 Task: Find connections with filter location Sitges with filter topic #Lifewith filter profile language Potuguese with filter current company HeadHonchos.com with filter school HKBK College of Engineering with filter industry Sugar and Confectionery Product Manufacturing with filter service category Translation with filter keywords title Film Critic
Action: Mouse moved to (619, 67)
Screenshot: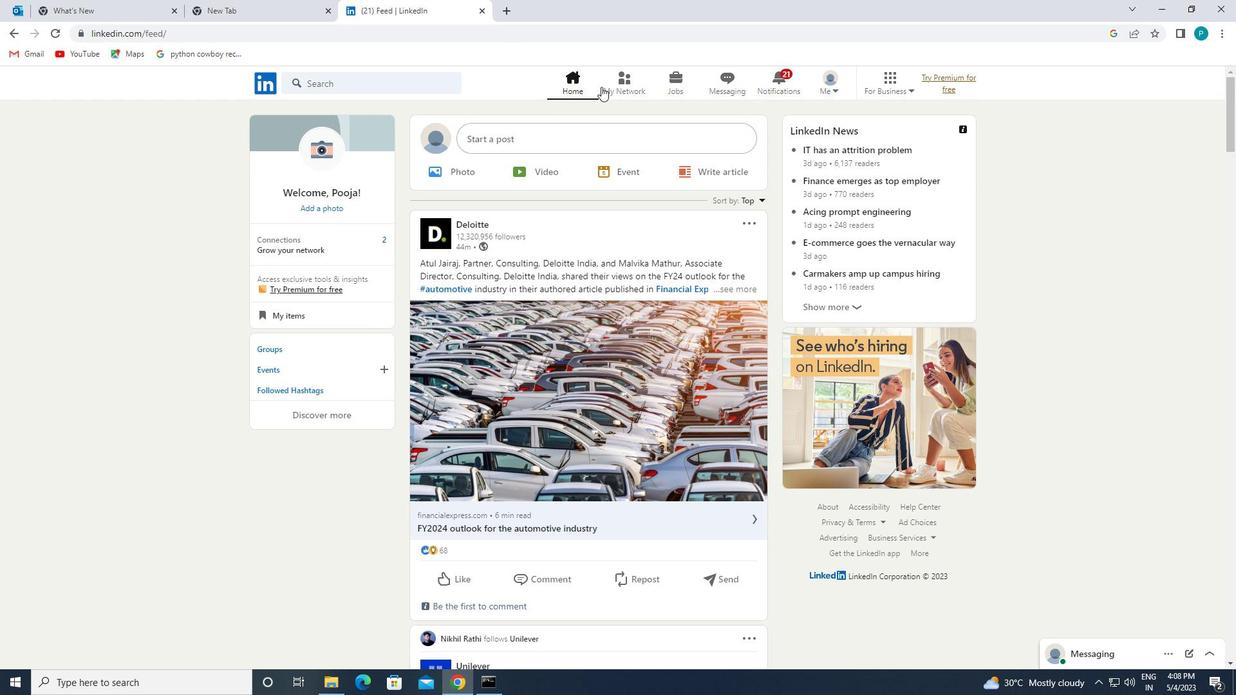 
Action: Mouse pressed left at (619, 67)
Screenshot: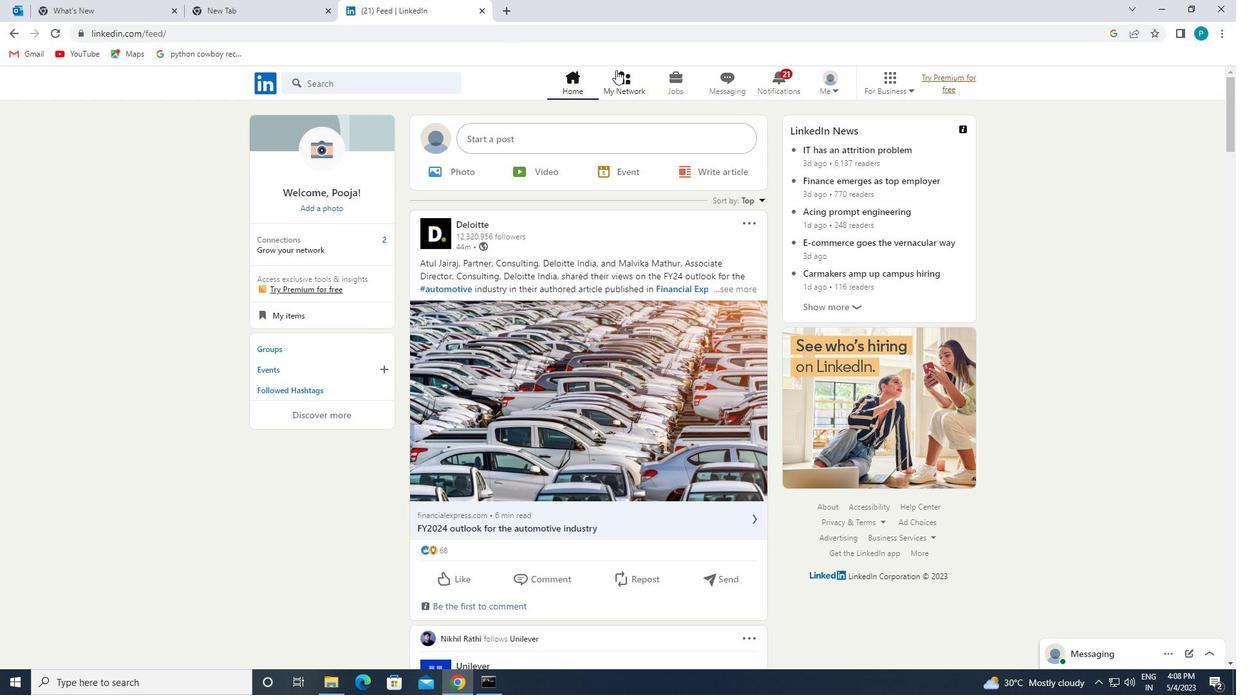 
Action: Mouse moved to (377, 157)
Screenshot: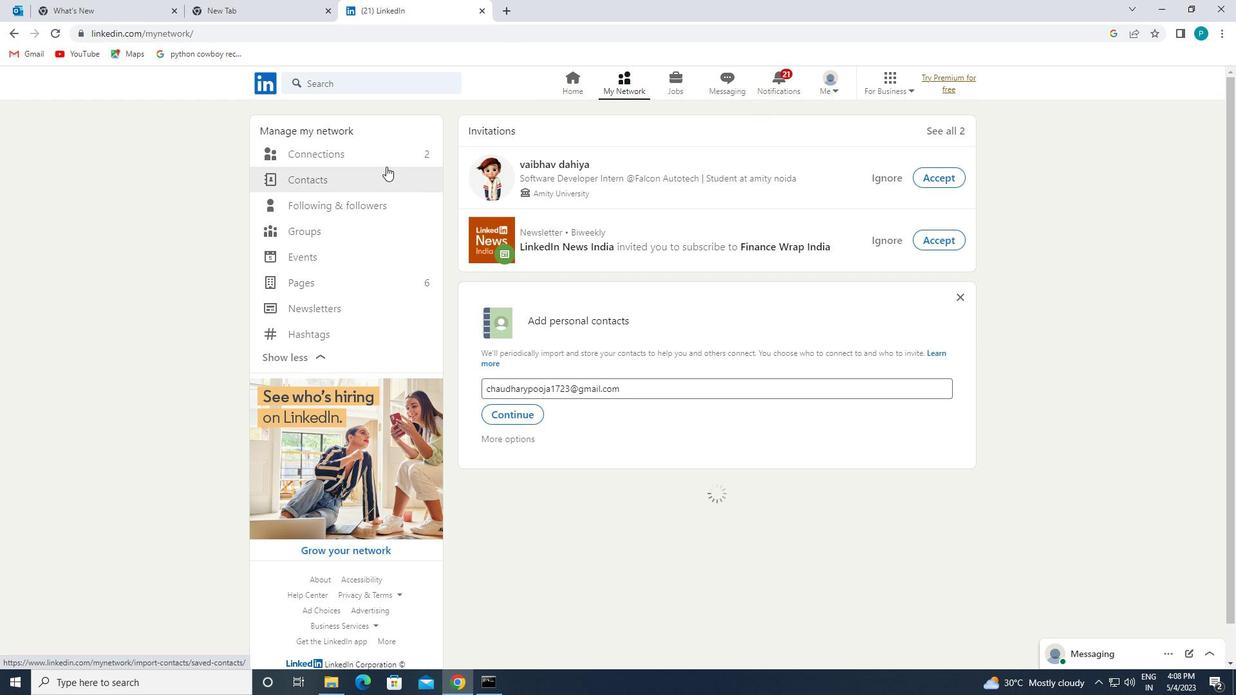 
Action: Mouse pressed left at (377, 157)
Screenshot: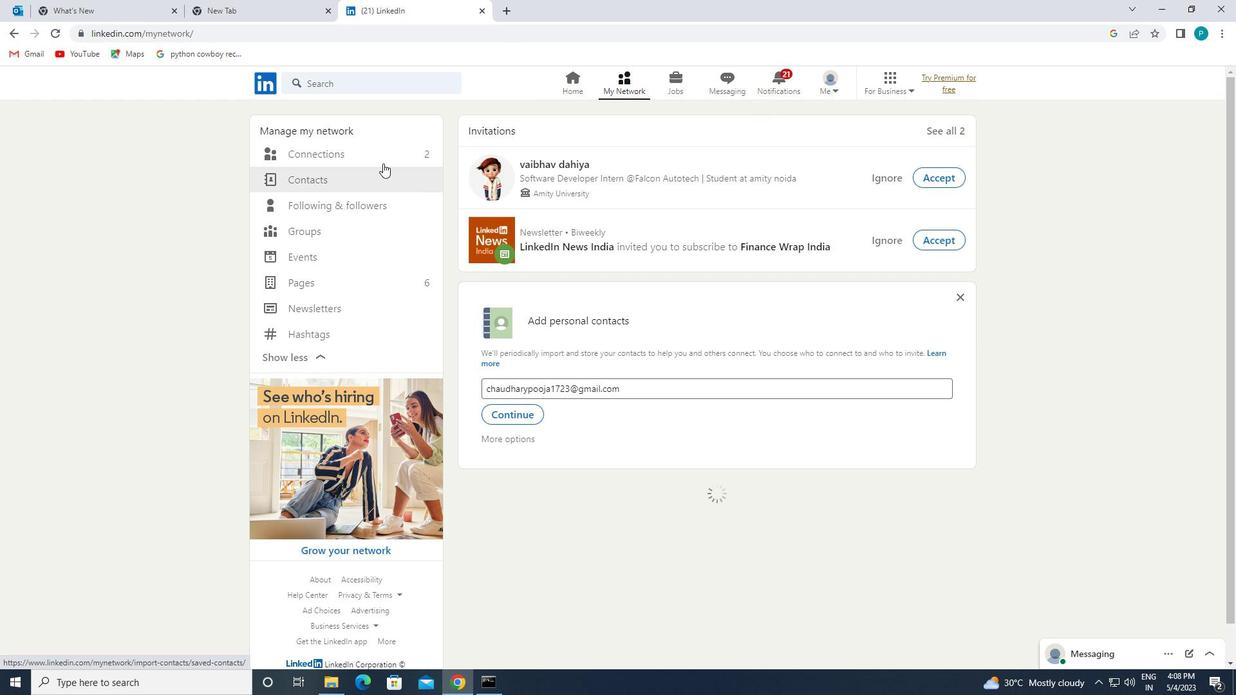 
Action: Mouse moved to (708, 157)
Screenshot: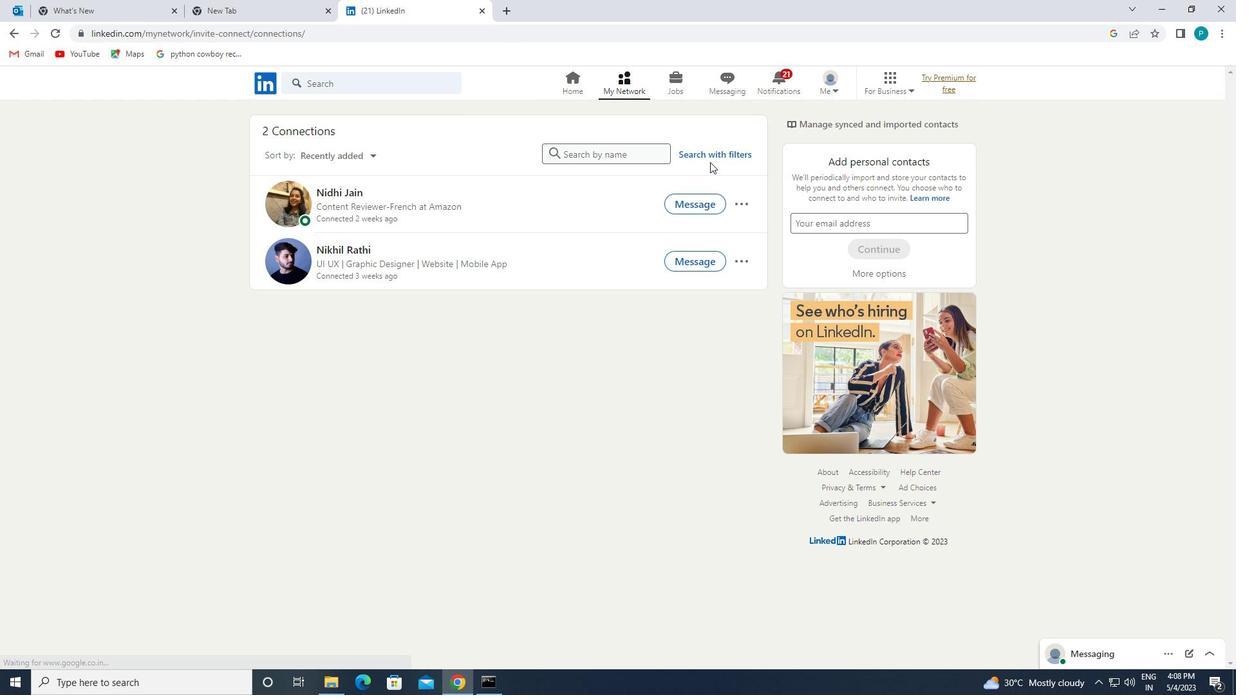 
Action: Mouse pressed left at (708, 157)
Screenshot: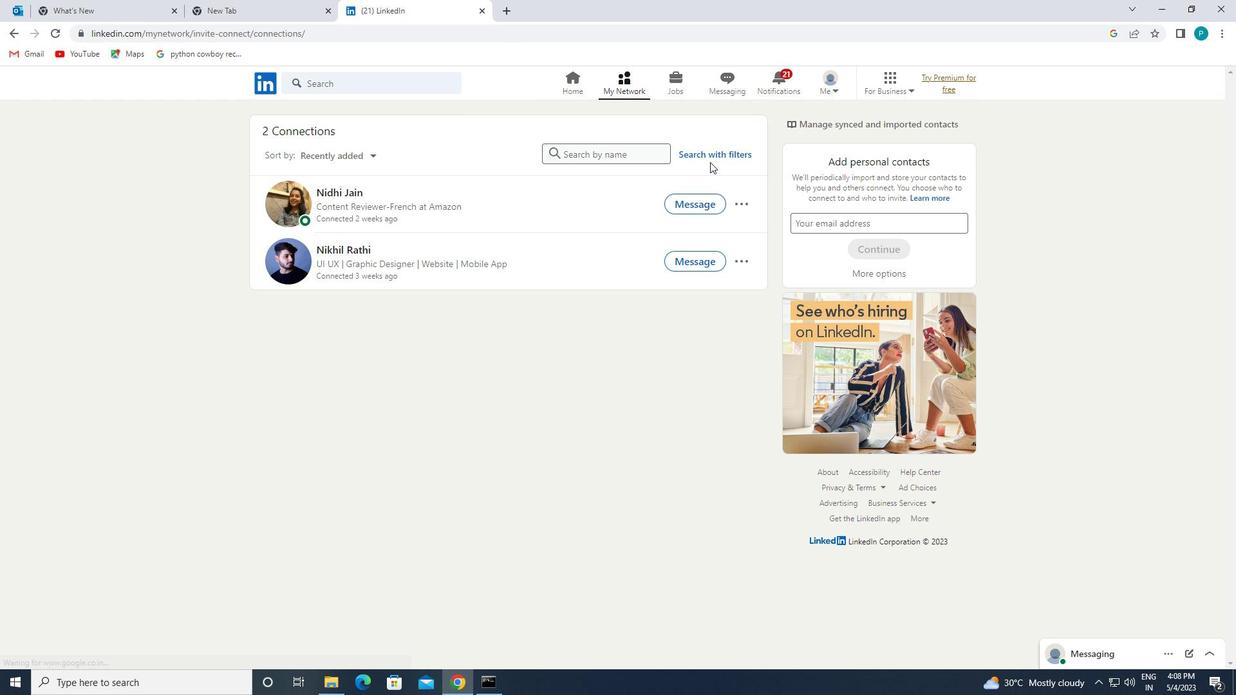 
Action: Mouse moved to (650, 121)
Screenshot: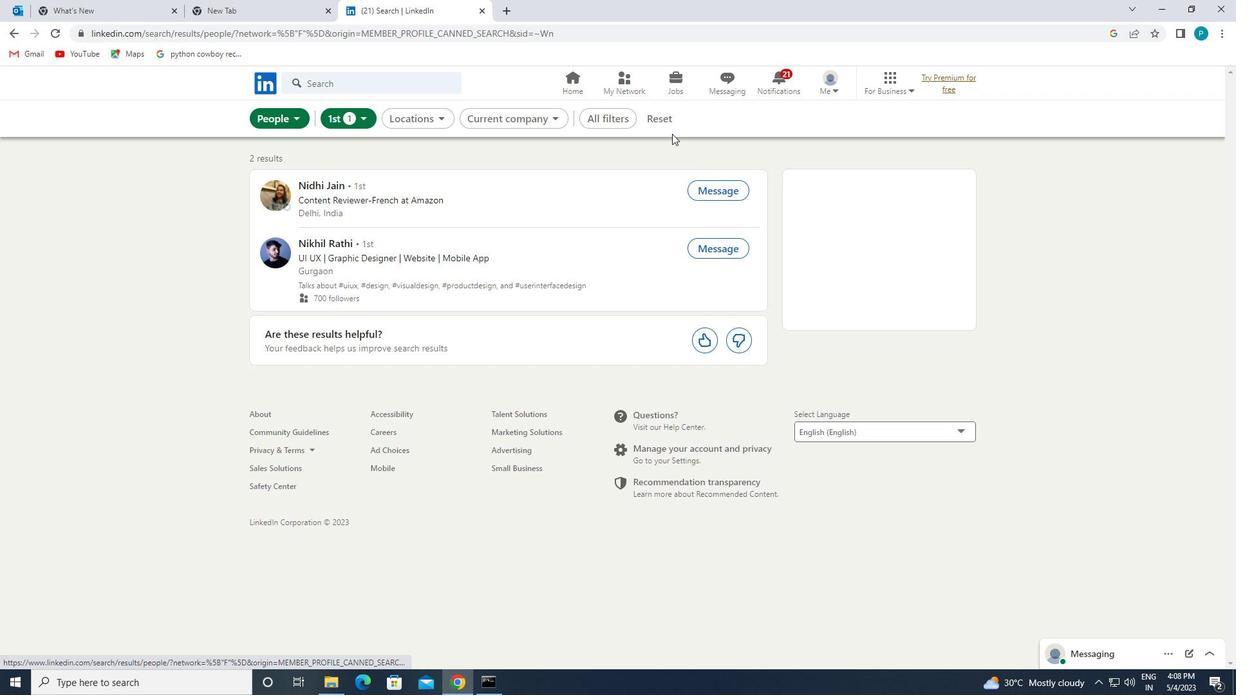
Action: Mouse pressed left at (650, 121)
Screenshot: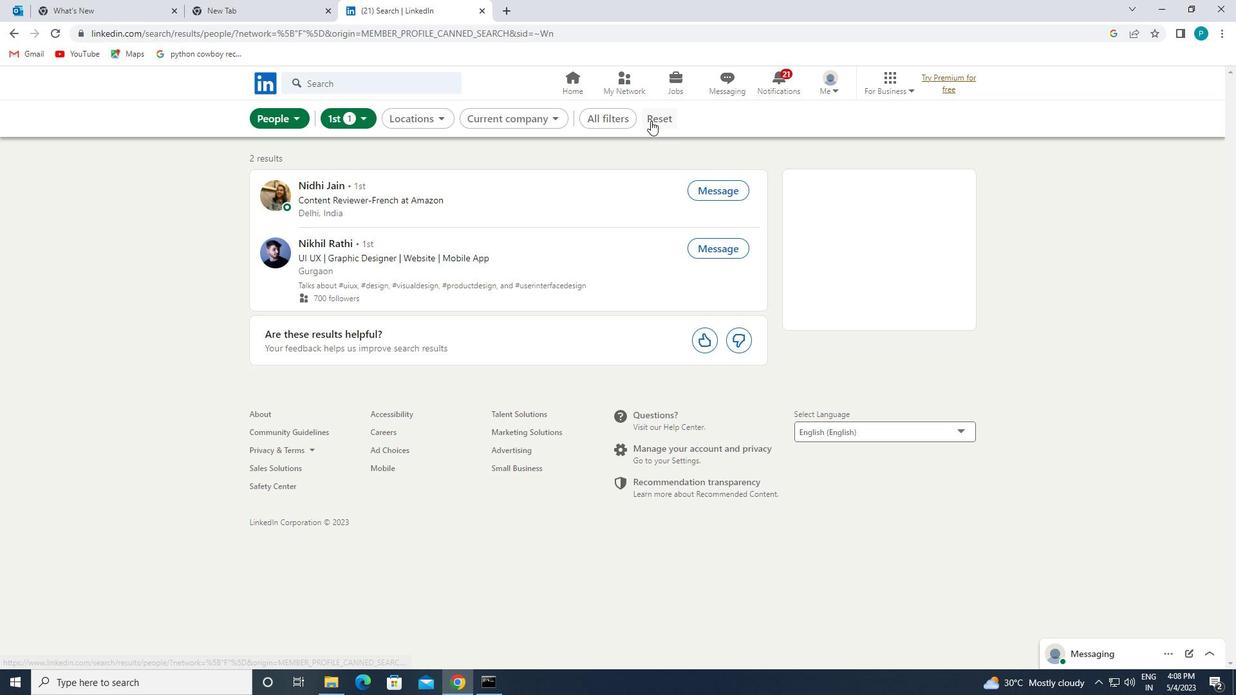 
Action: Mouse moved to (646, 117)
Screenshot: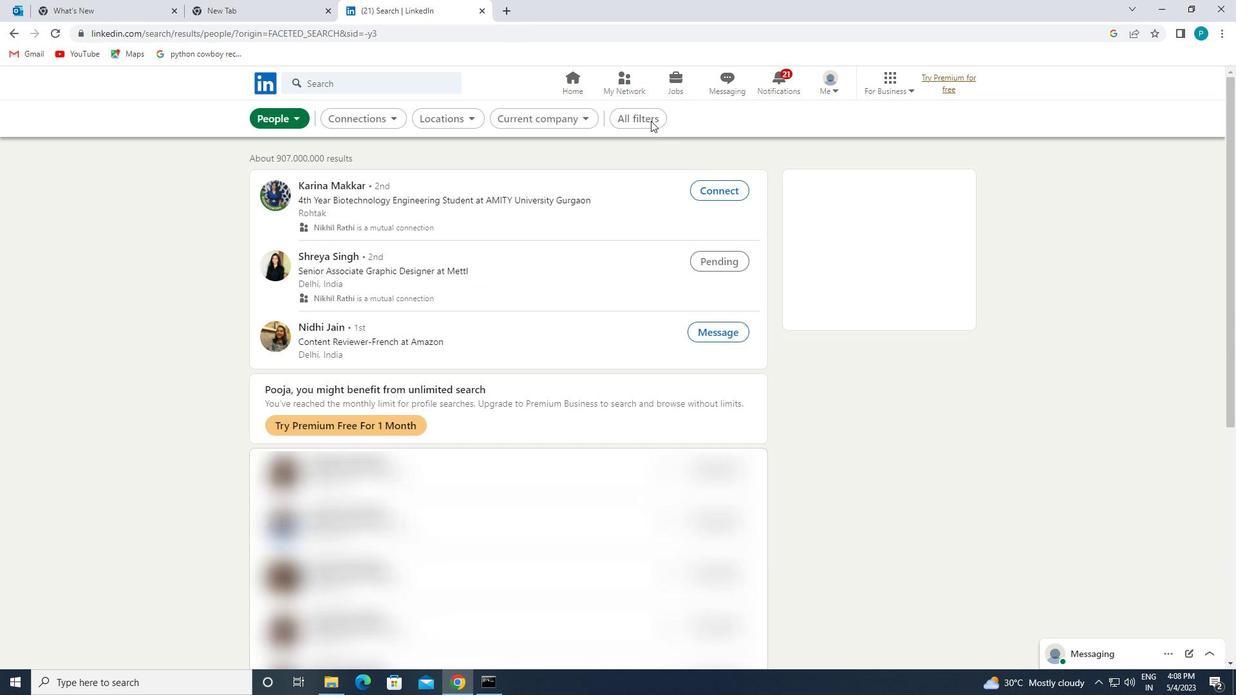 
Action: Mouse pressed left at (646, 117)
Screenshot: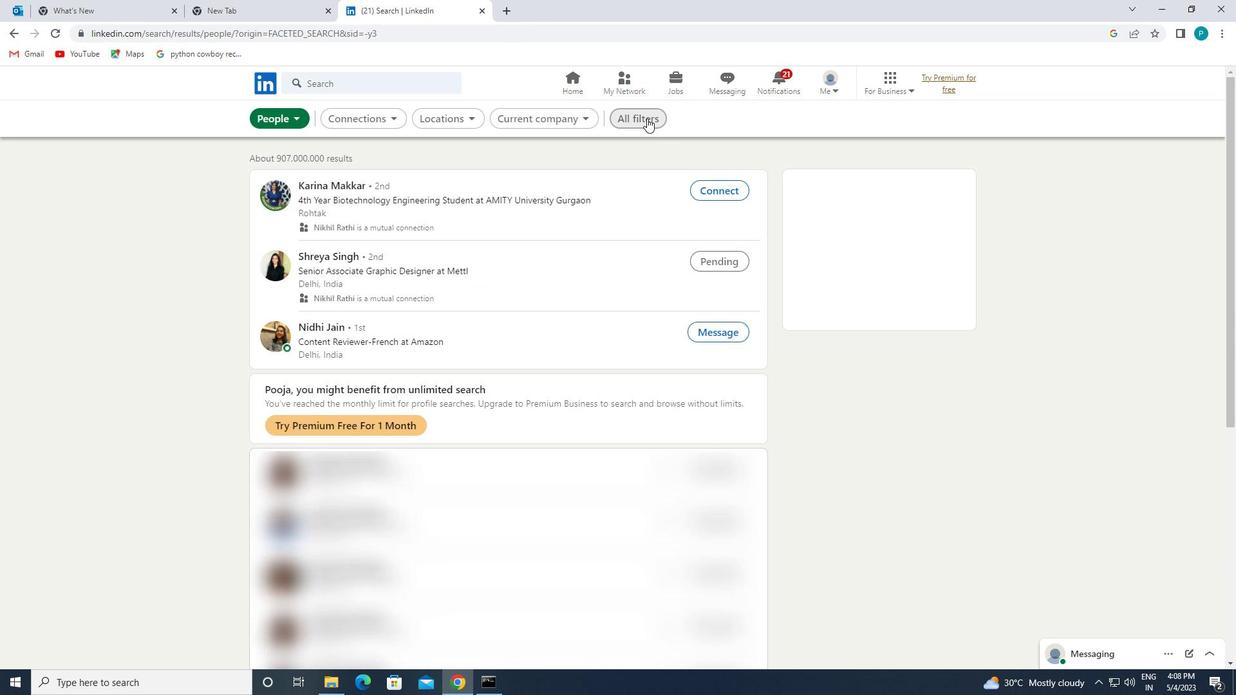 
Action: Mouse moved to (1017, 393)
Screenshot: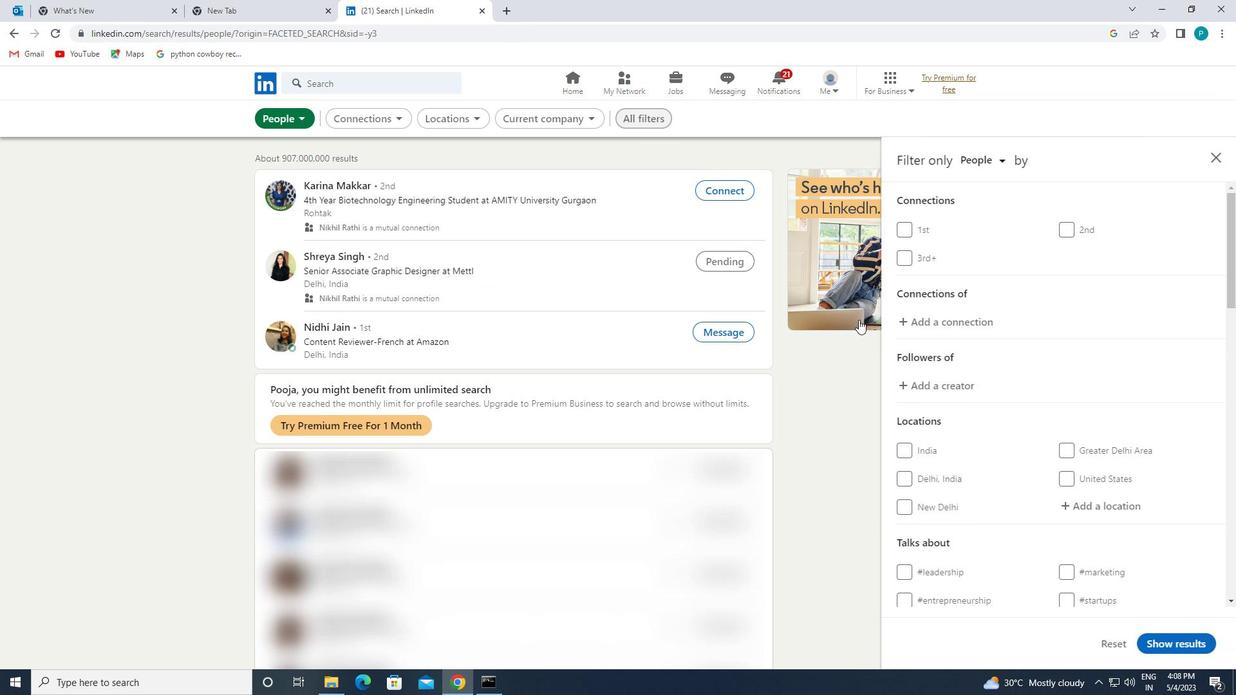 
Action: Mouse scrolled (1017, 392) with delta (0, 0)
Screenshot: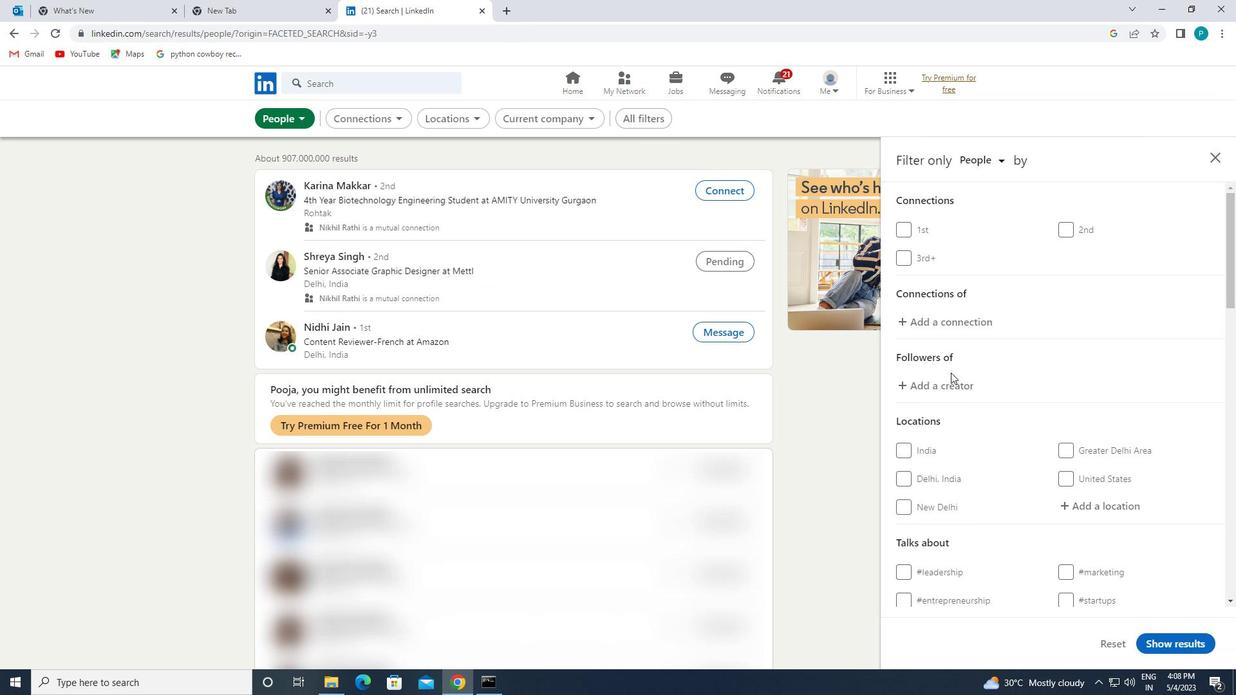 
Action: Mouse scrolled (1017, 392) with delta (0, 0)
Screenshot: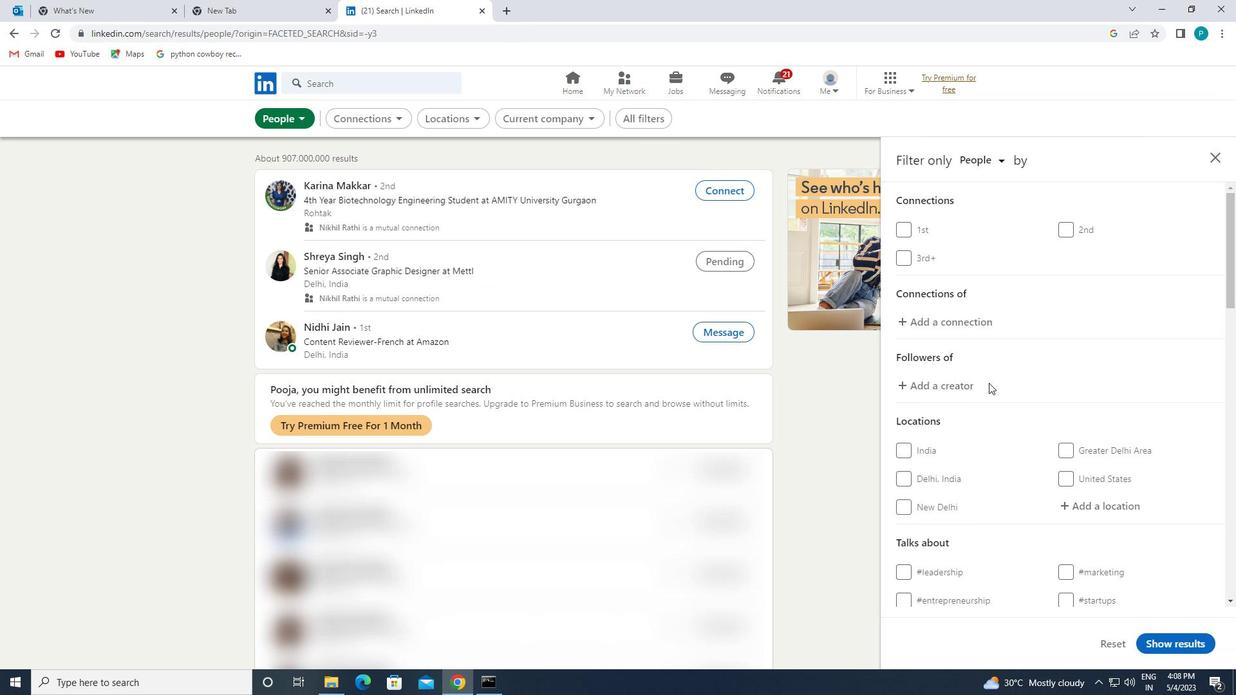 
Action: Mouse moved to (1088, 372)
Screenshot: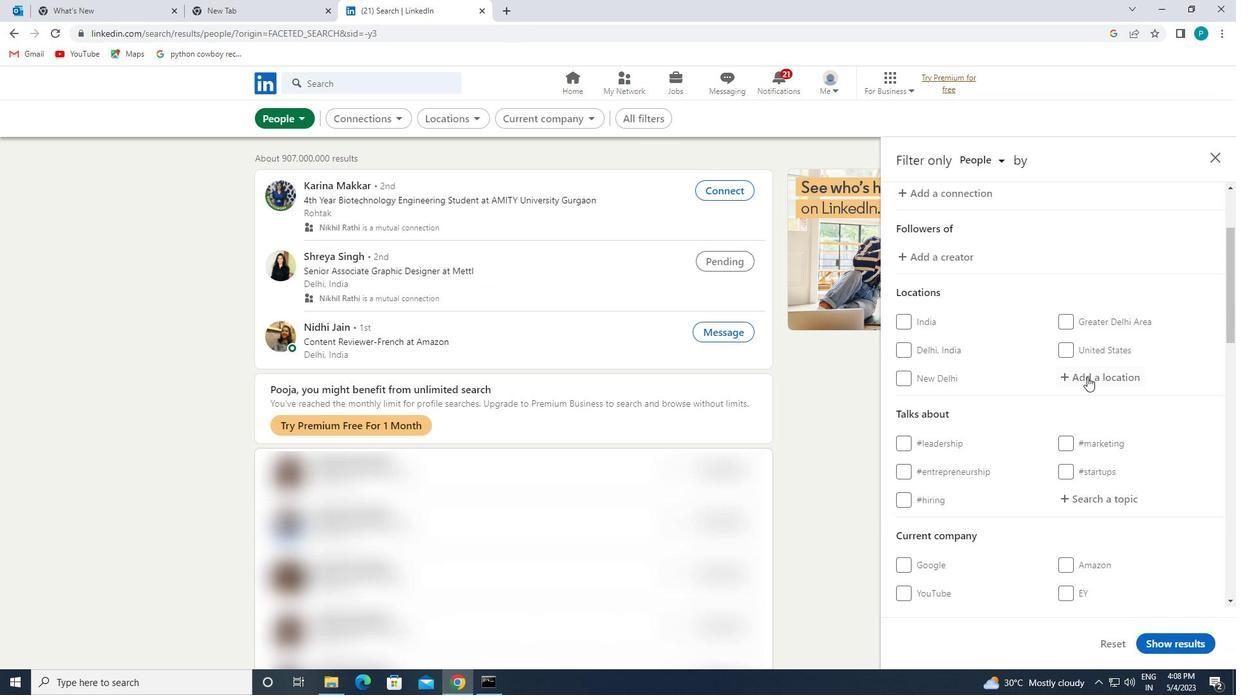 
Action: Mouse pressed left at (1088, 372)
Screenshot: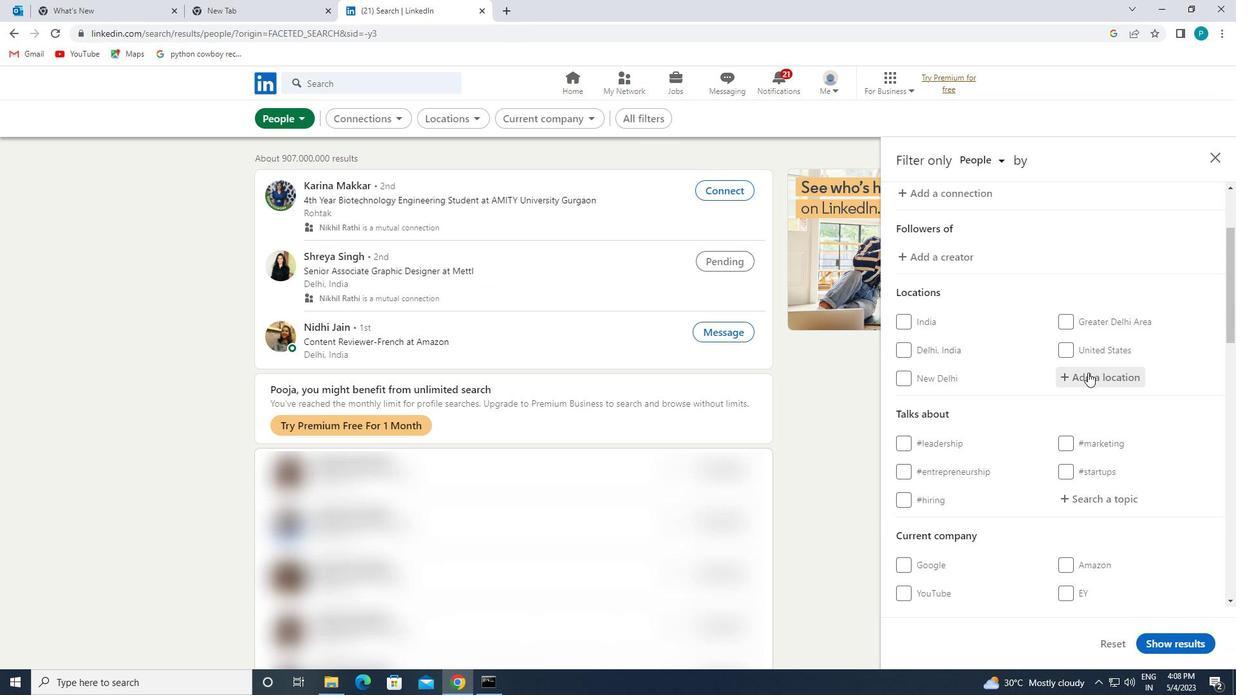 
Action: Key pressed <Key.caps_lock>s<Key.caps_lock>itges
Screenshot: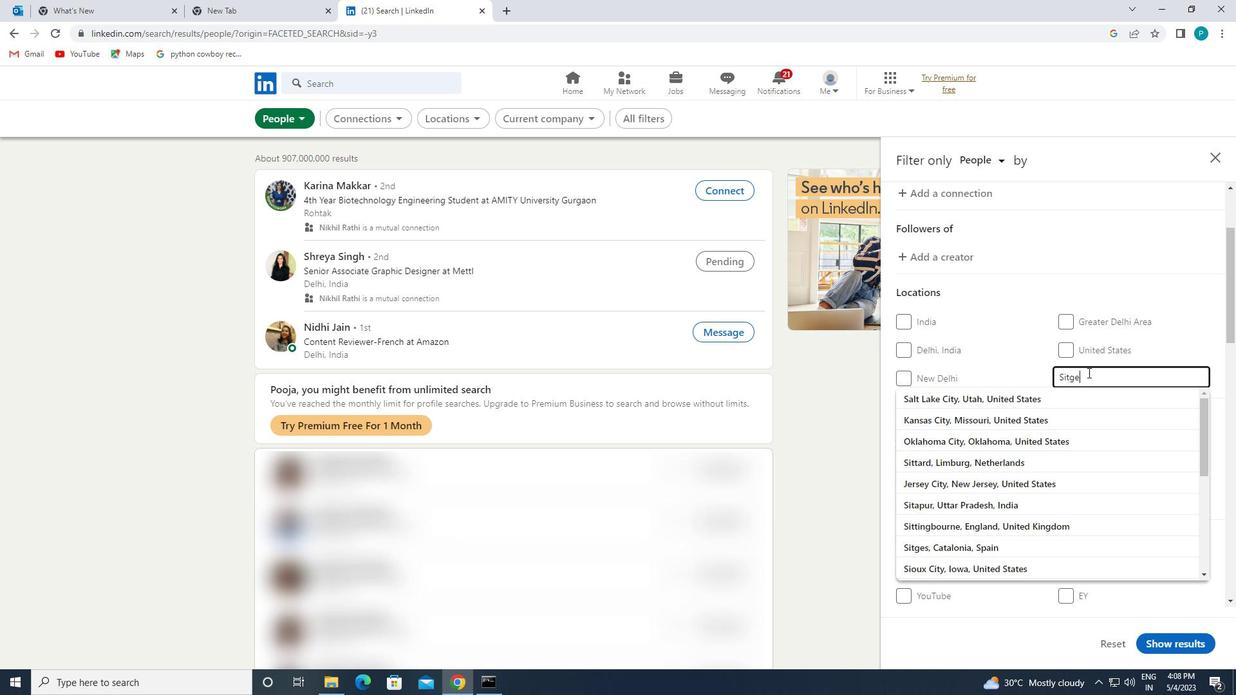 
Action: Mouse moved to (1084, 386)
Screenshot: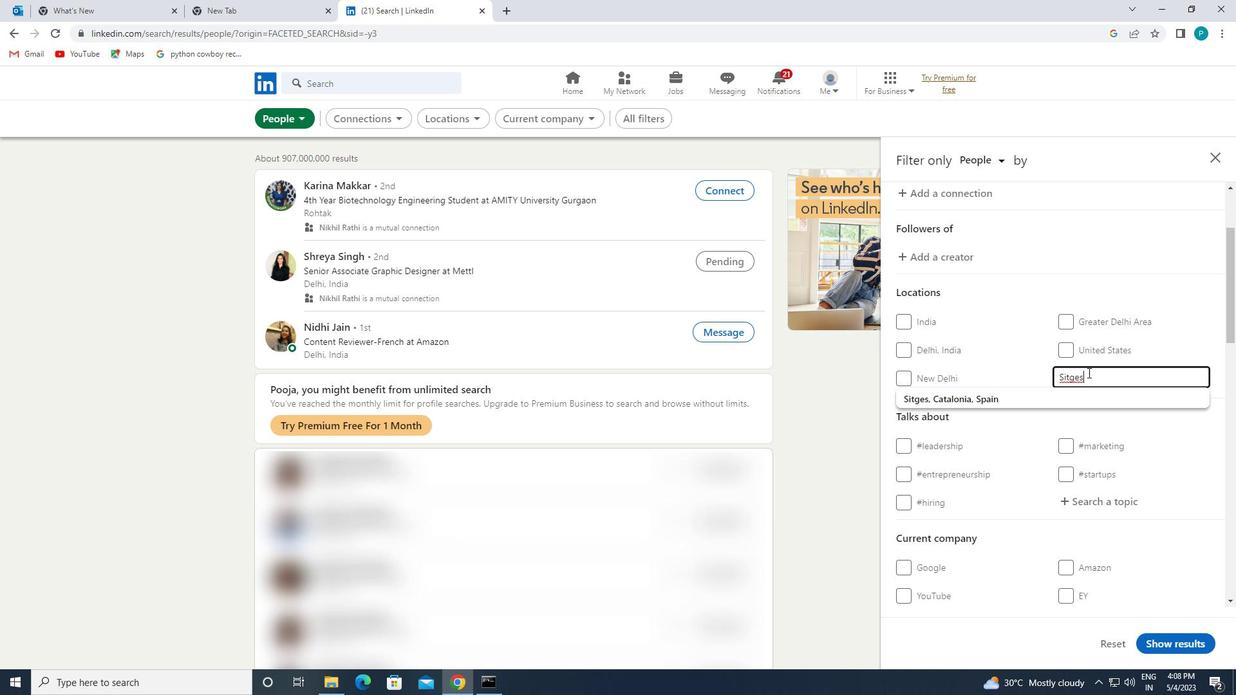 
Action: Mouse pressed left at (1084, 386)
Screenshot: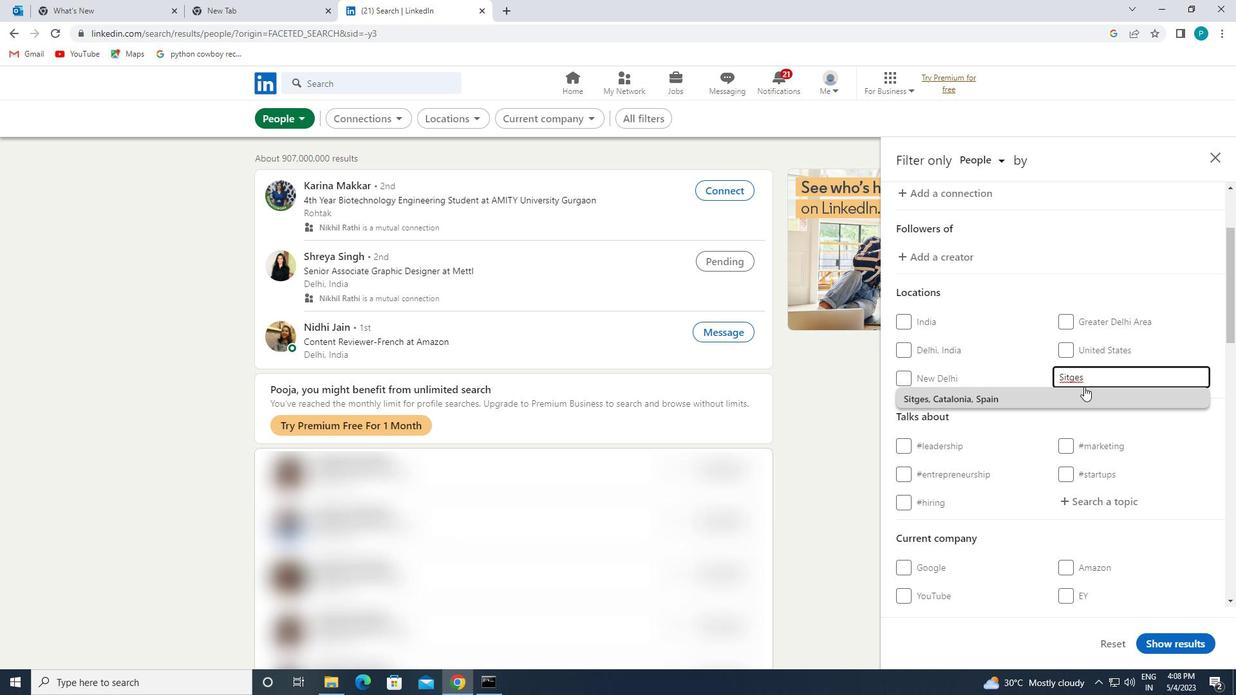 
Action: Mouse moved to (1090, 397)
Screenshot: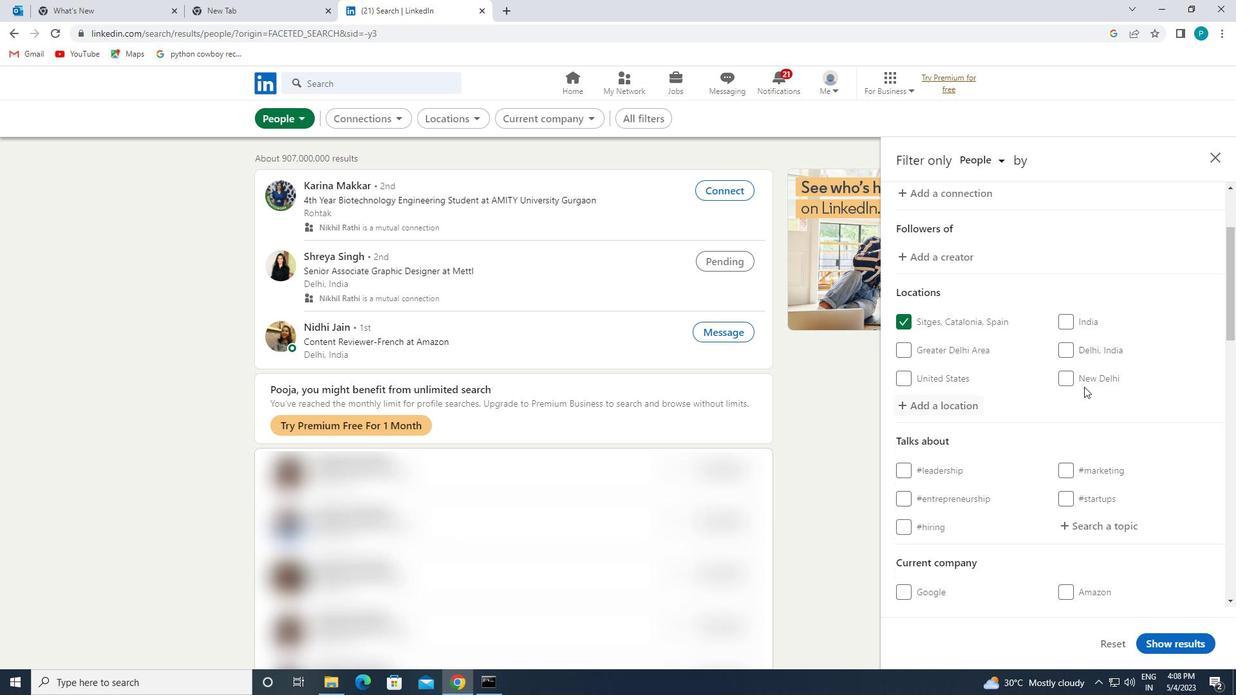 
Action: Mouse scrolled (1090, 397) with delta (0, 0)
Screenshot: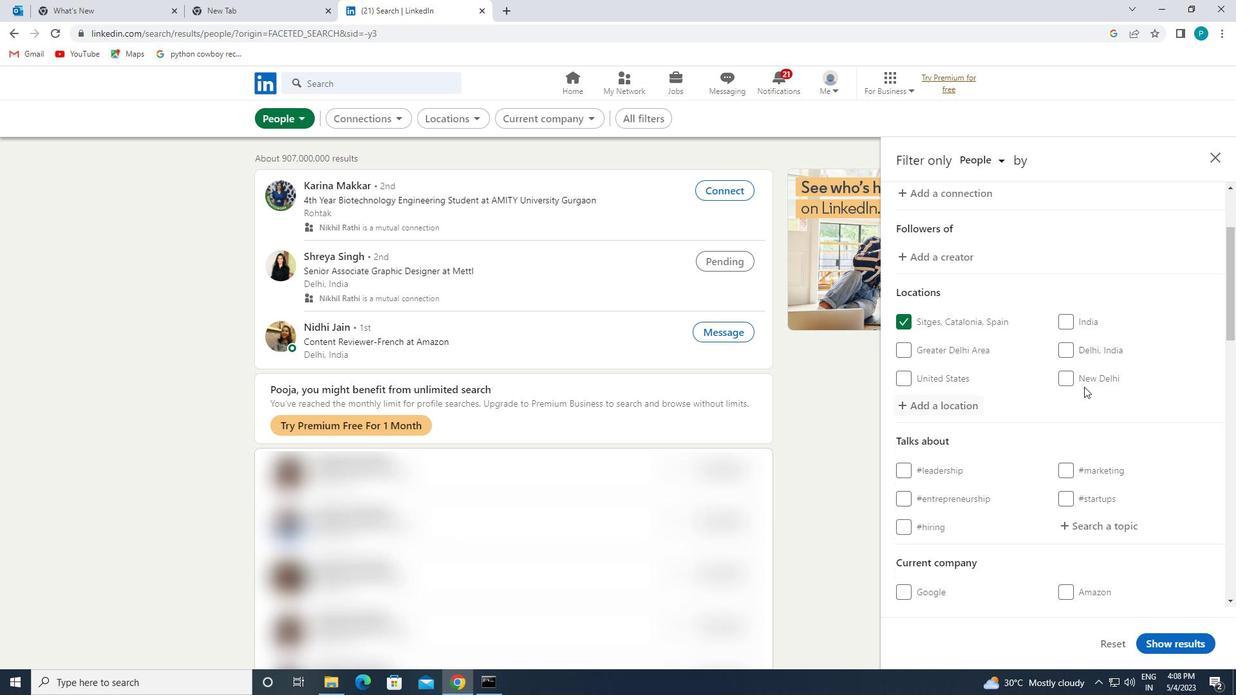 
Action: Mouse moved to (1091, 399)
Screenshot: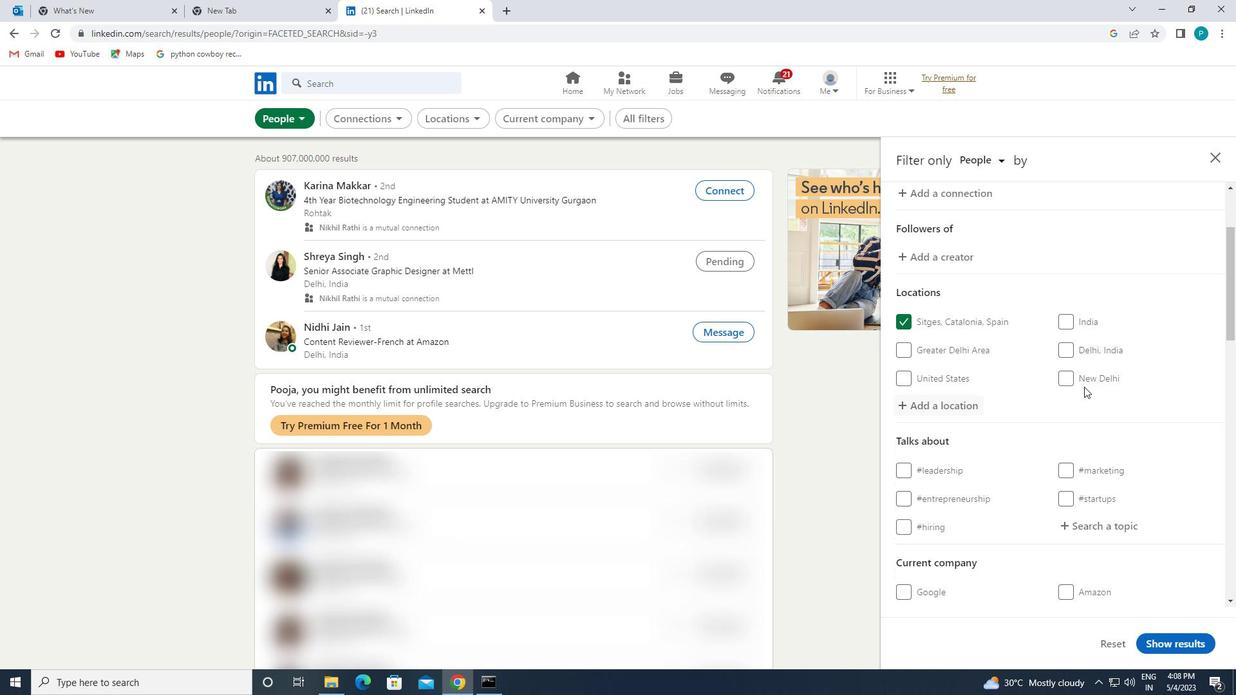 
Action: Mouse scrolled (1091, 399) with delta (0, 0)
Screenshot: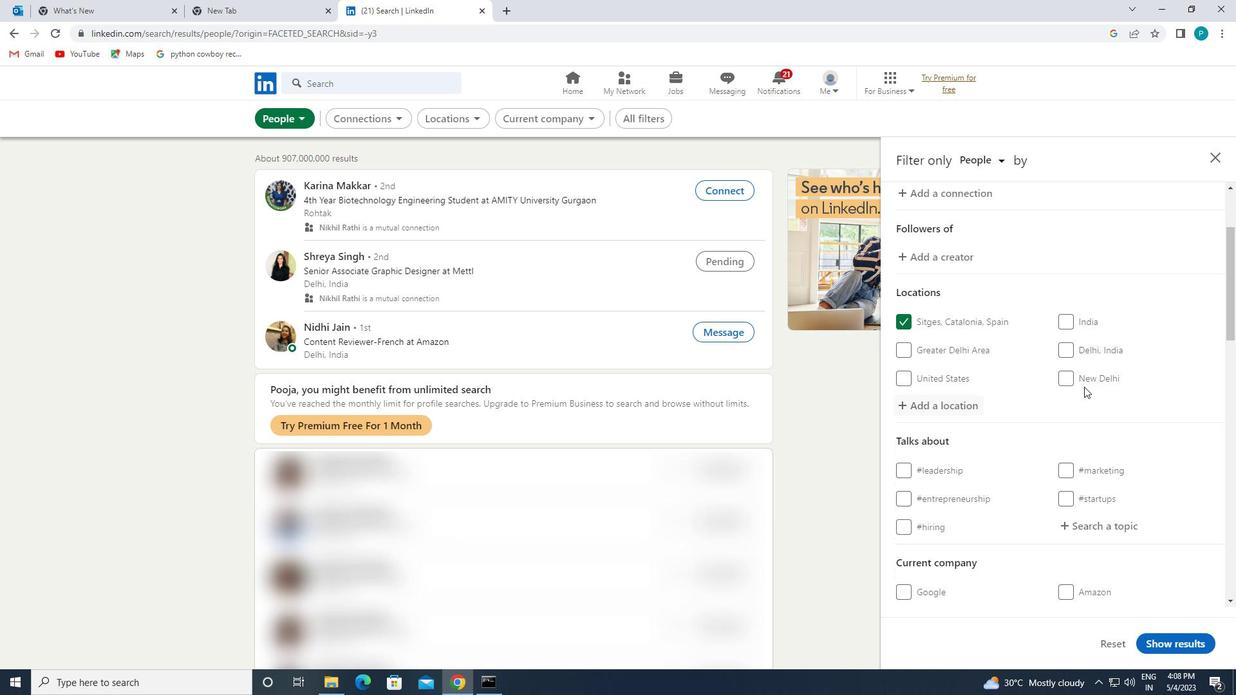 
Action: Mouse scrolled (1091, 399) with delta (0, 0)
Screenshot: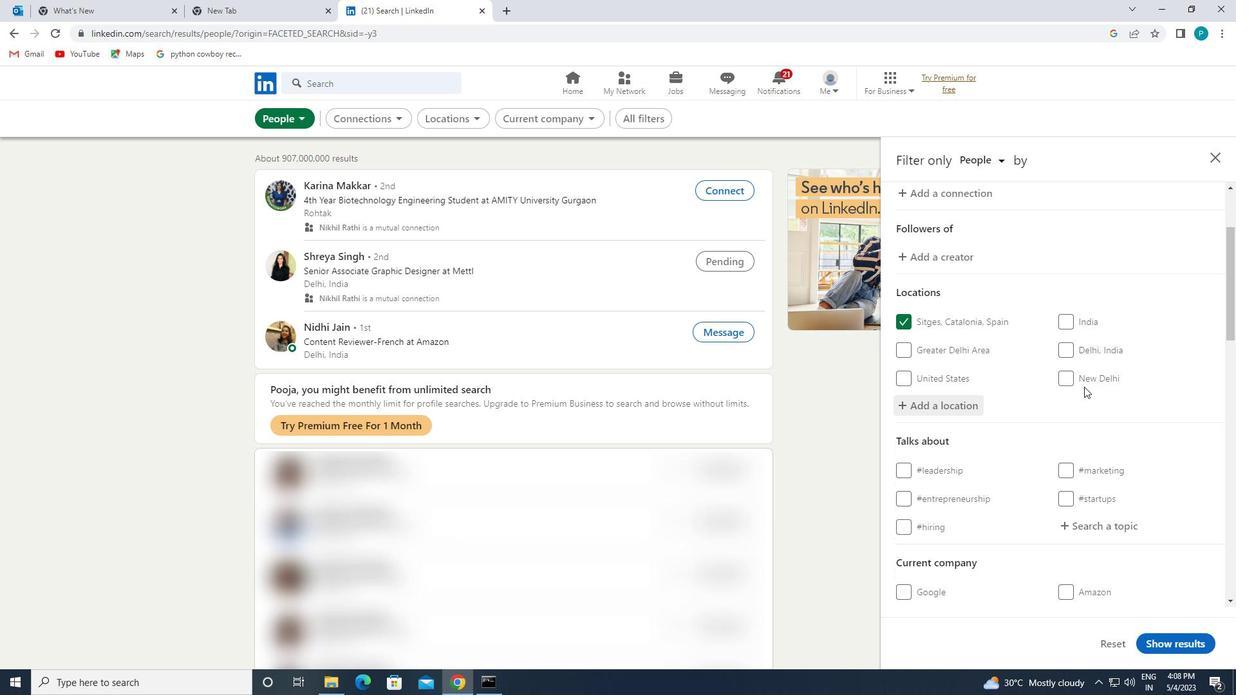 
Action: Mouse moved to (1074, 343)
Screenshot: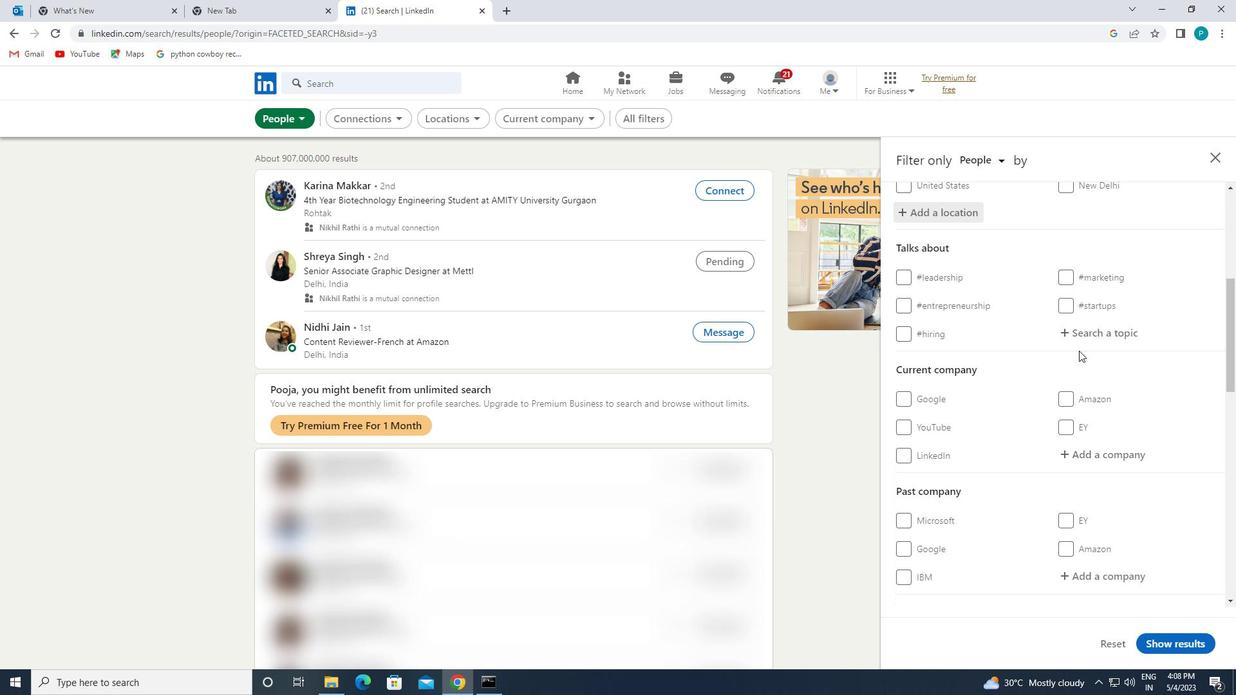 
Action: Mouse pressed left at (1074, 343)
Screenshot: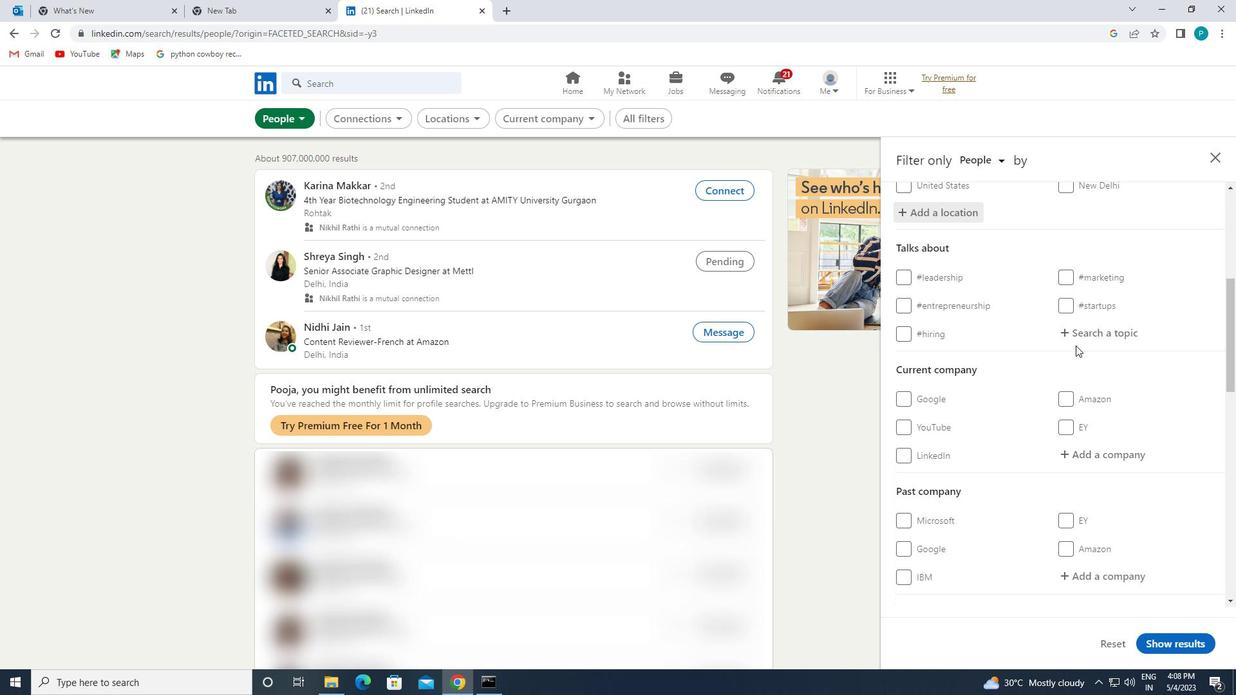 
Action: Mouse moved to (1071, 337)
Screenshot: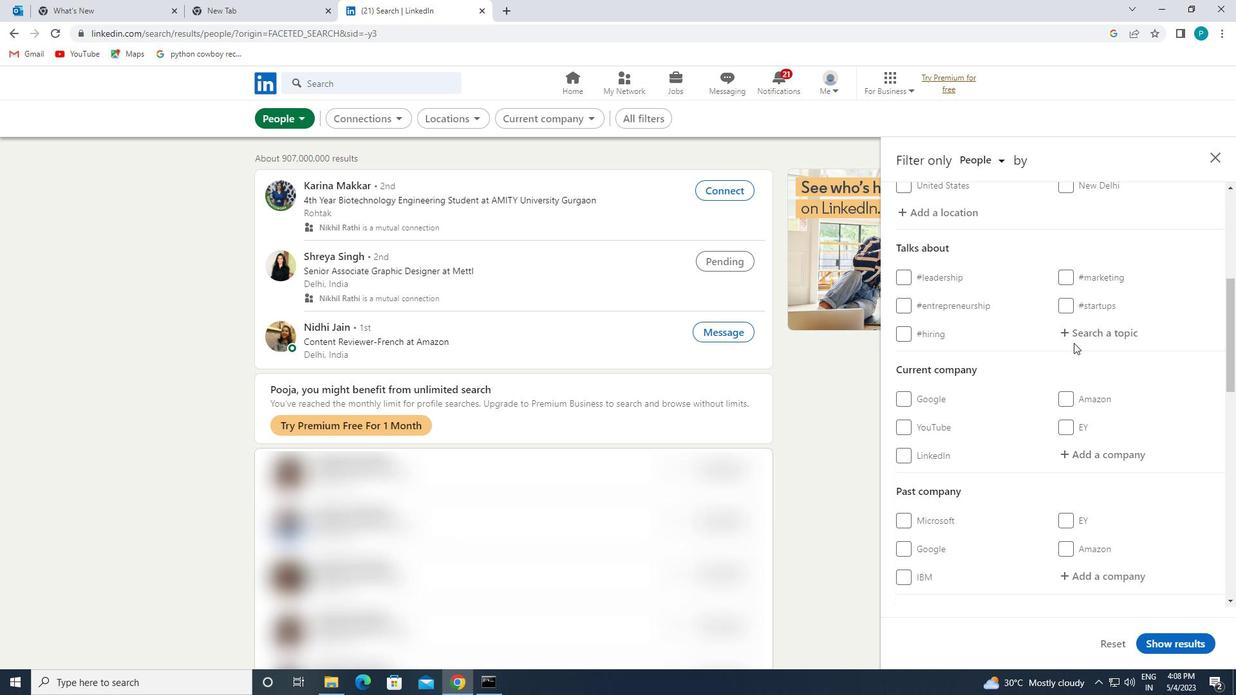 
Action: Mouse pressed left at (1071, 337)
Screenshot: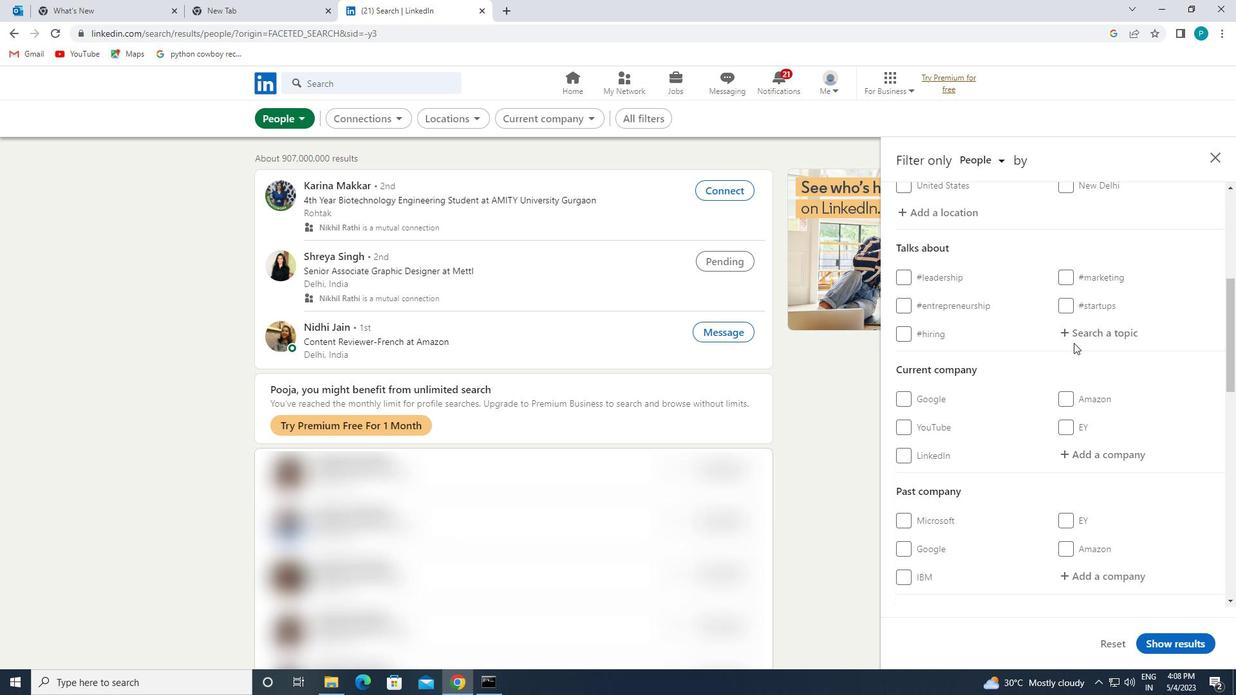 
Action: Mouse moved to (1071, 336)
Screenshot: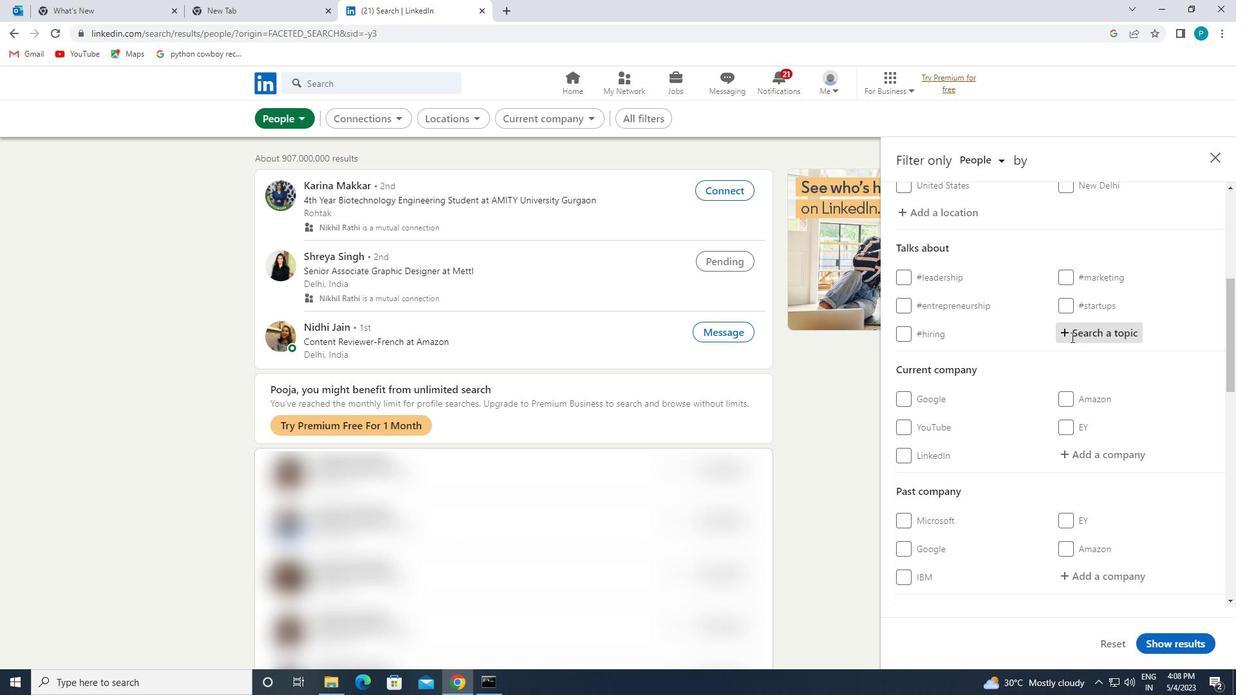 
Action: Key pressed <Key.shift>#<Key.caps_lock>L<Key.caps_lock>IFE
Screenshot: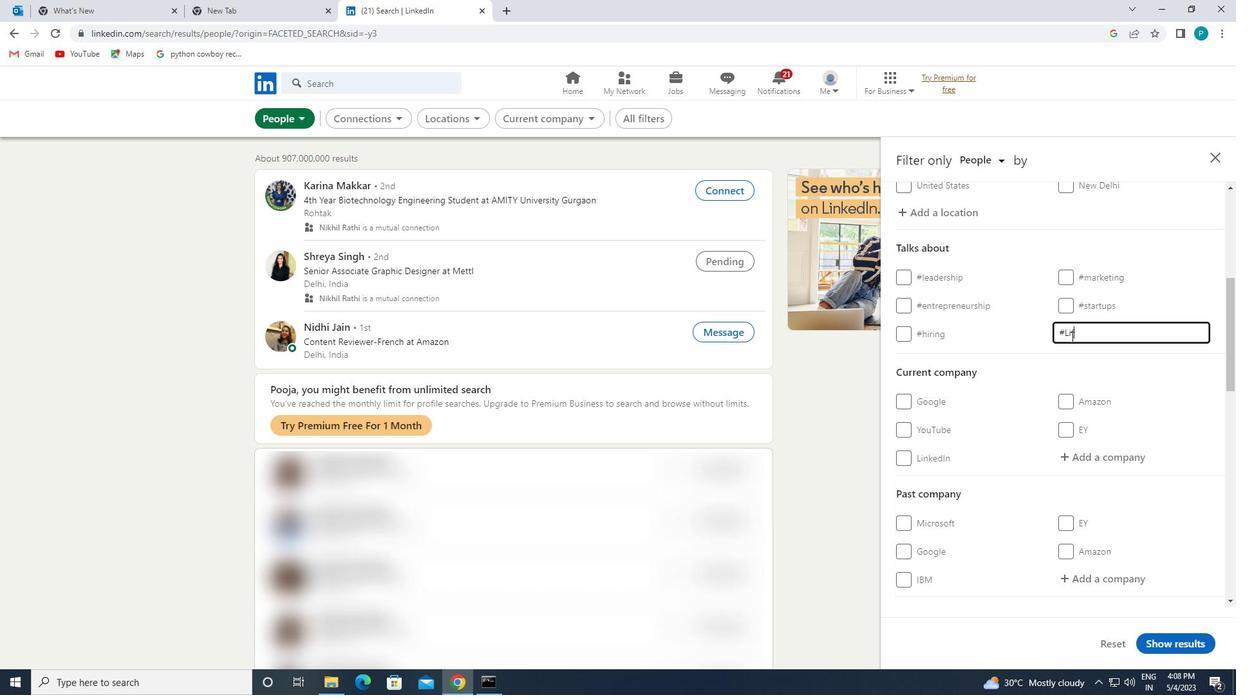 
Action: Mouse moved to (1074, 421)
Screenshot: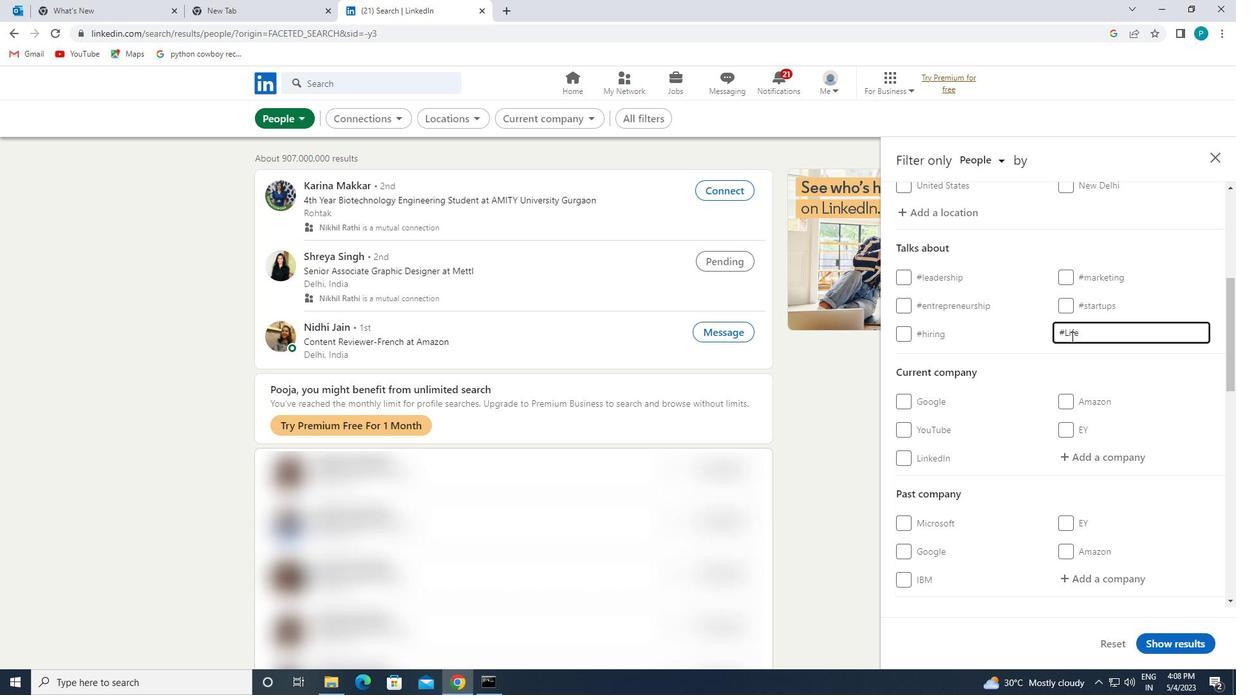 
Action: Mouse scrolled (1074, 421) with delta (0, 0)
Screenshot: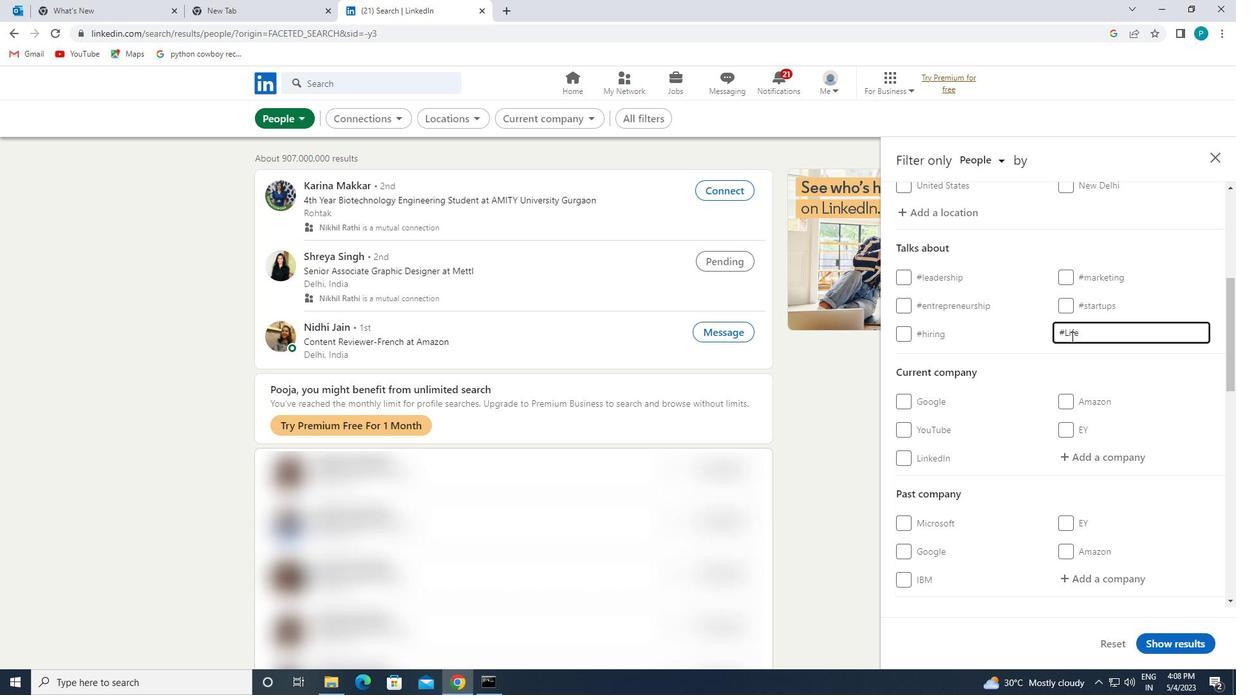 
Action: Mouse moved to (1076, 428)
Screenshot: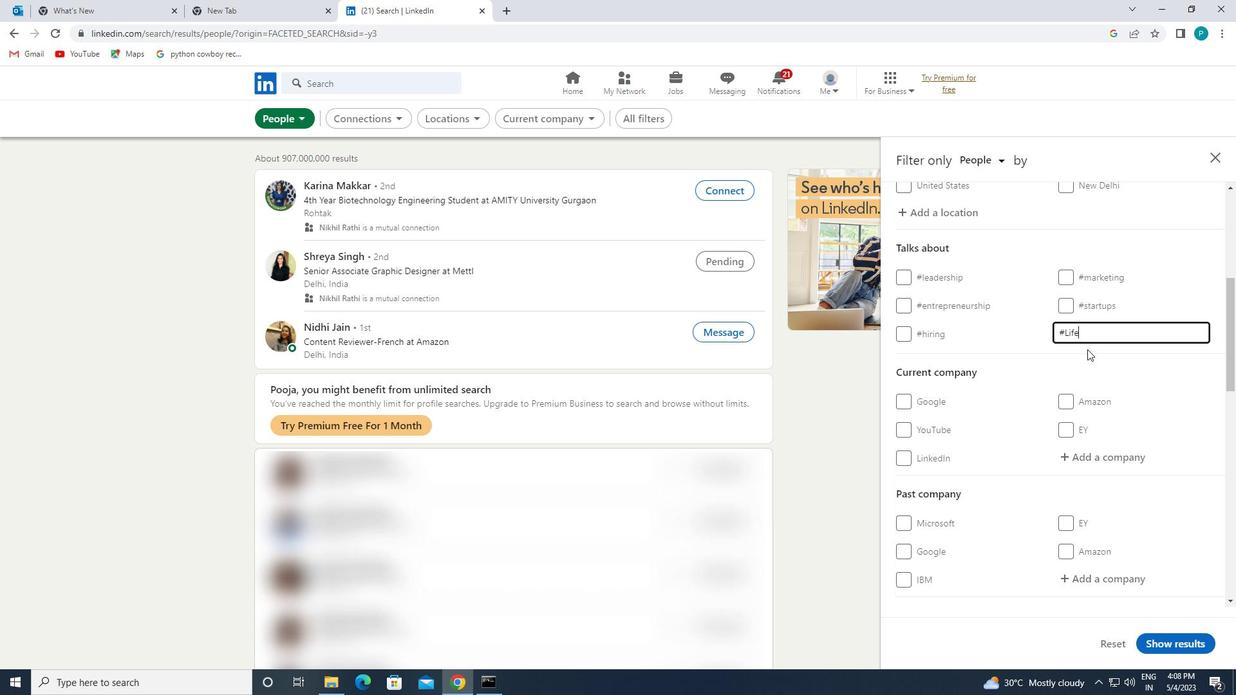 
Action: Mouse scrolled (1076, 427) with delta (0, 0)
Screenshot: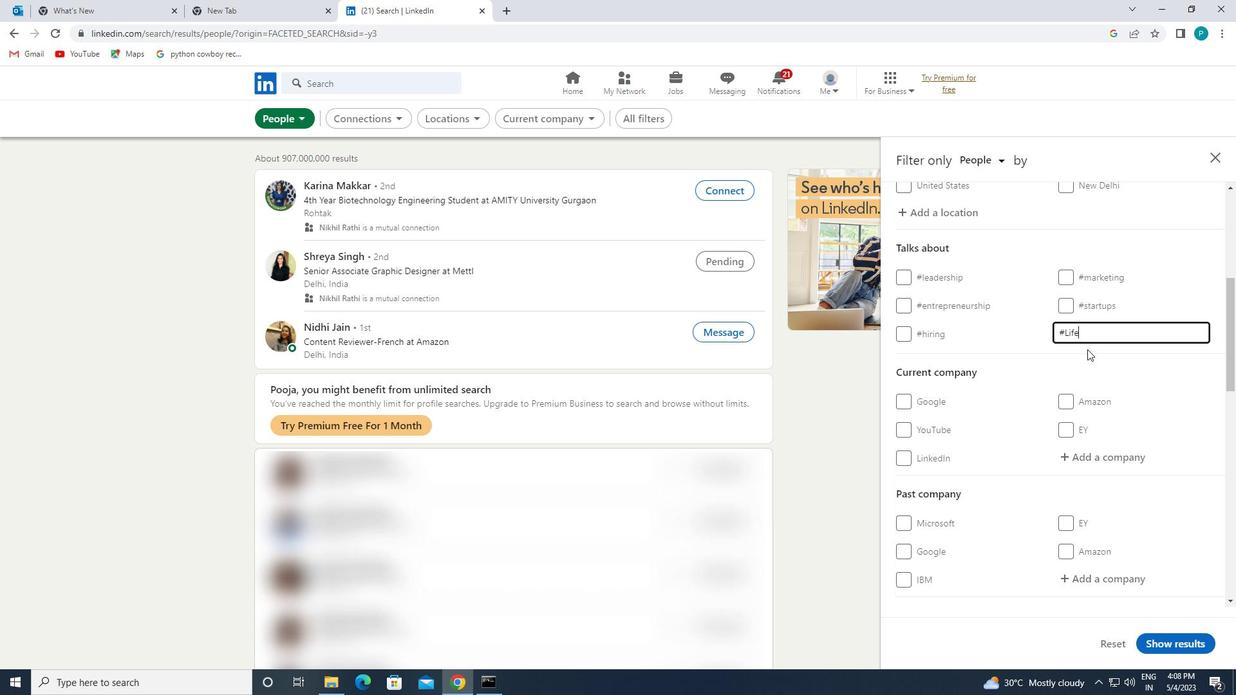 
Action: Mouse moved to (1078, 432)
Screenshot: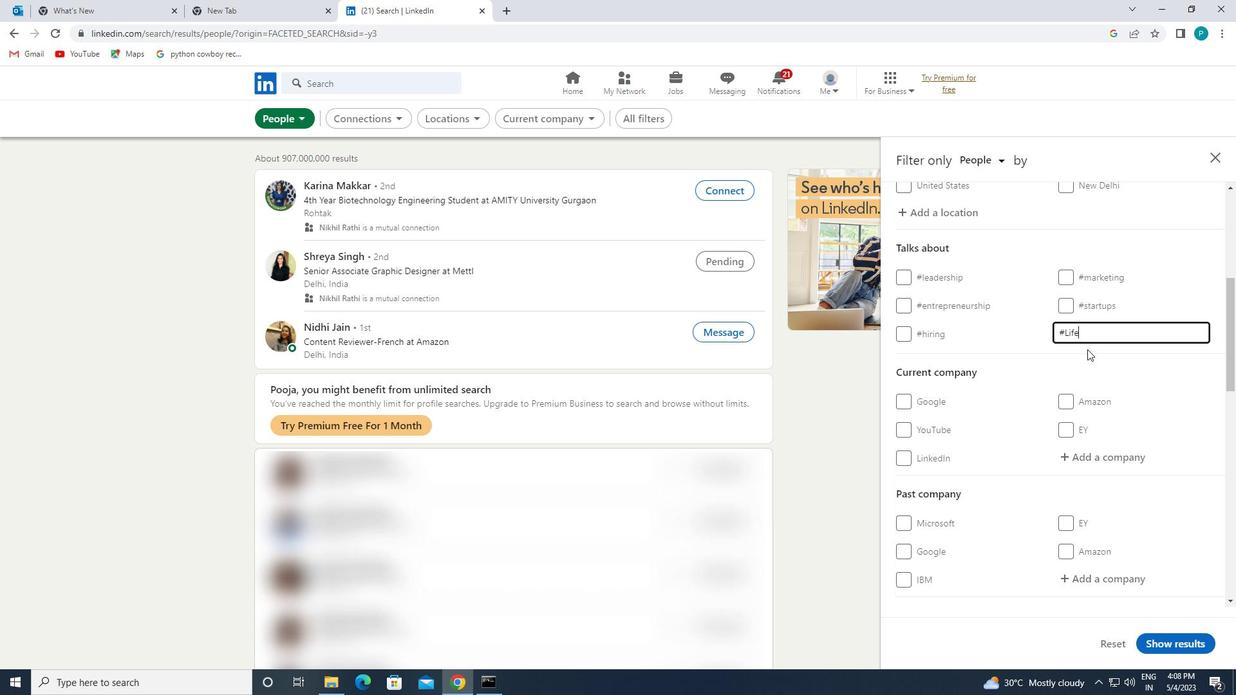 
Action: Mouse scrolled (1078, 431) with delta (0, 0)
Screenshot: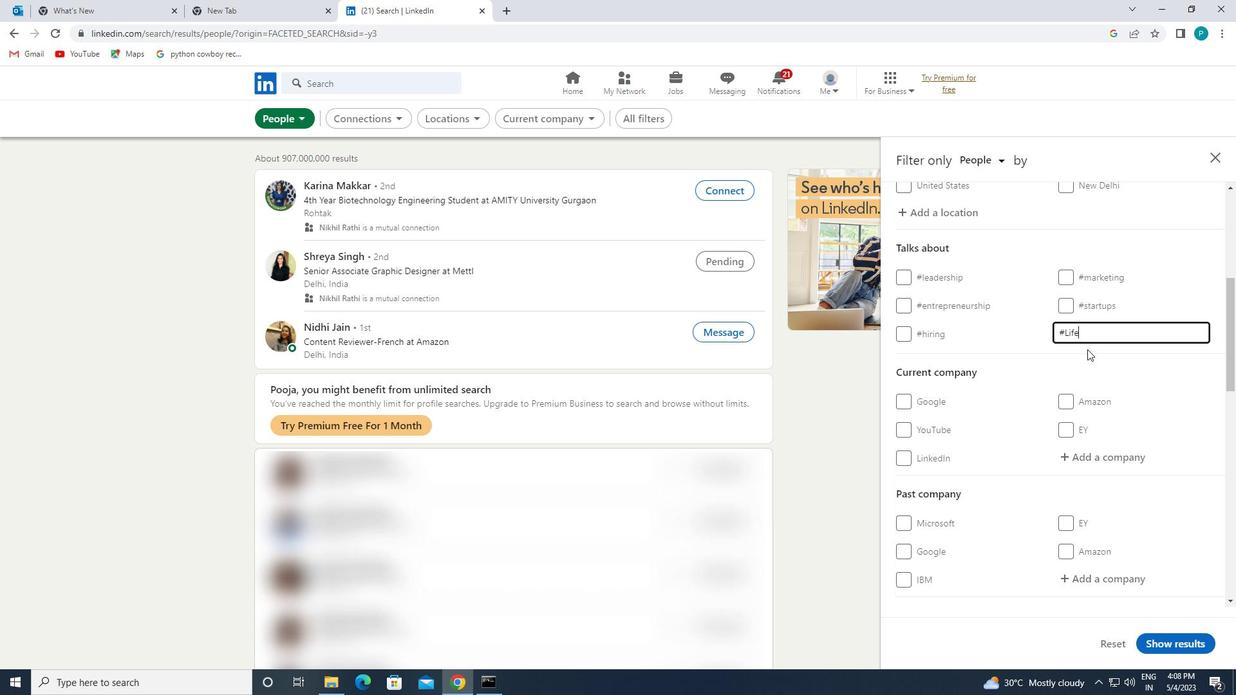 
Action: Mouse moved to (1077, 436)
Screenshot: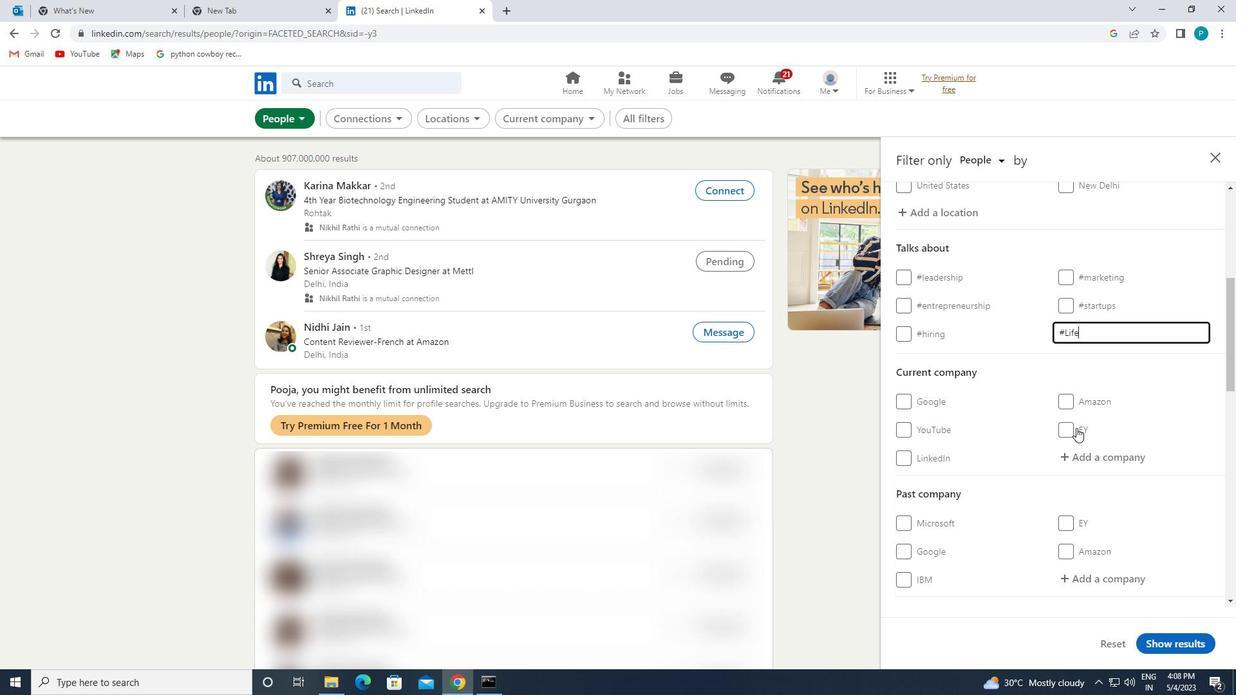 
Action: Mouse scrolled (1077, 435) with delta (0, 0)
Screenshot: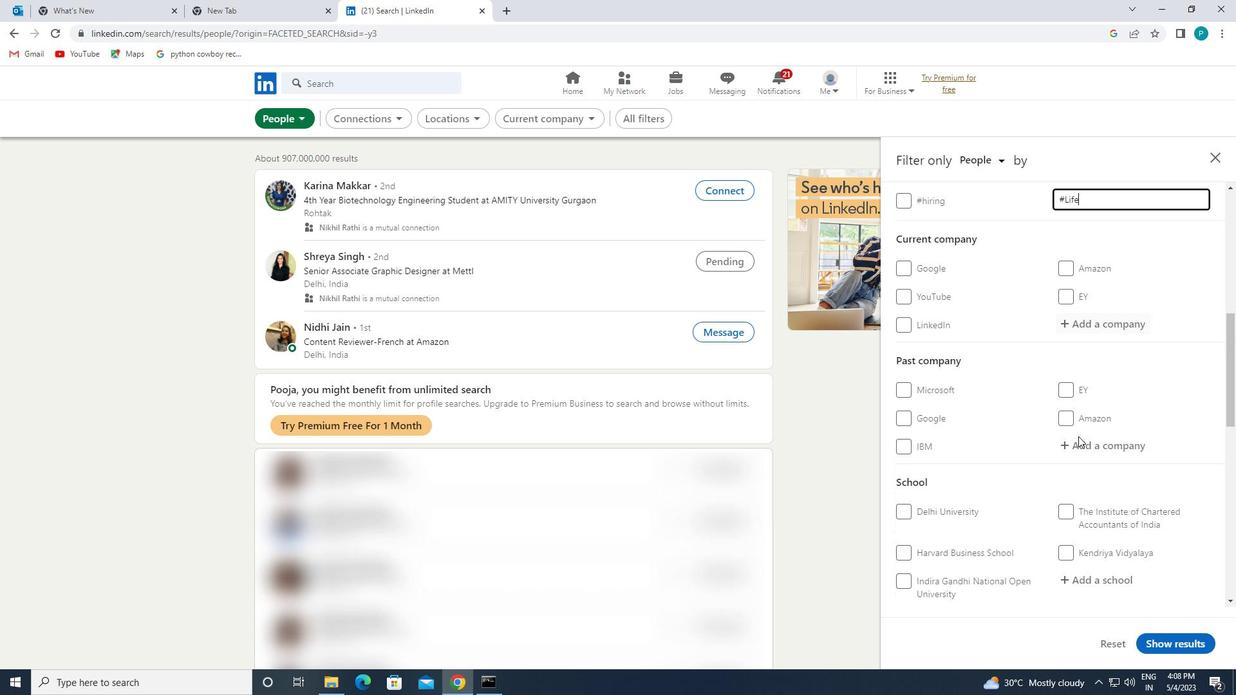 
Action: Mouse scrolled (1077, 435) with delta (0, 0)
Screenshot: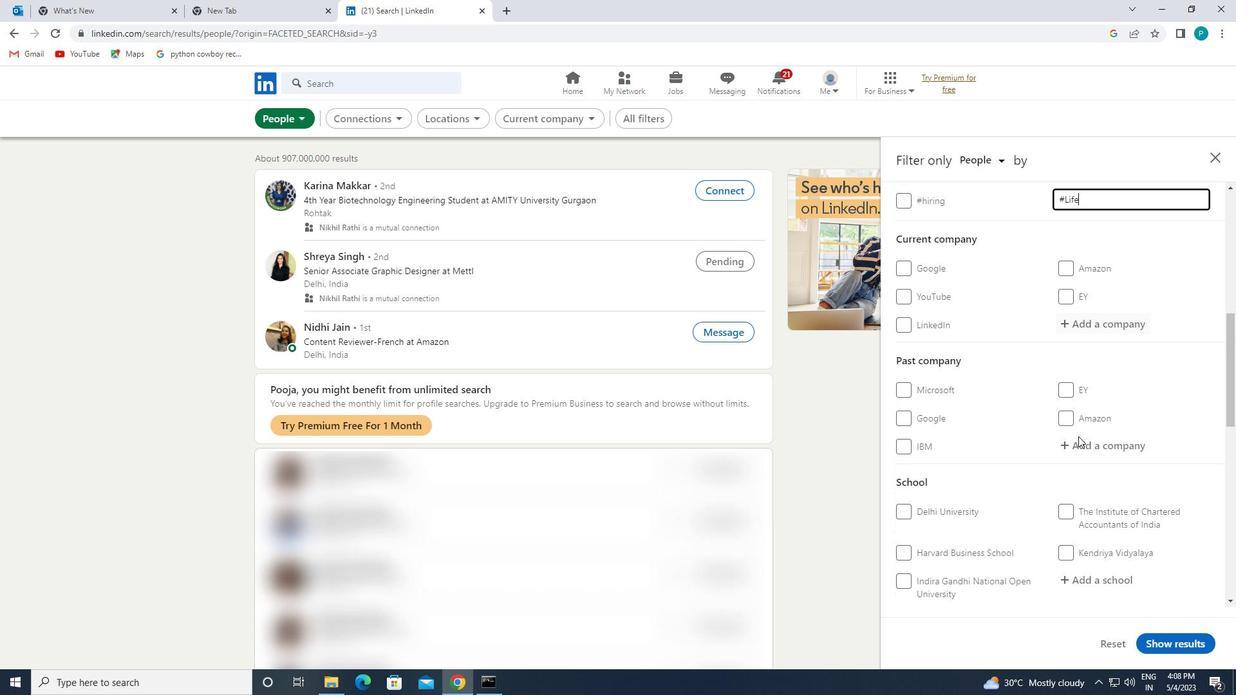 
Action: Mouse moved to (1074, 434)
Screenshot: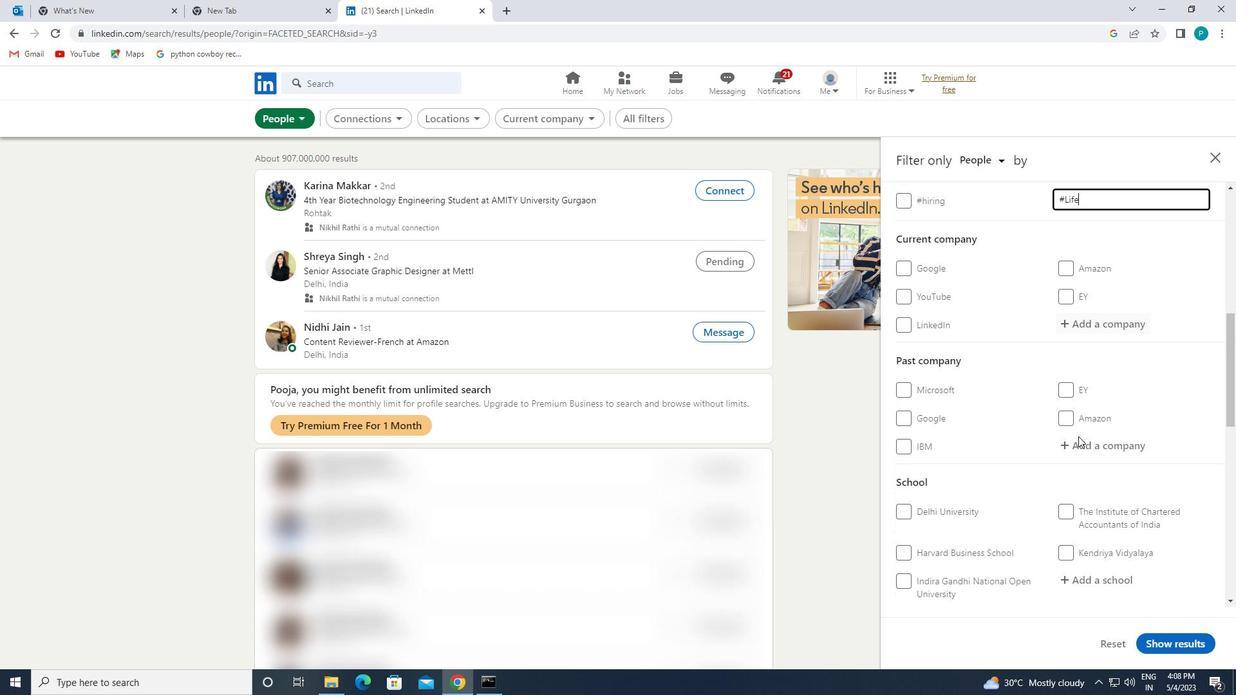 
Action: Mouse scrolled (1074, 433) with delta (0, 0)
Screenshot: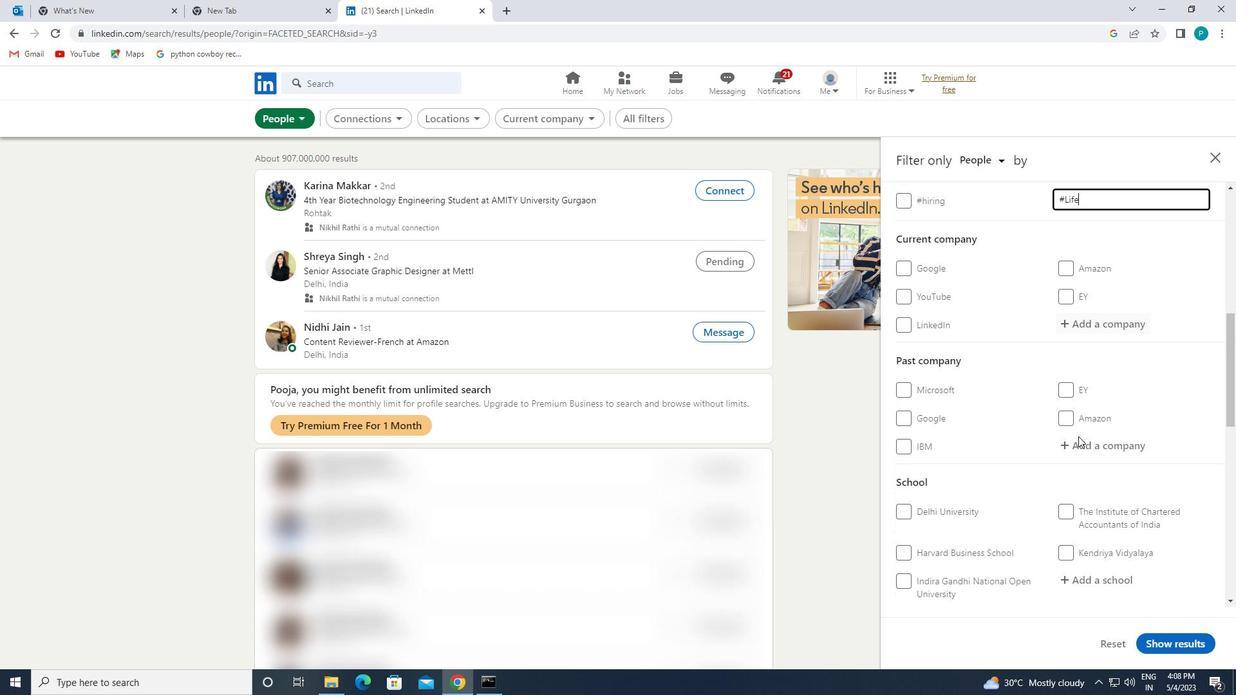 
Action: Mouse moved to (1068, 434)
Screenshot: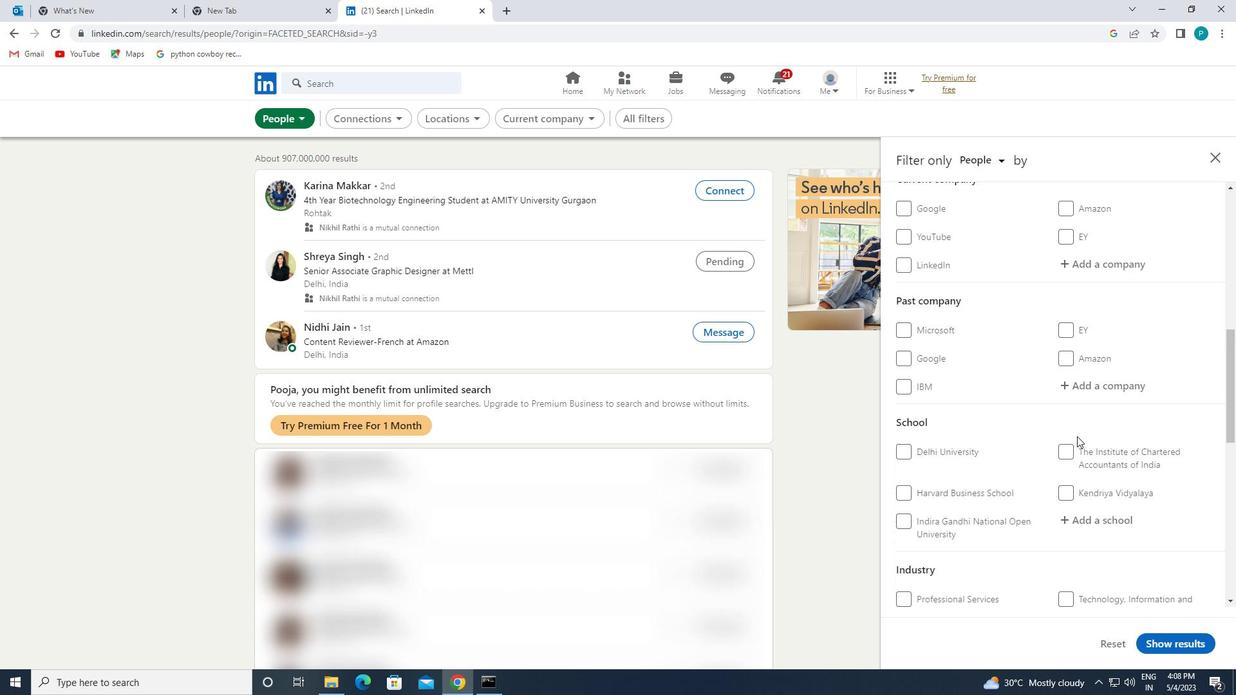 
Action: Mouse scrolled (1068, 433) with delta (0, 0)
Screenshot: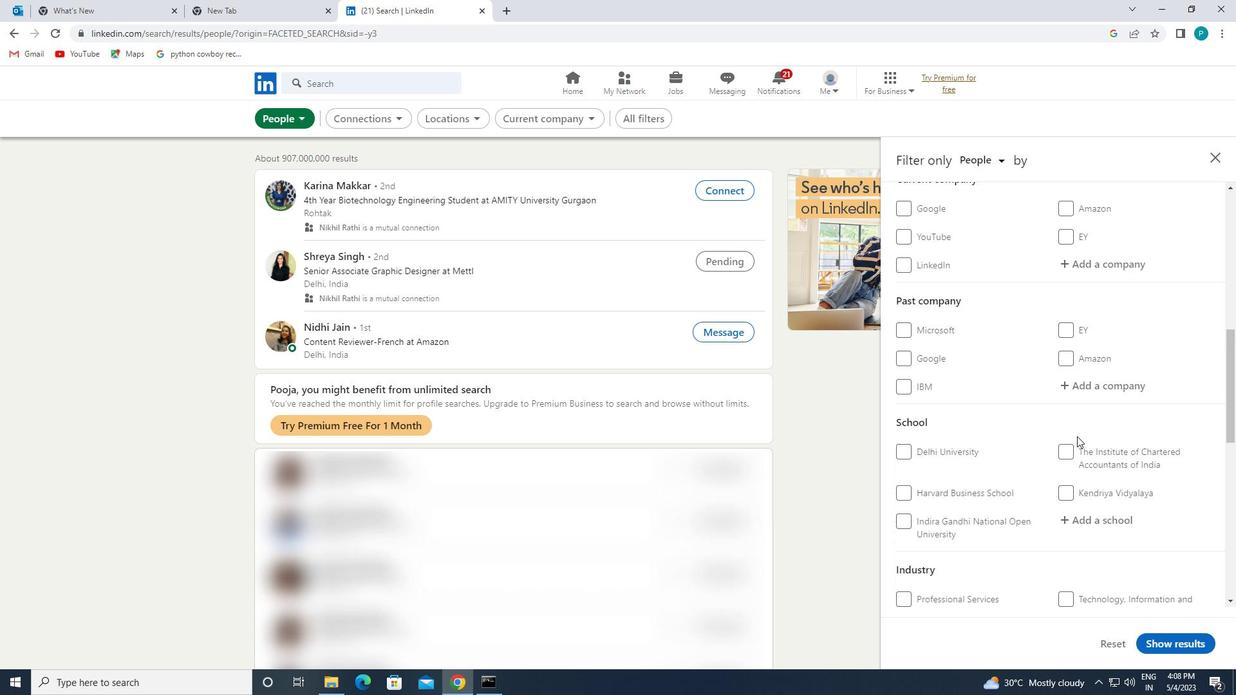 
Action: Mouse moved to (1092, 517)
Screenshot: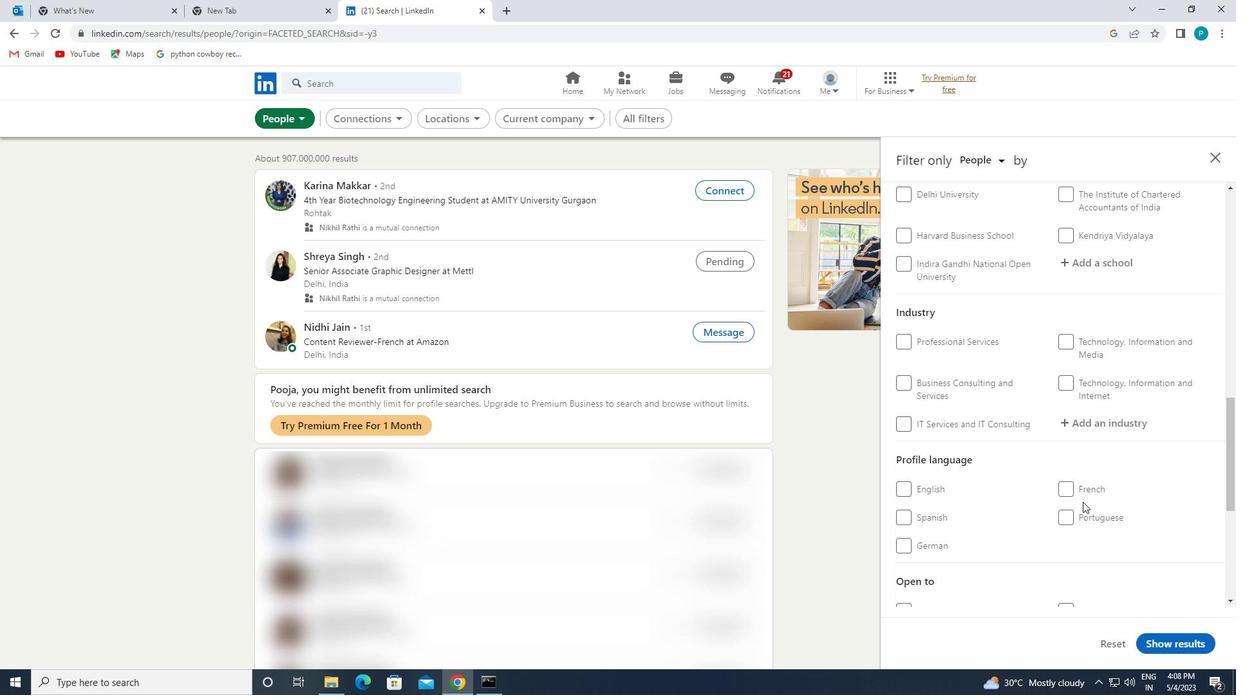 
Action: Mouse pressed left at (1092, 517)
Screenshot: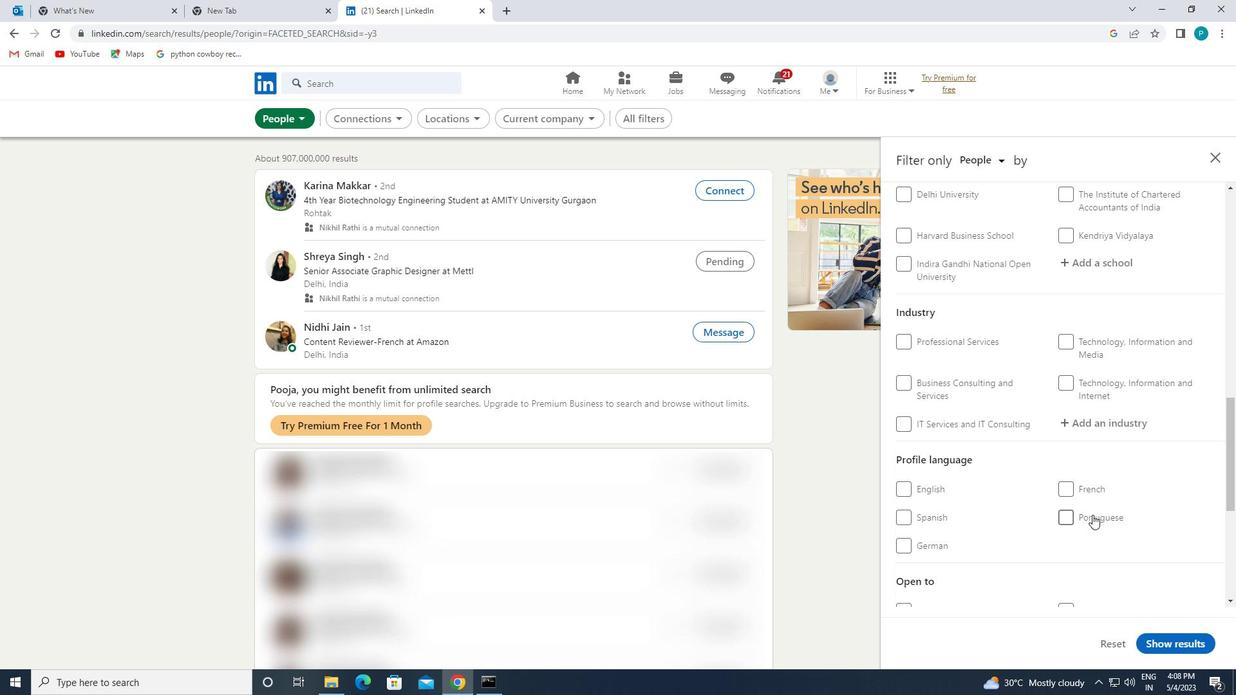 
Action: Mouse moved to (1145, 422)
Screenshot: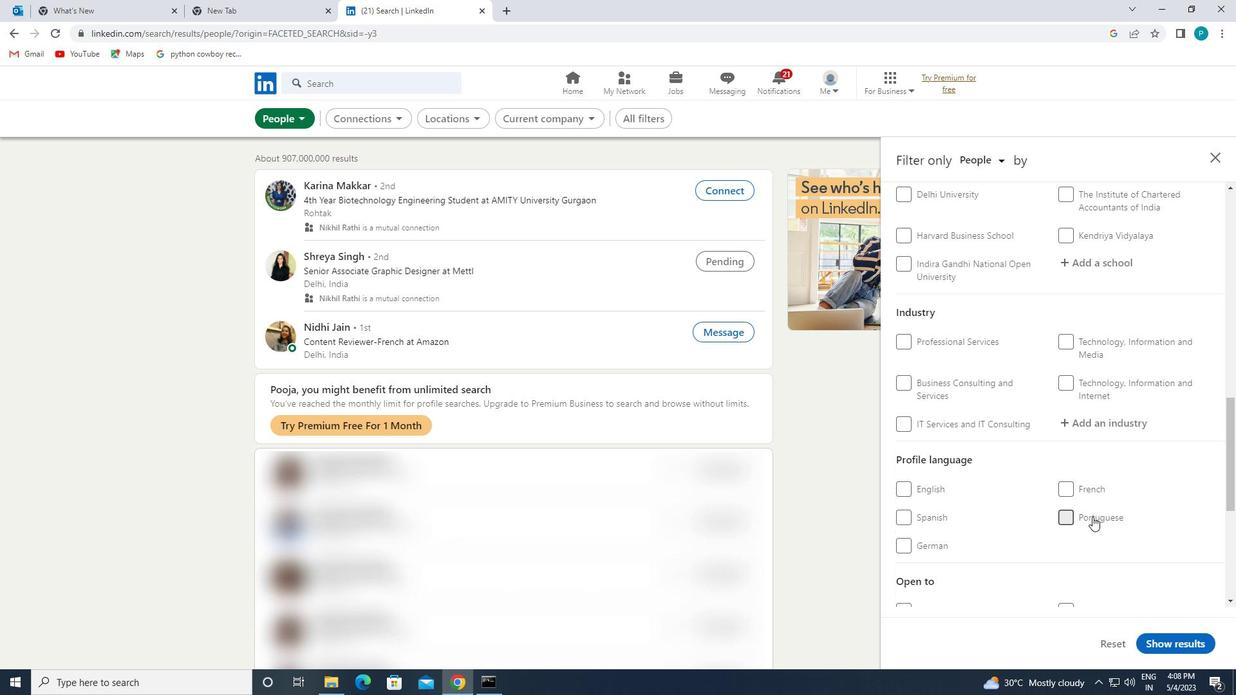 
Action: Mouse scrolled (1145, 423) with delta (0, 0)
Screenshot: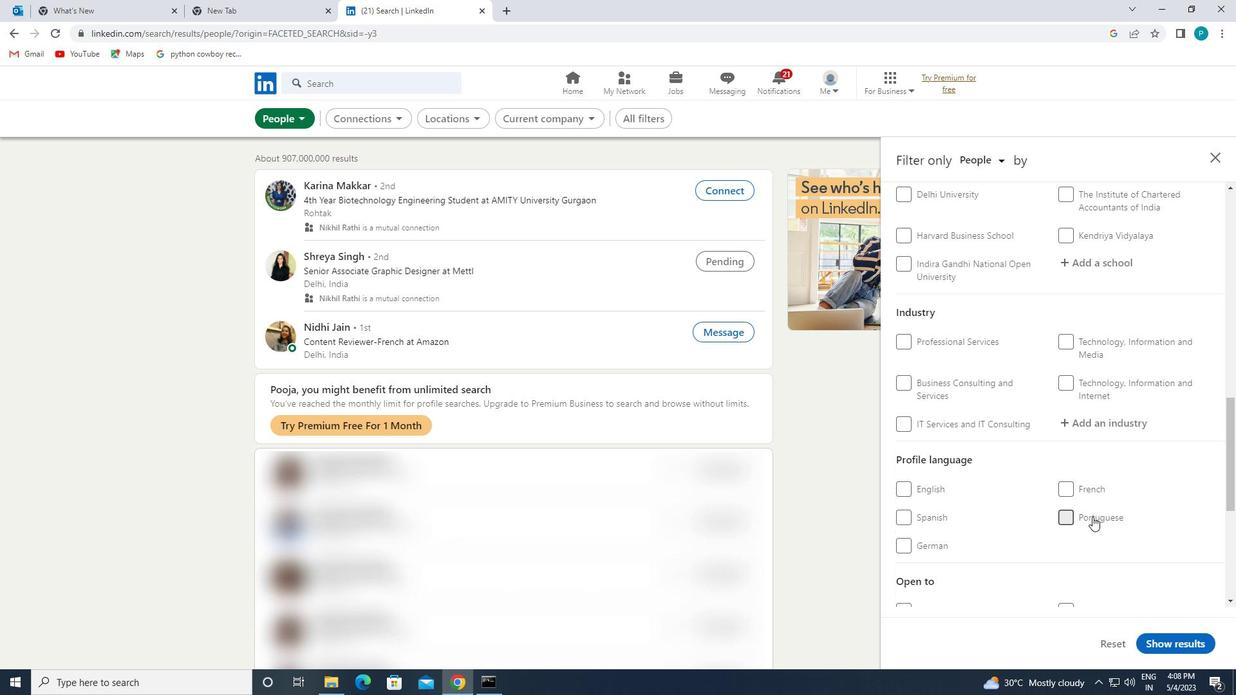 
Action: Mouse moved to (1145, 420)
Screenshot: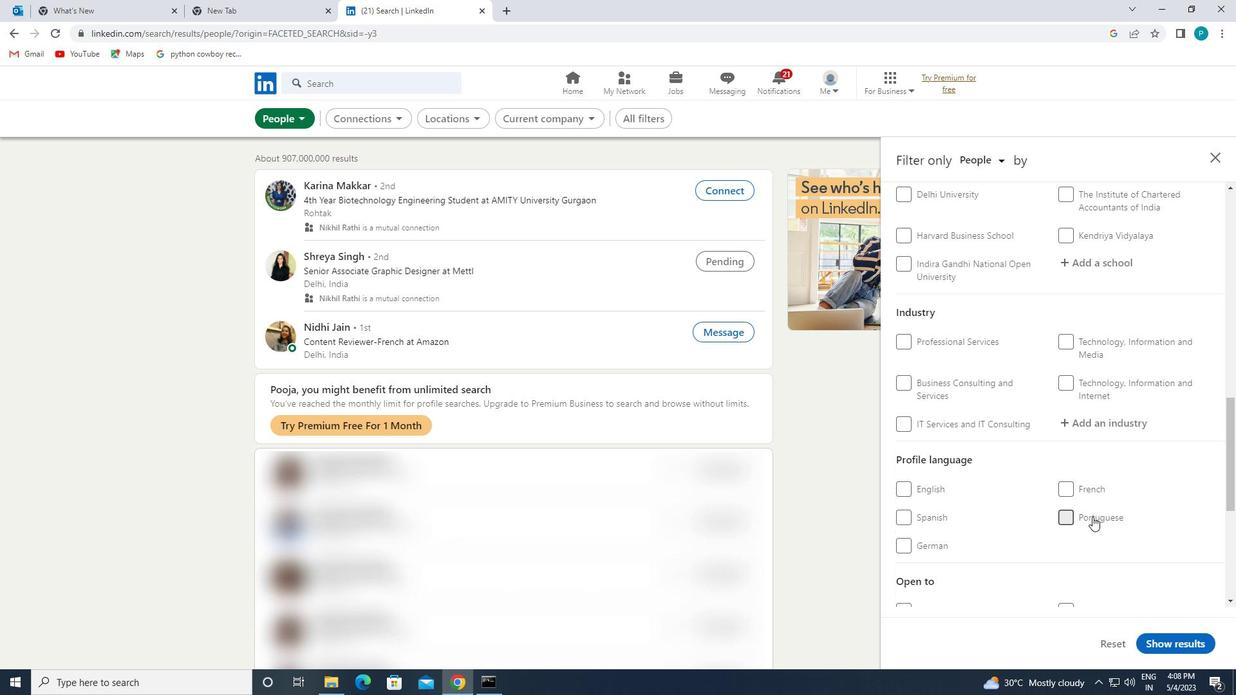 
Action: Mouse scrolled (1145, 421) with delta (0, 0)
Screenshot: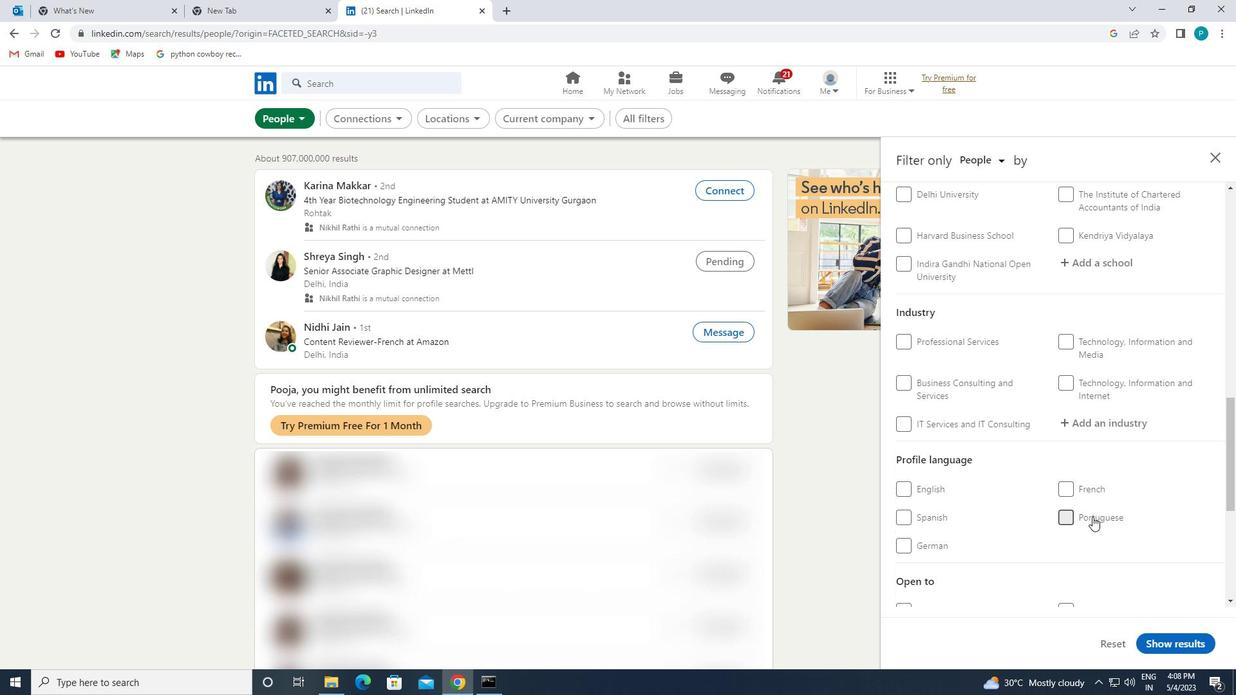 
Action: Mouse scrolled (1145, 421) with delta (0, 0)
Screenshot: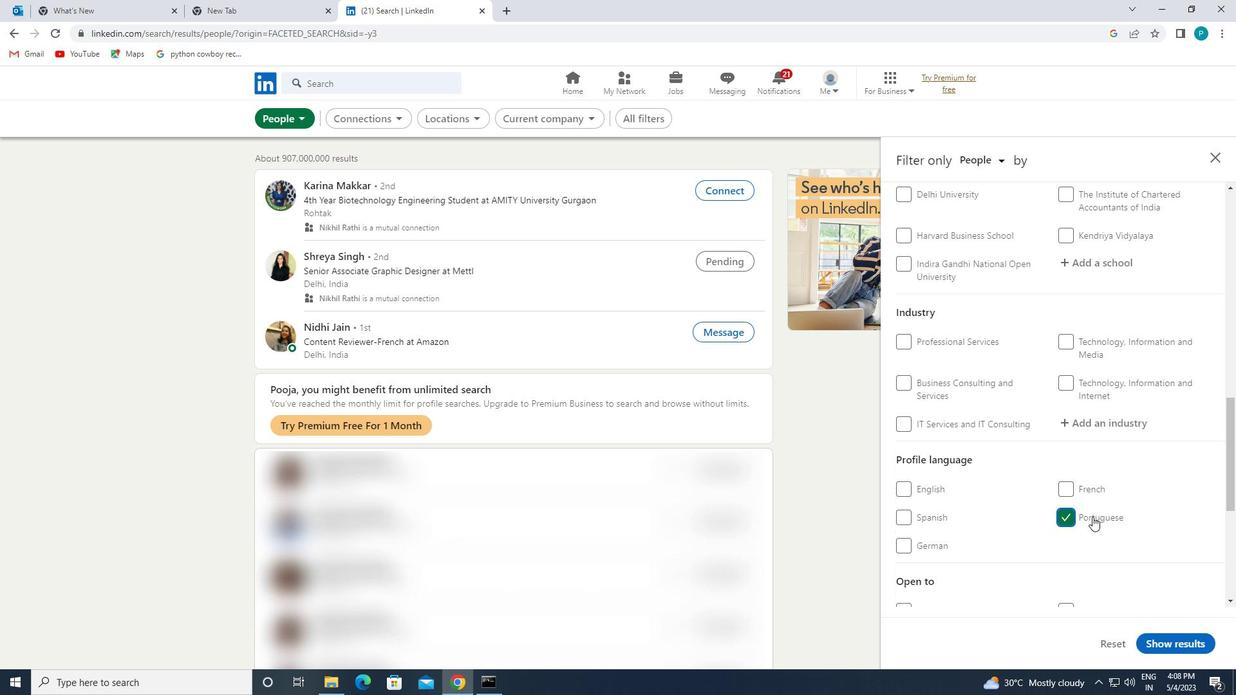 
Action: Mouse scrolled (1145, 421) with delta (0, 0)
Screenshot: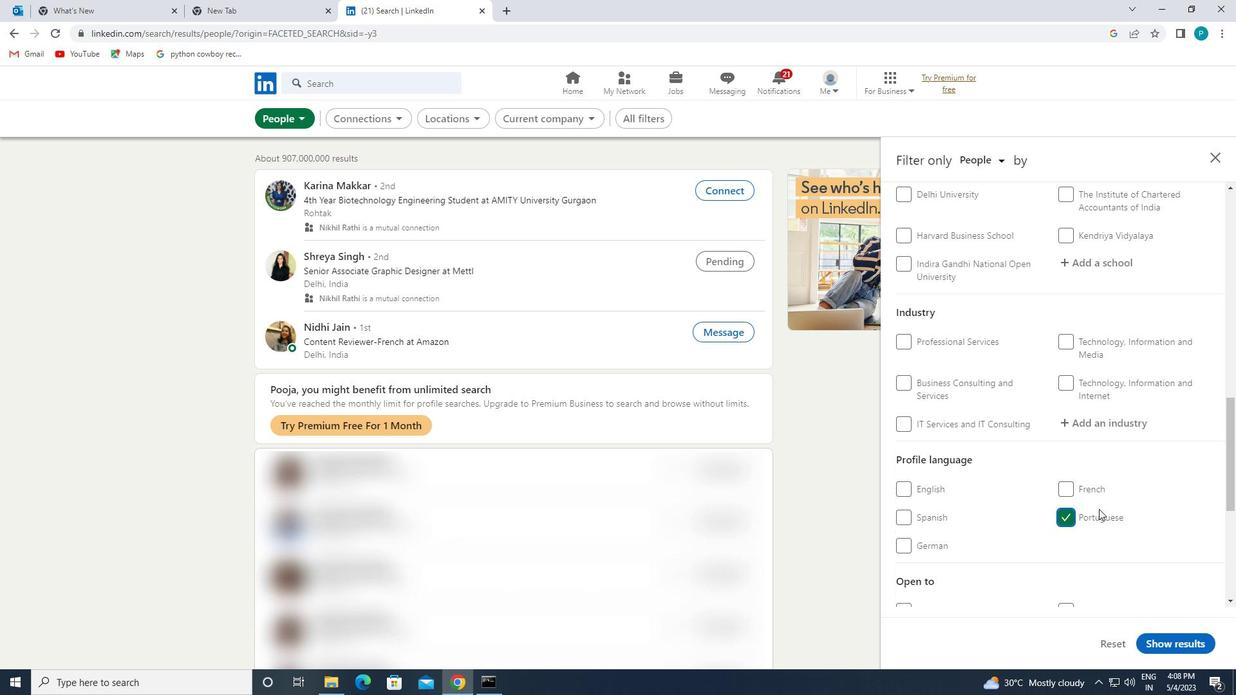 
Action: Mouse moved to (1136, 410)
Screenshot: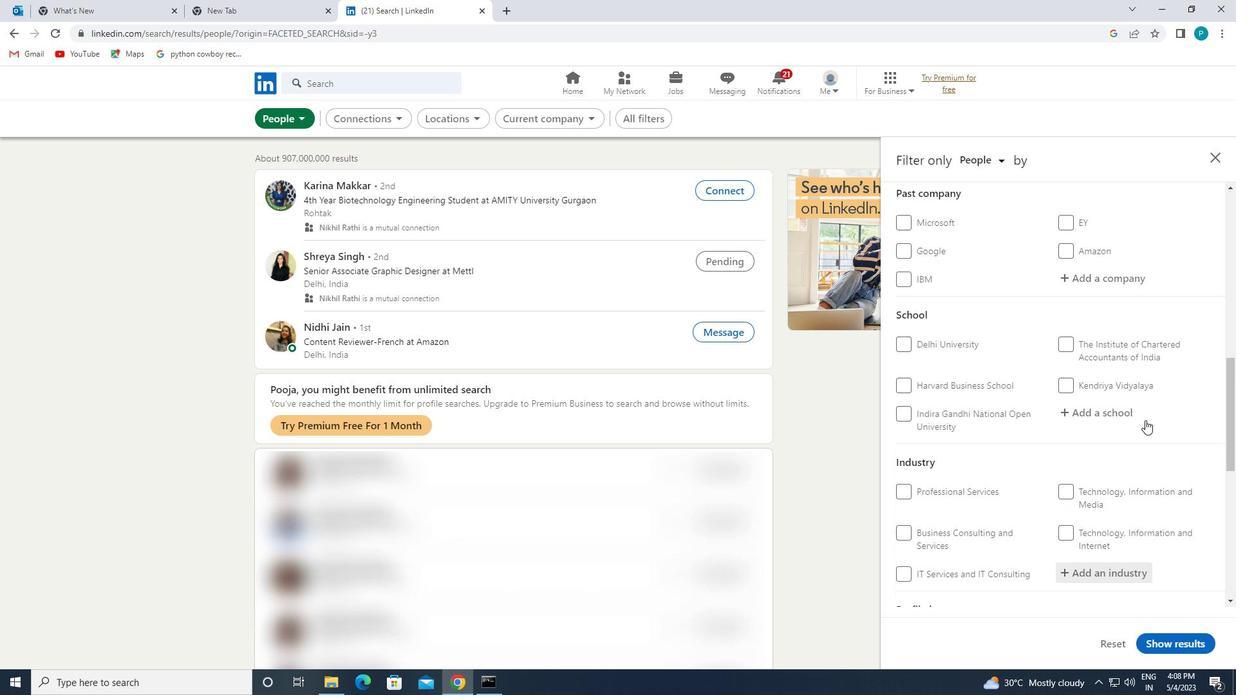 
Action: Mouse scrolled (1136, 411) with delta (0, 0)
Screenshot: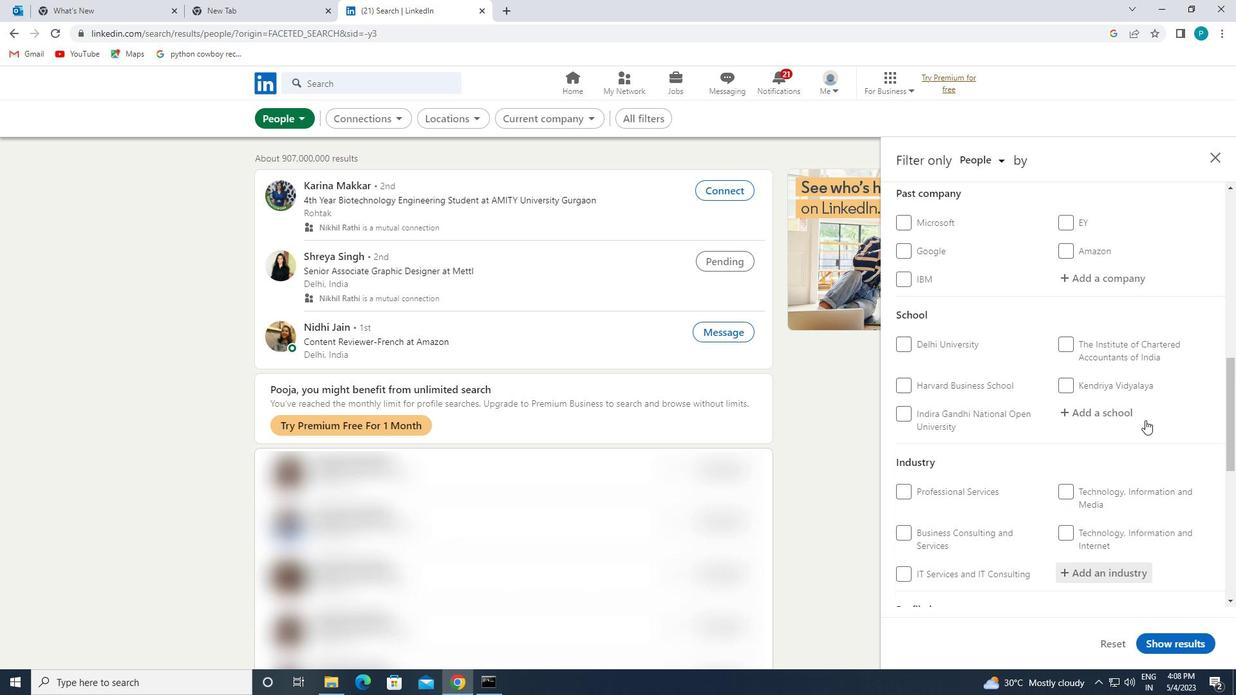 
Action: Mouse moved to (1135, 408)
Screenshot: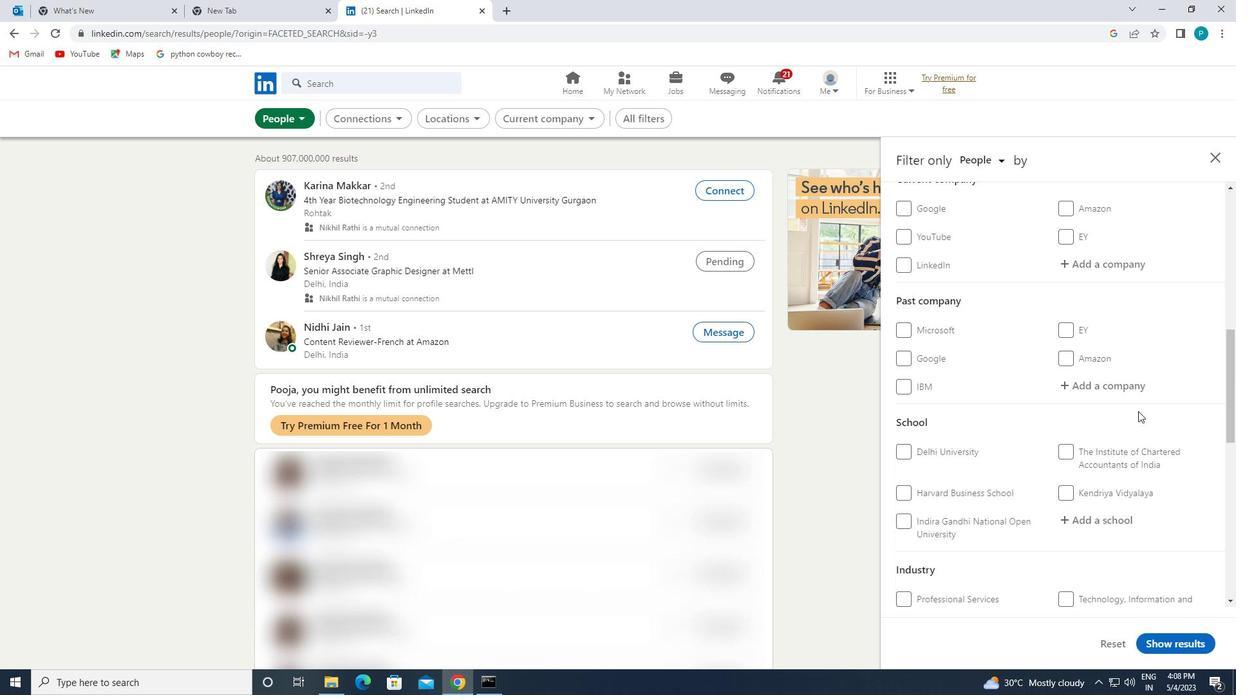 
Action: Mouse scrolled (1135, 409) with delta (0, 0)
Screenshot: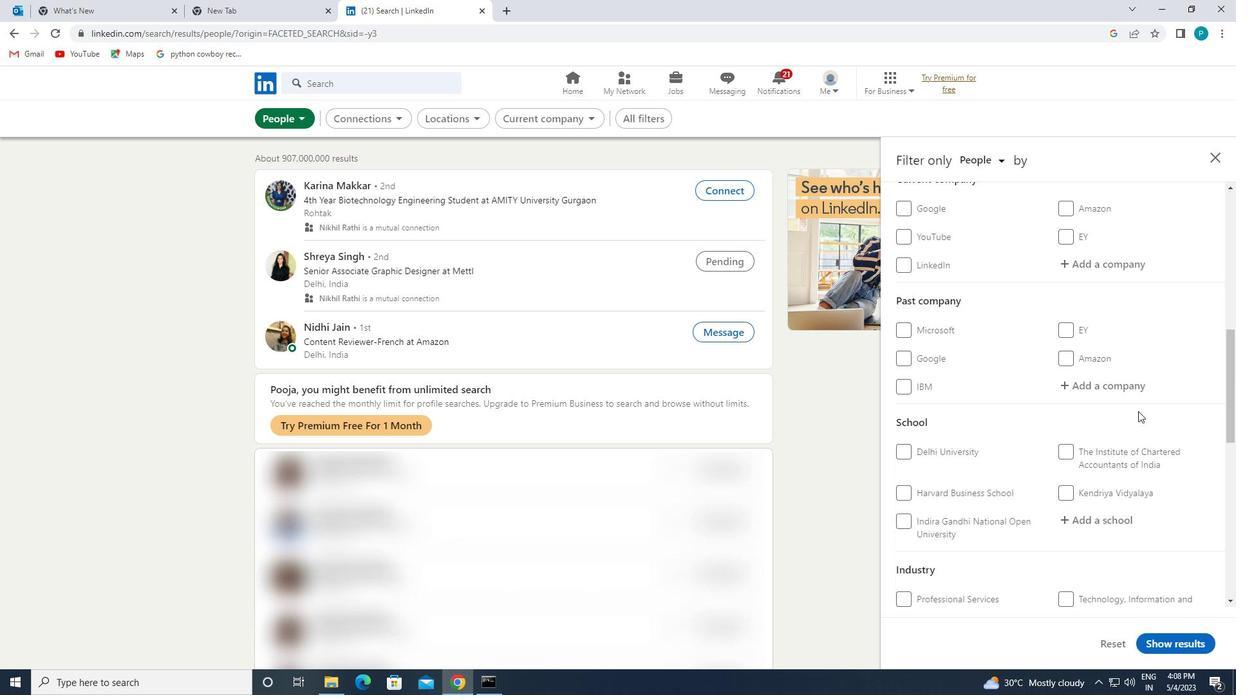 
Action: Mouse moved to (1116, 395)
Screenshot: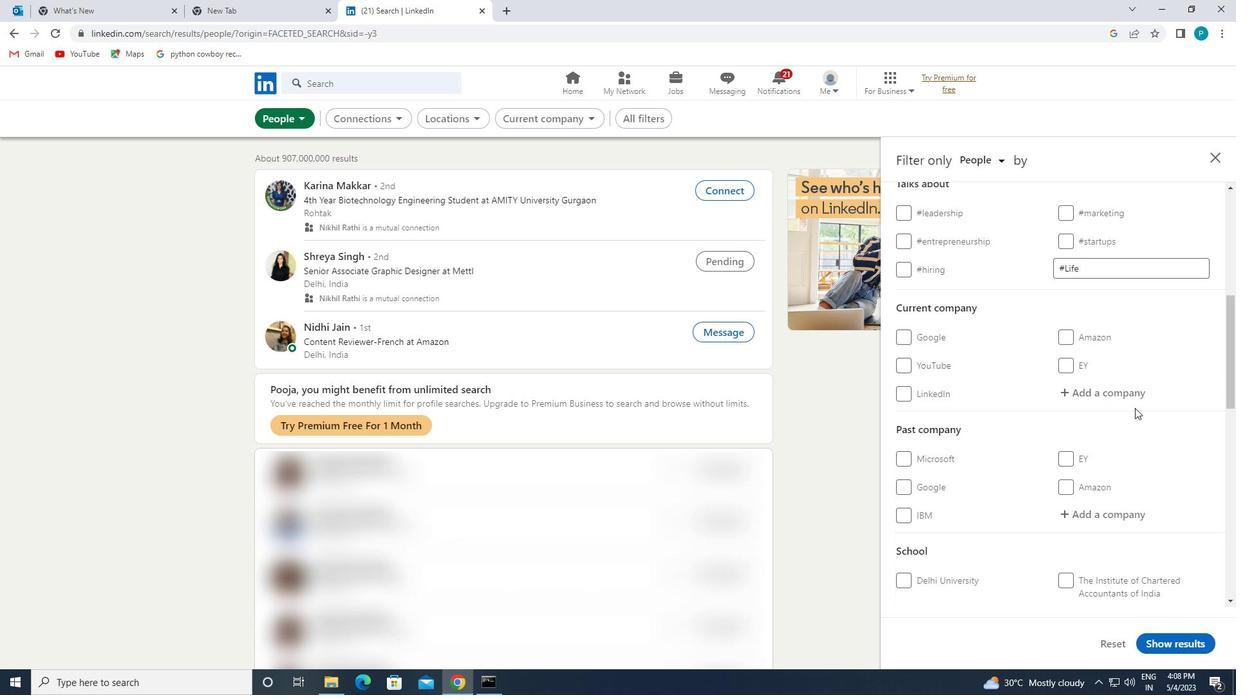 
Action: Mouse pressed left at (1116, 395)
Screenshot: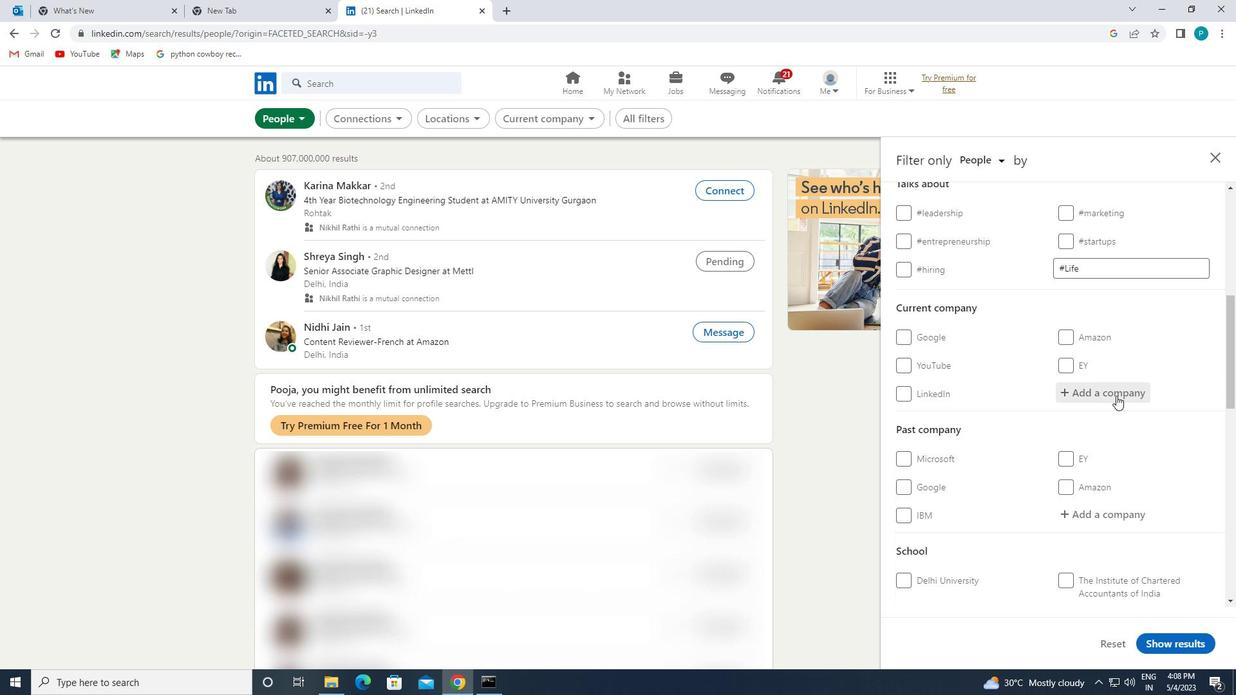 
Action: Key pressed <Key.caps_lock>H<Key.caps_lock>EAD<Key.caps_lock>H<Key.caps_lock>ONCHOS
Screenshot: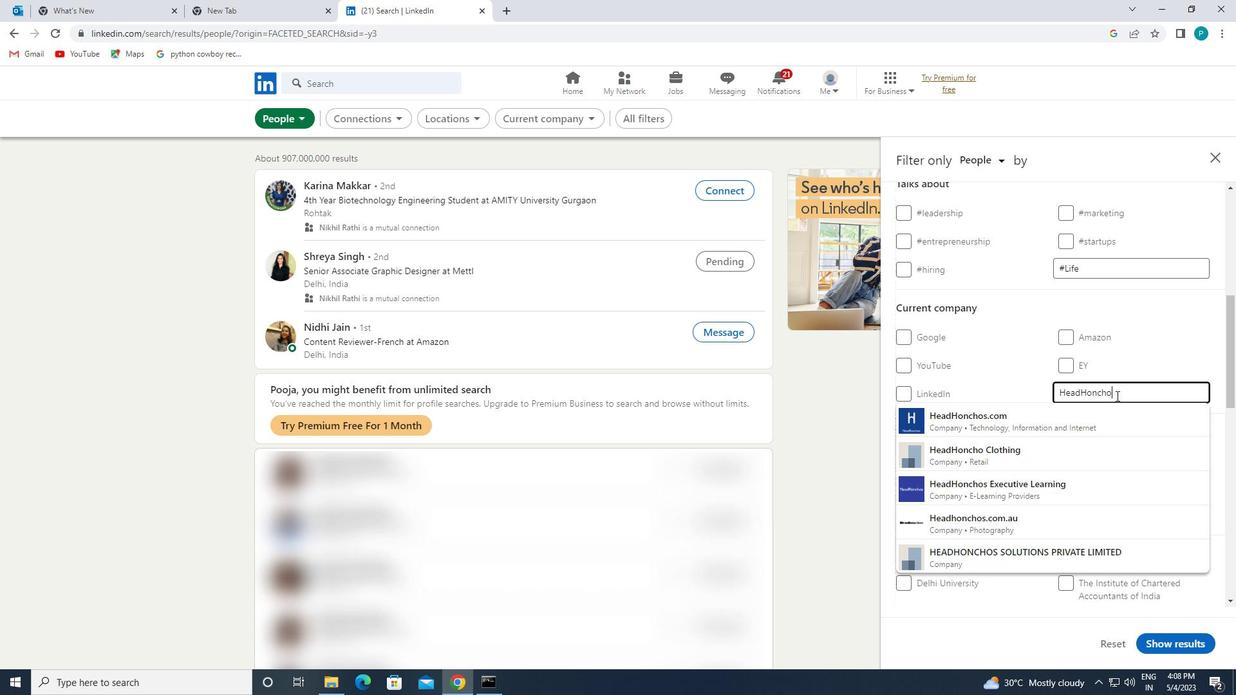 
Action: Mouse moved to (1058, 419)
Screenshot: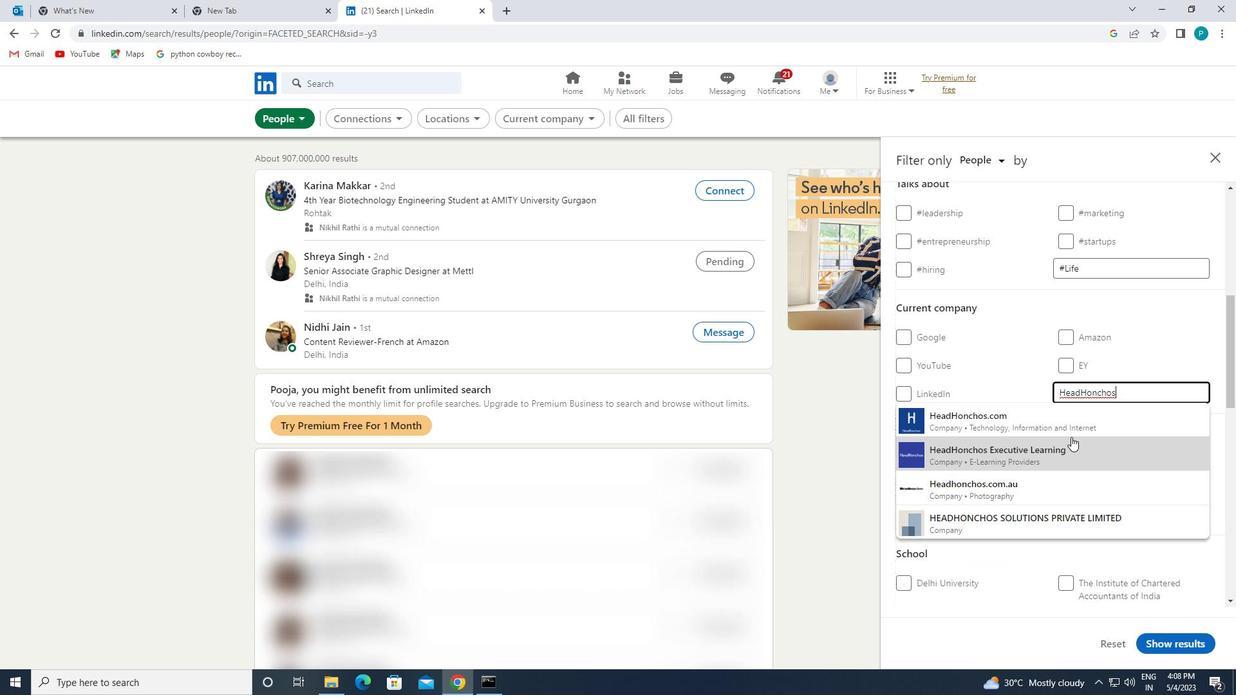 
Action: Mouse pressed left at (1058, 419)
Screenshot: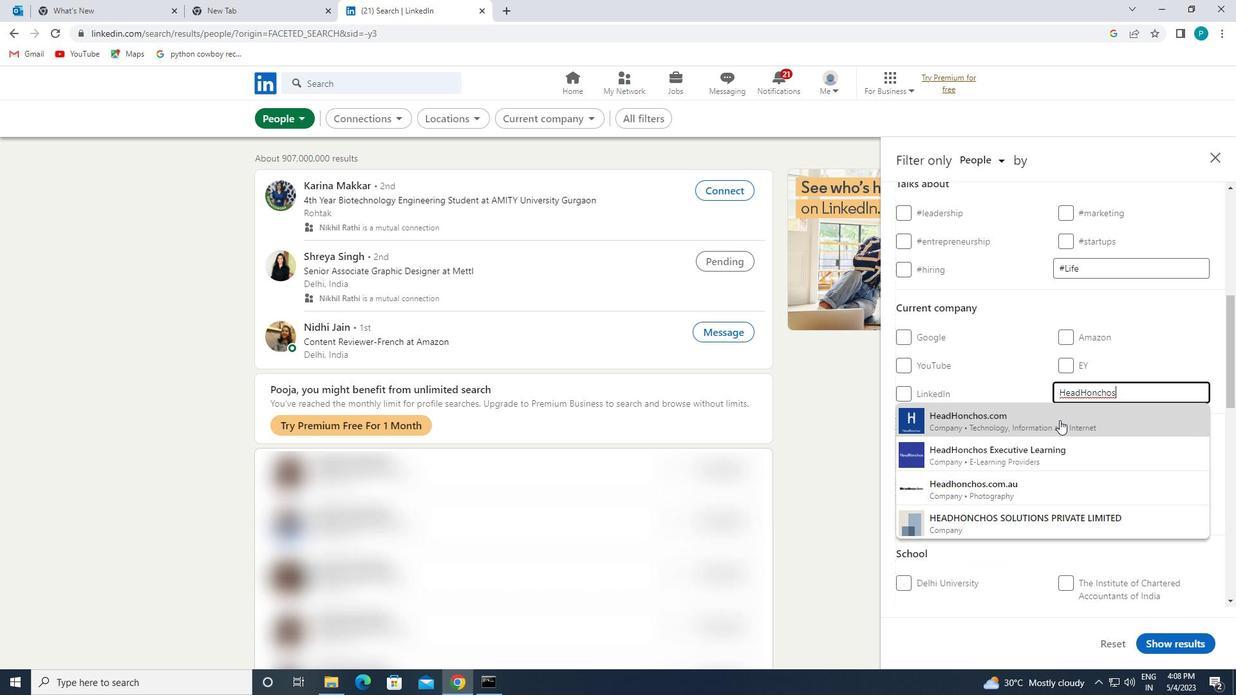 
Action: Mouse scrolled (1058, 418) with delta (0, 0)
Screenshot: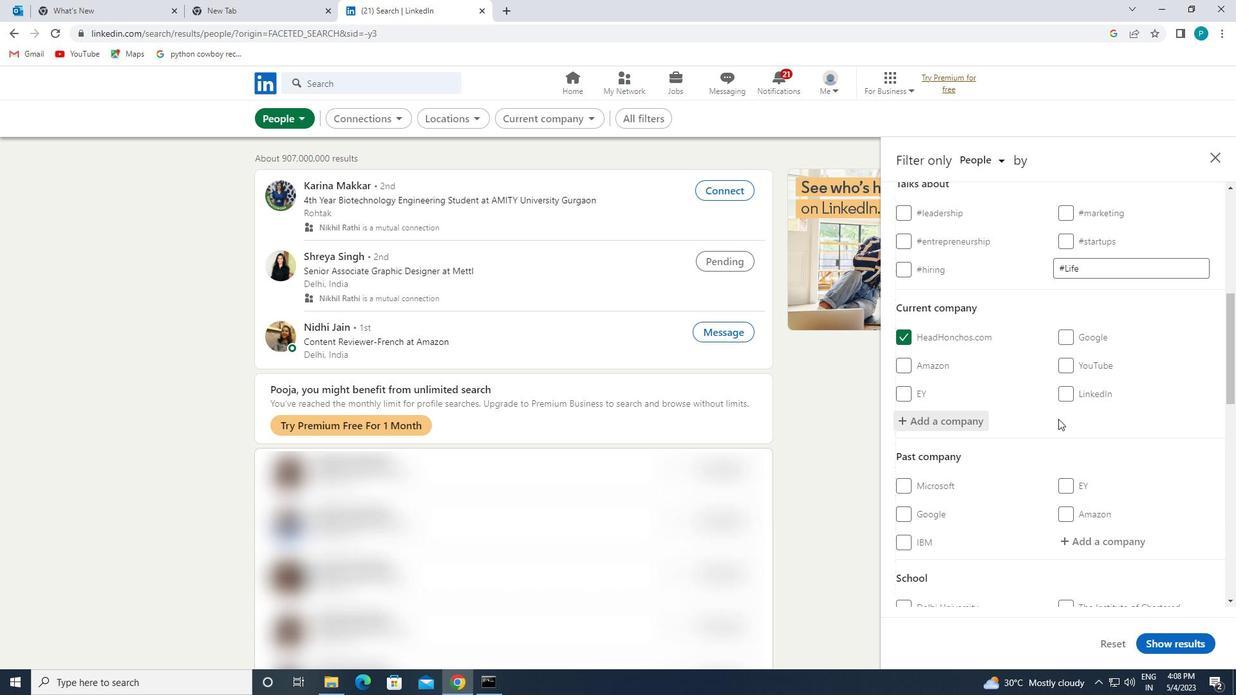 
Action: Mouse scrolled (1058, 418) with delta (0, 0)
Screenshot: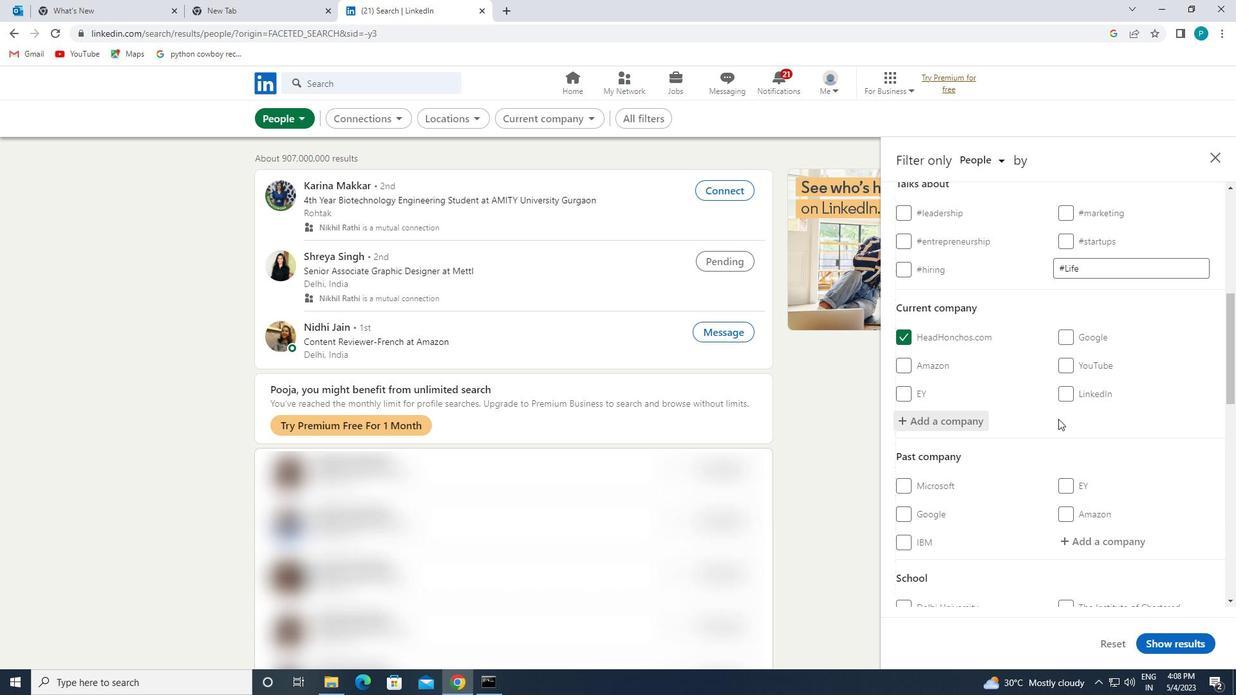 
Action: Mouse scrolled (1058, 418) with delta (0, 0)
Screenshot: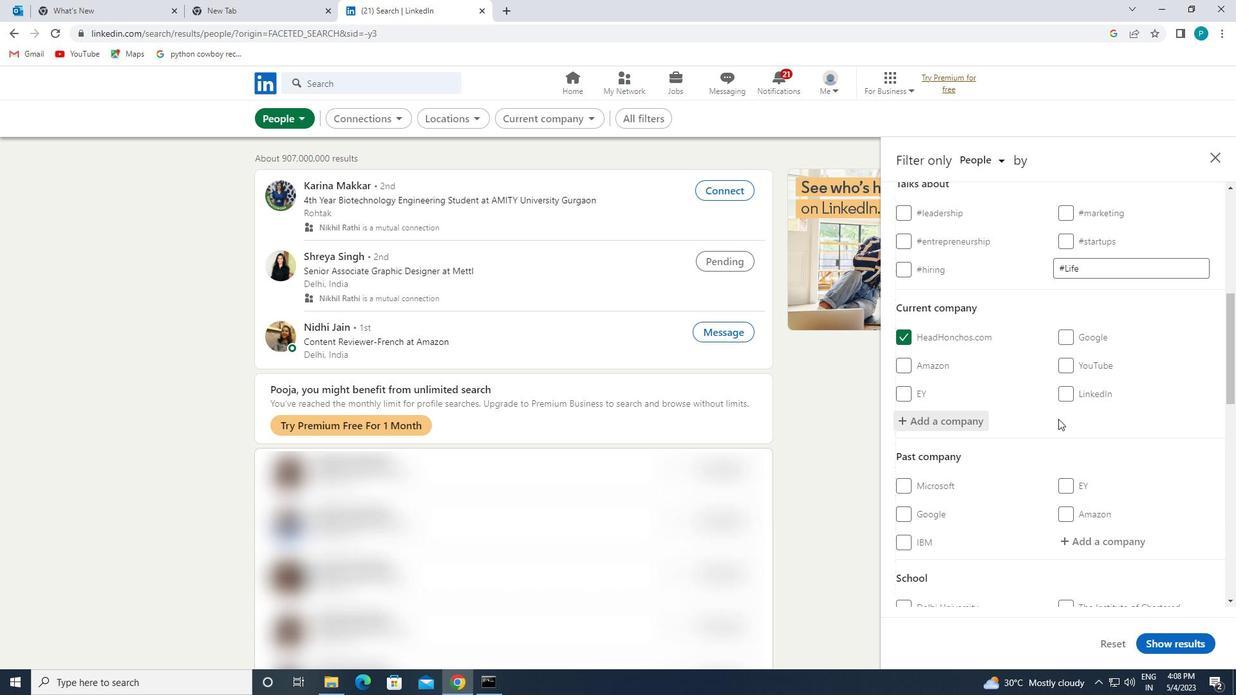 
Action: Mouse moved to (1094, 493)
Screenshot: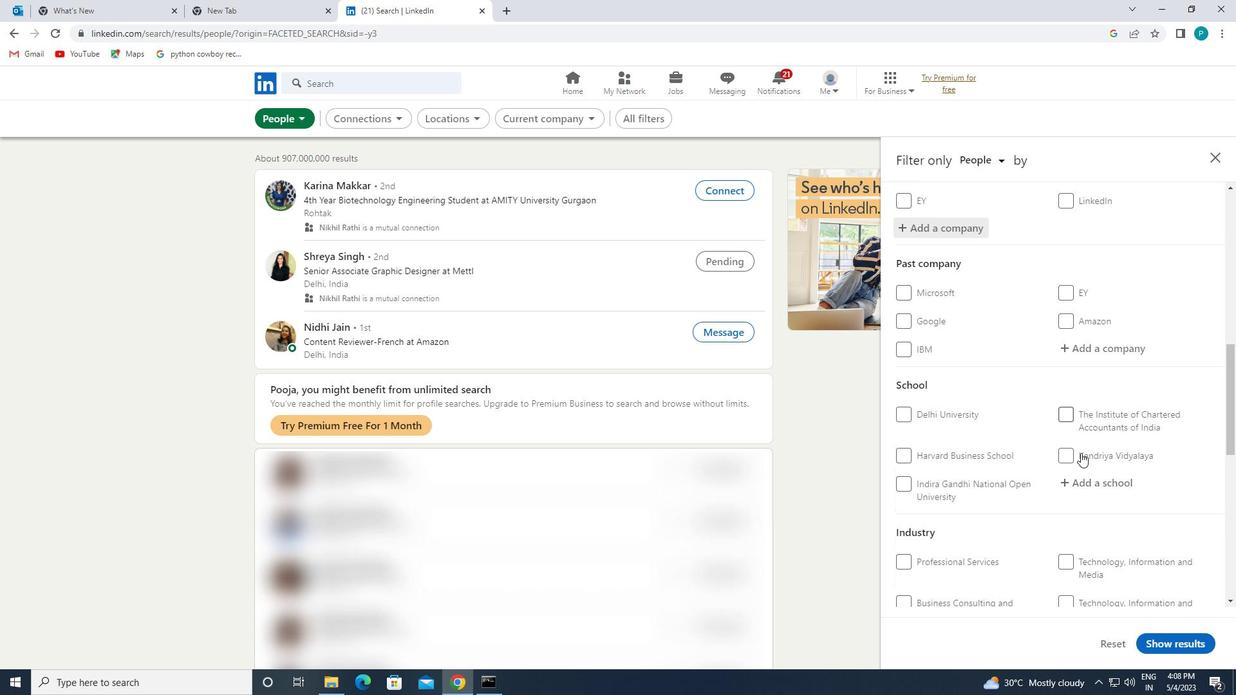 
Action: Mouse pressed left at (1094, 493)
Screenshot: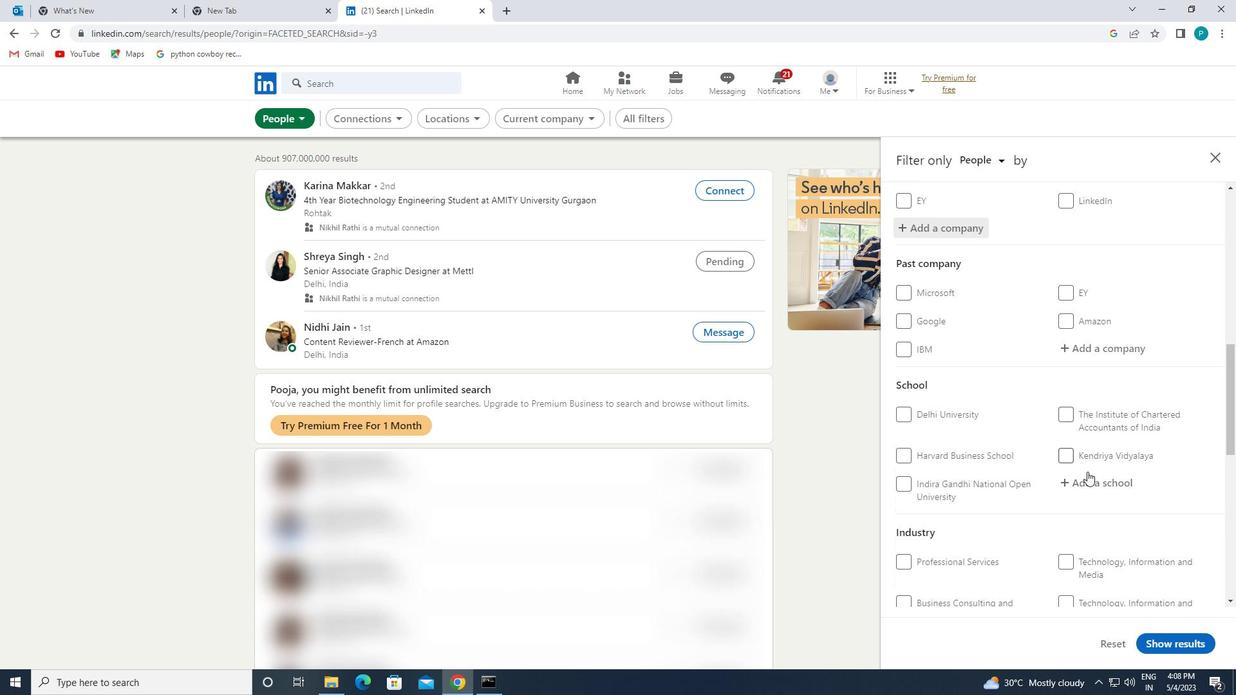 
Action: Mouse moved to (1092, 484)
Screenshot: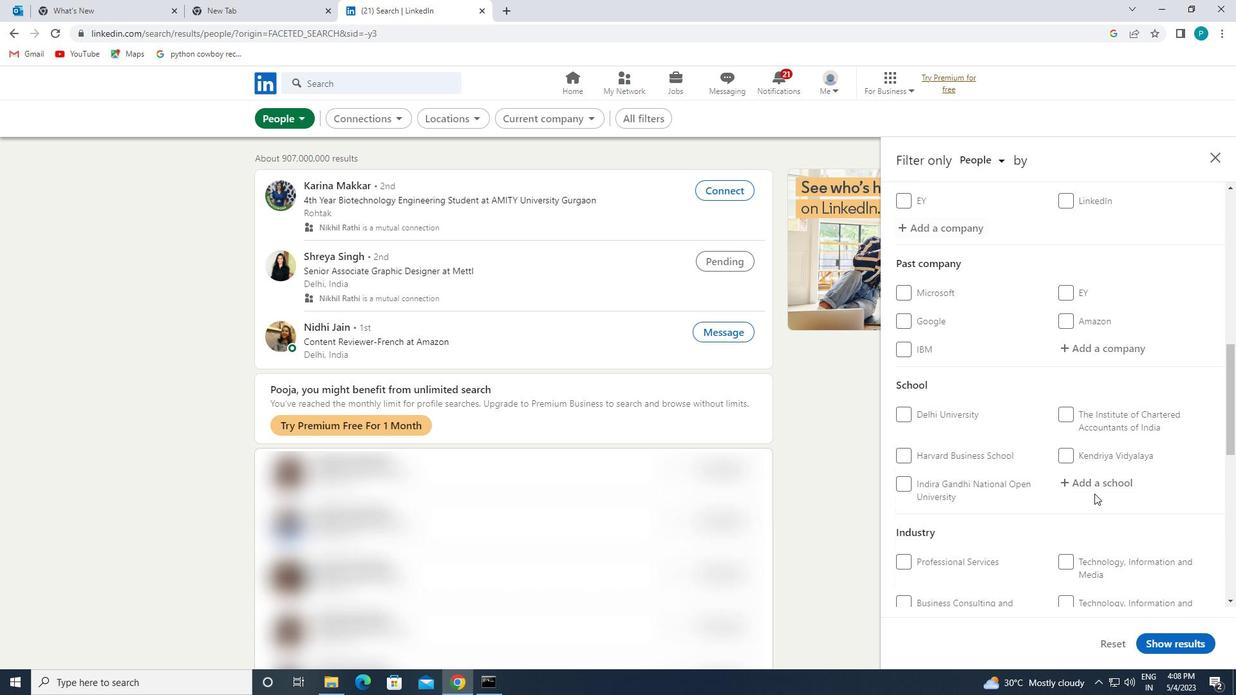 
Action: Mouse pressed left at (1092, 484)
Screenshot: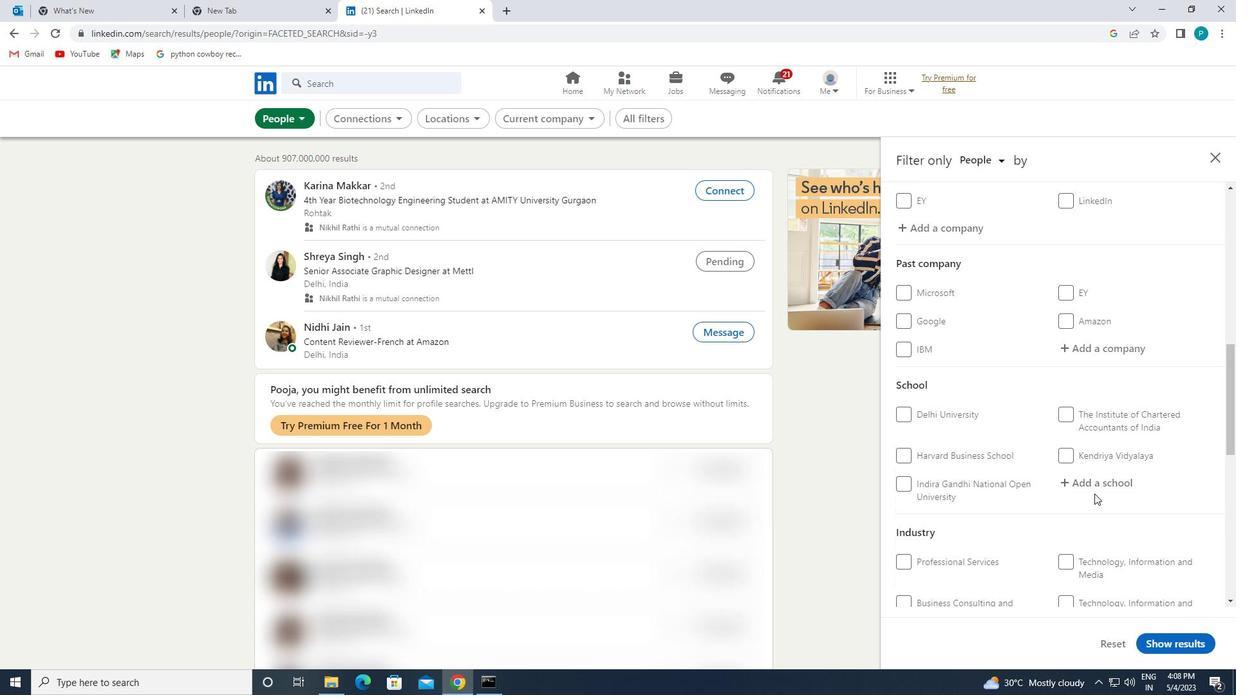 
Action: Key pressed <Key.caps_lock>HKBK
Screenshot: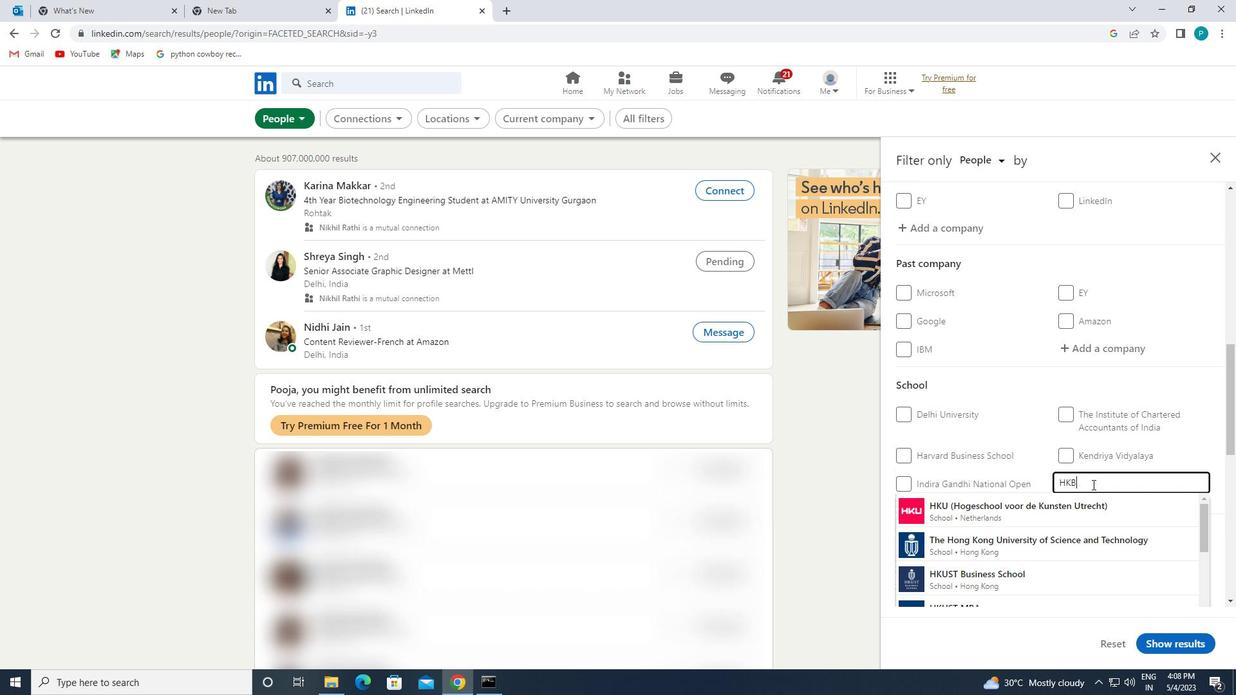 
Action: Mouse moved to (1043, 506)
Screenshot: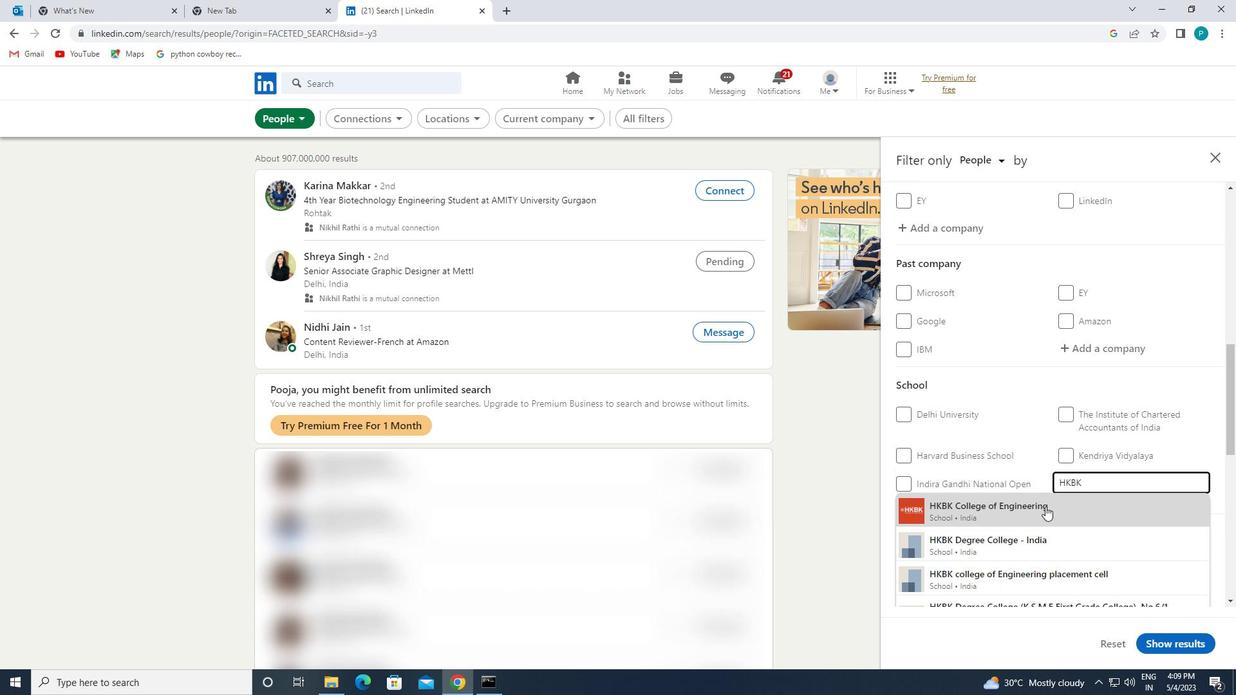 
Action: Mouse pressed left at (1043, 506)
Screenshot: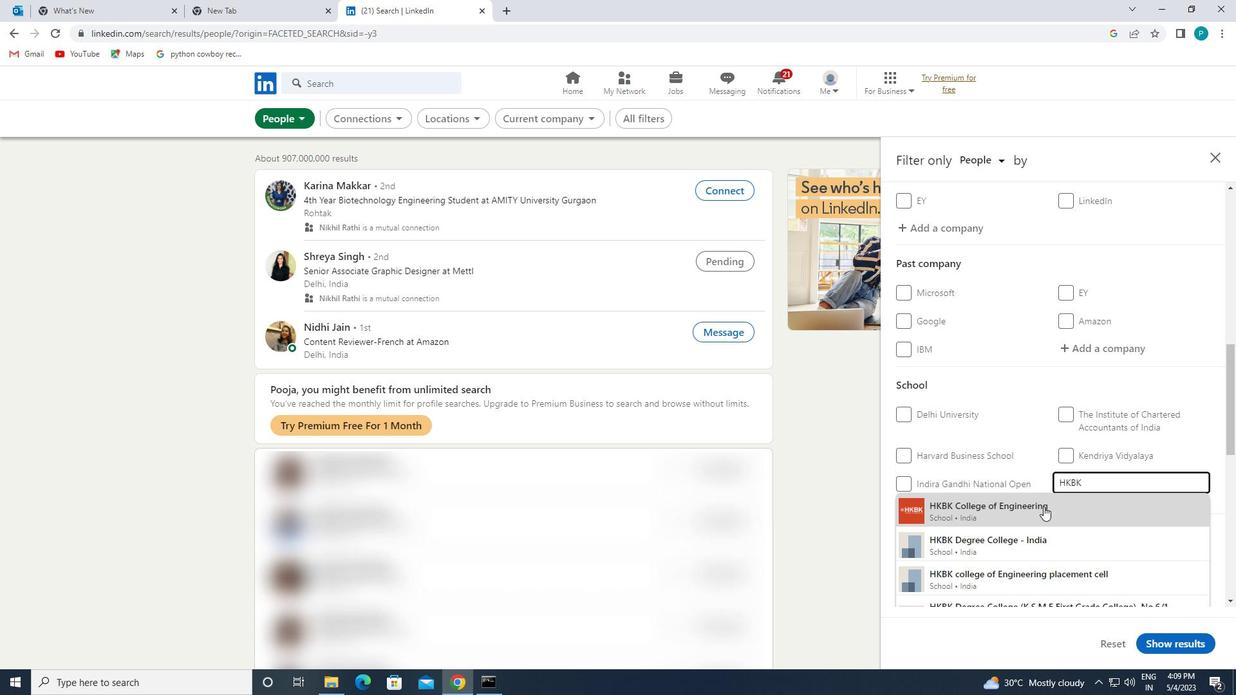 
Action: Mouse moved to (1046, 504)
Screenshot: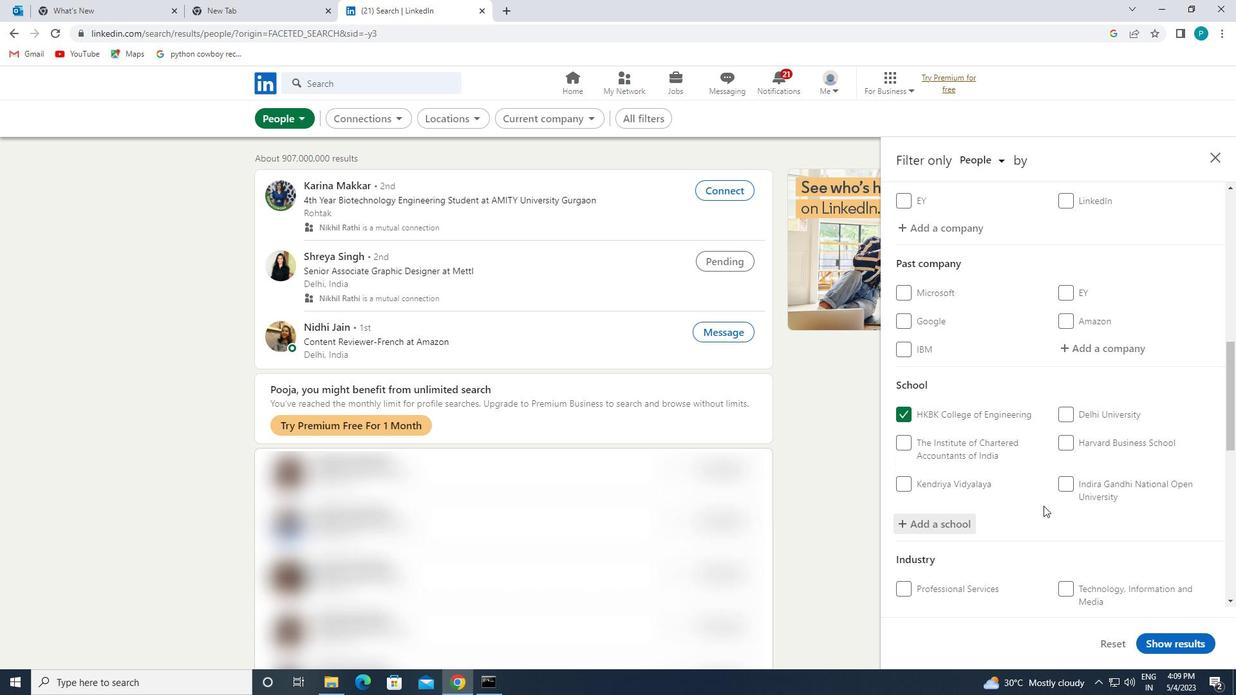 
Action: Mouse scrolled (1046, 504) with delta (0, 0)
Screenshot: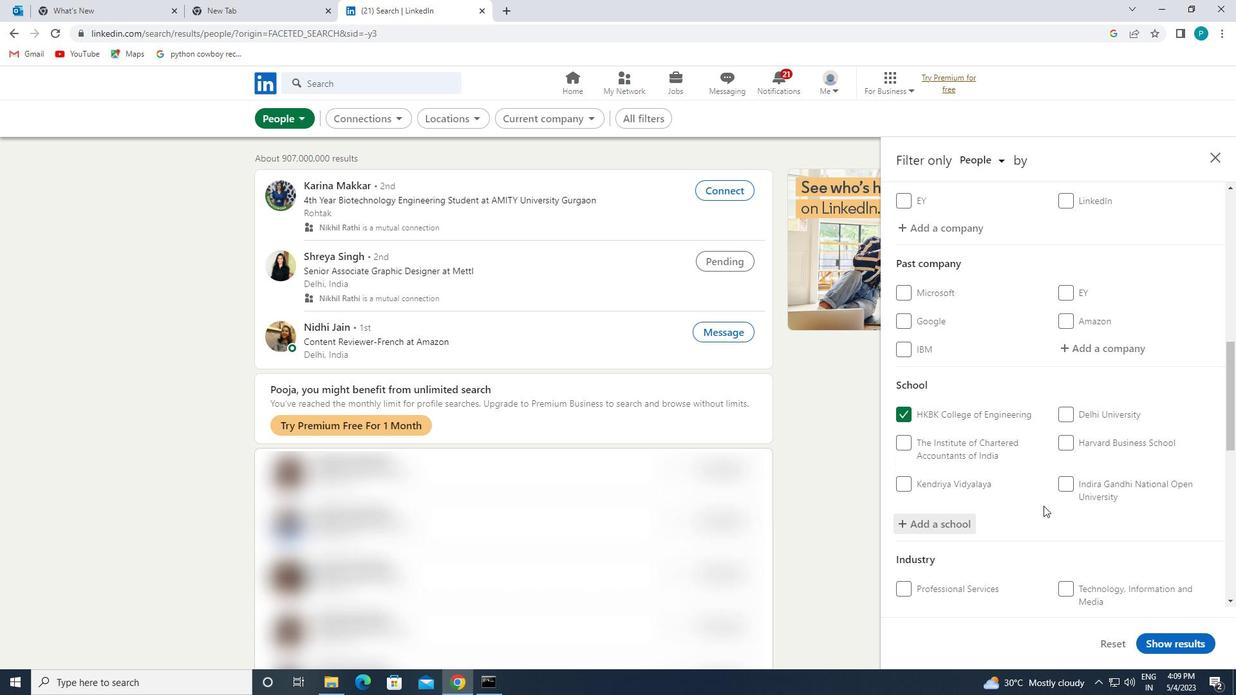 
Action: Mouse scrolled (1046, 504) with delta (0, 0)
Screenshot: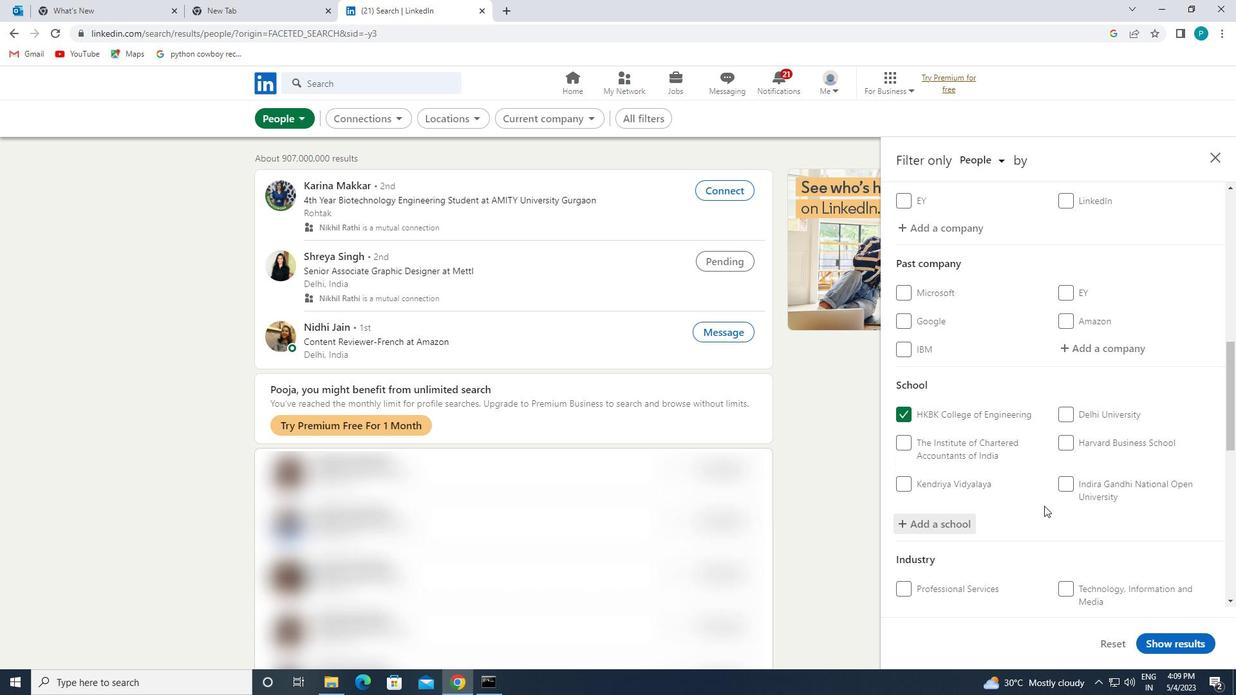 
Action: Mouse moved to (1086, 538)
Screenshot: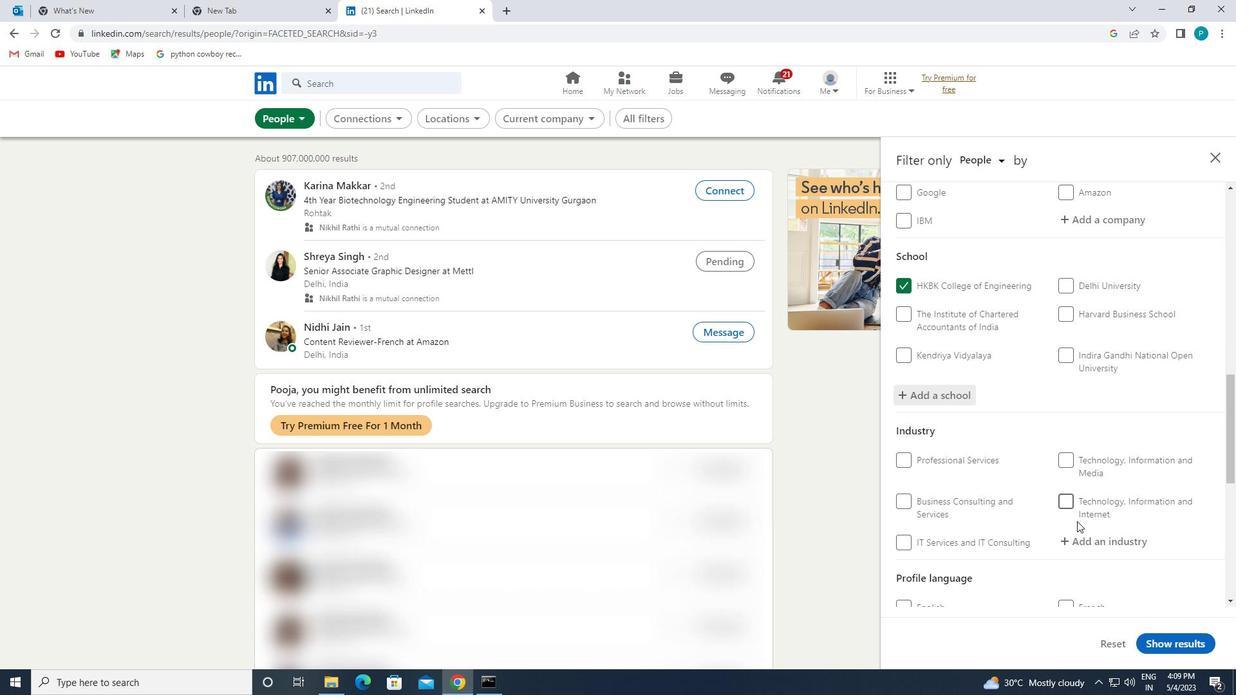 
Action: Mouse pressed left at (1086, 538)
Screenshot: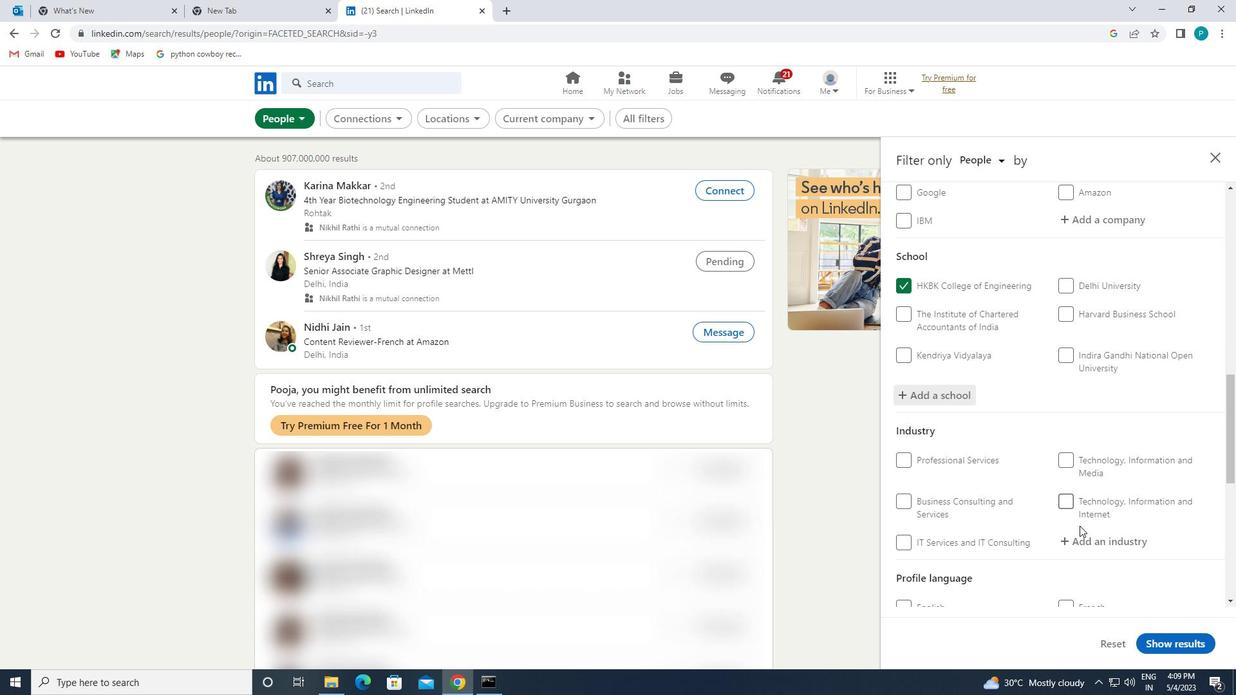 
Action: Mouse moved to (1084, 536)
Screenshot: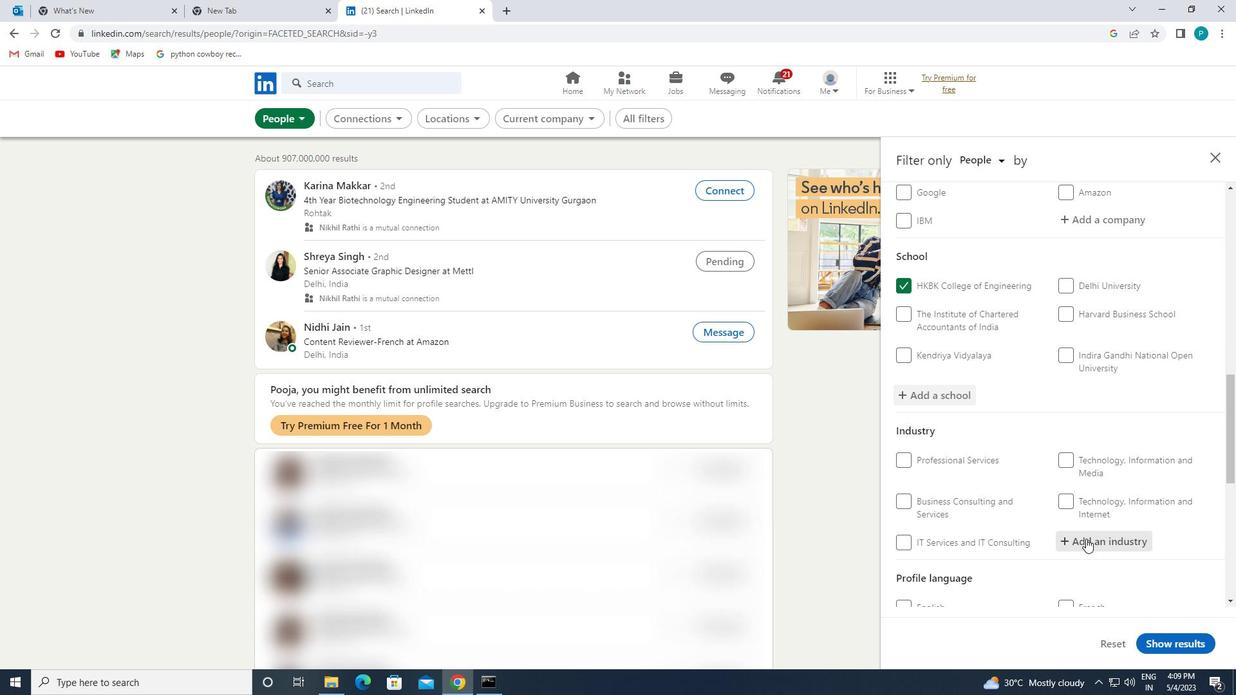
Action: Key pressed <Key.caps_lock>S<Key.caps_lock>UGAR
Screenshot: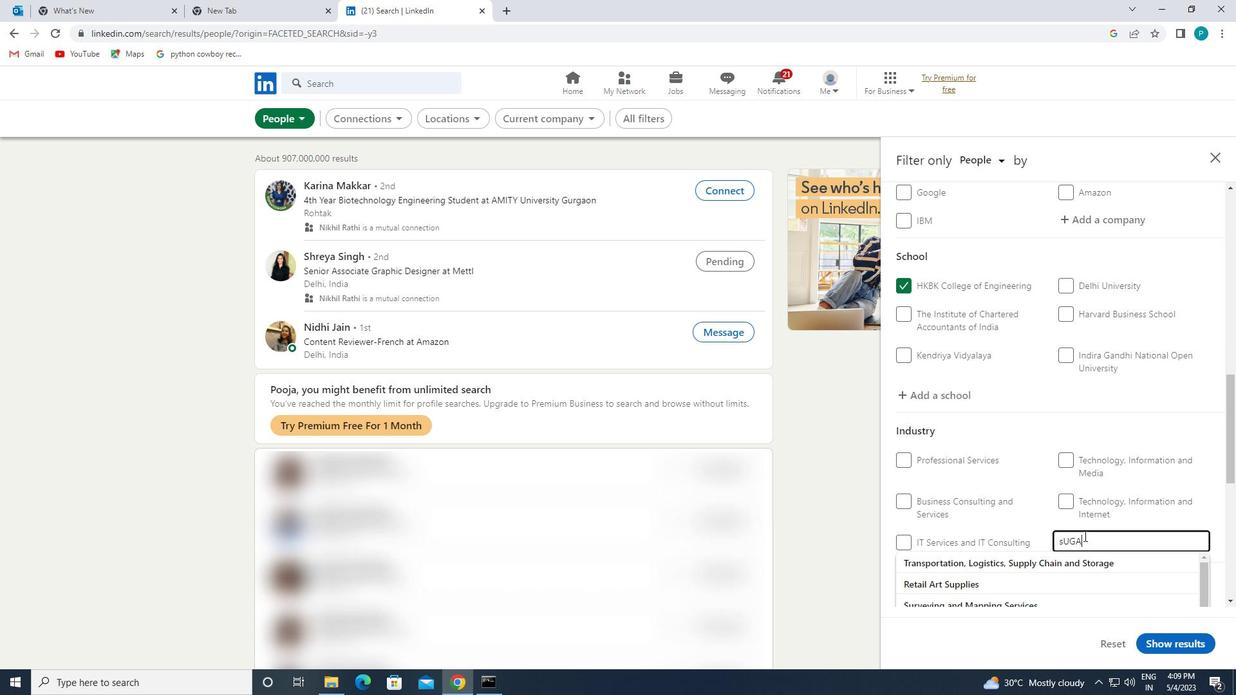 
Action: Mouse moved to (1068, 560)
Screenshot: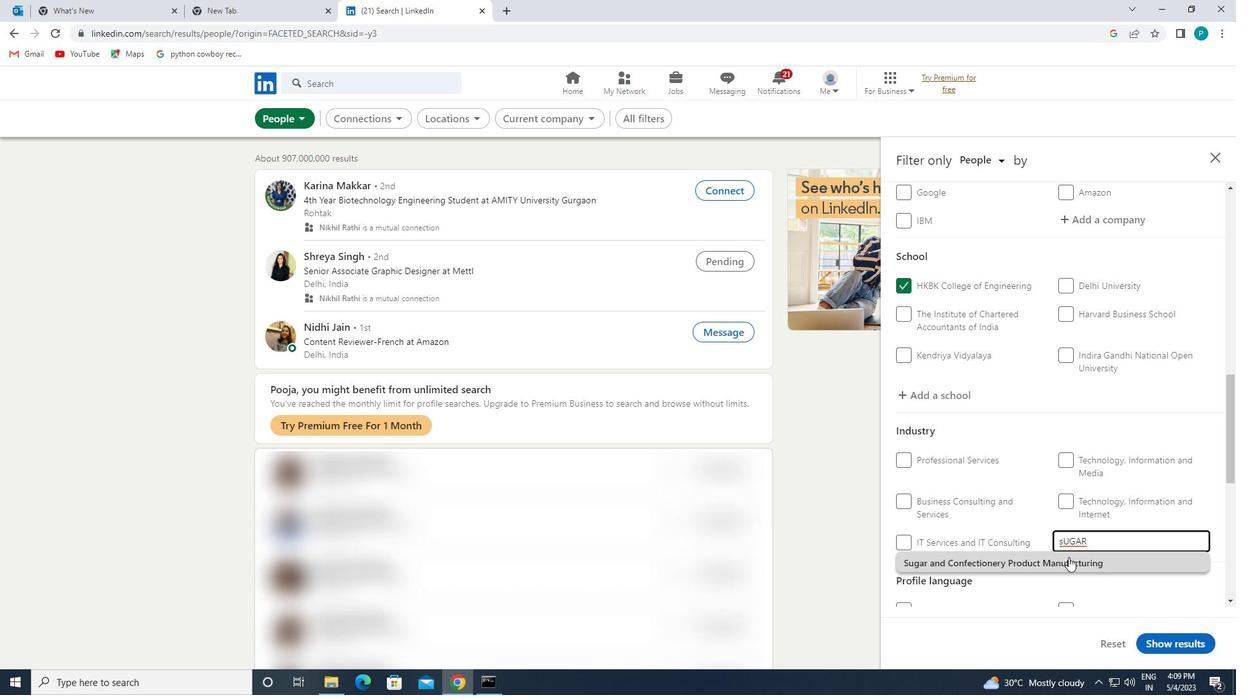 
Action: Mouse pressed left at (1068, 560)
Screenshot: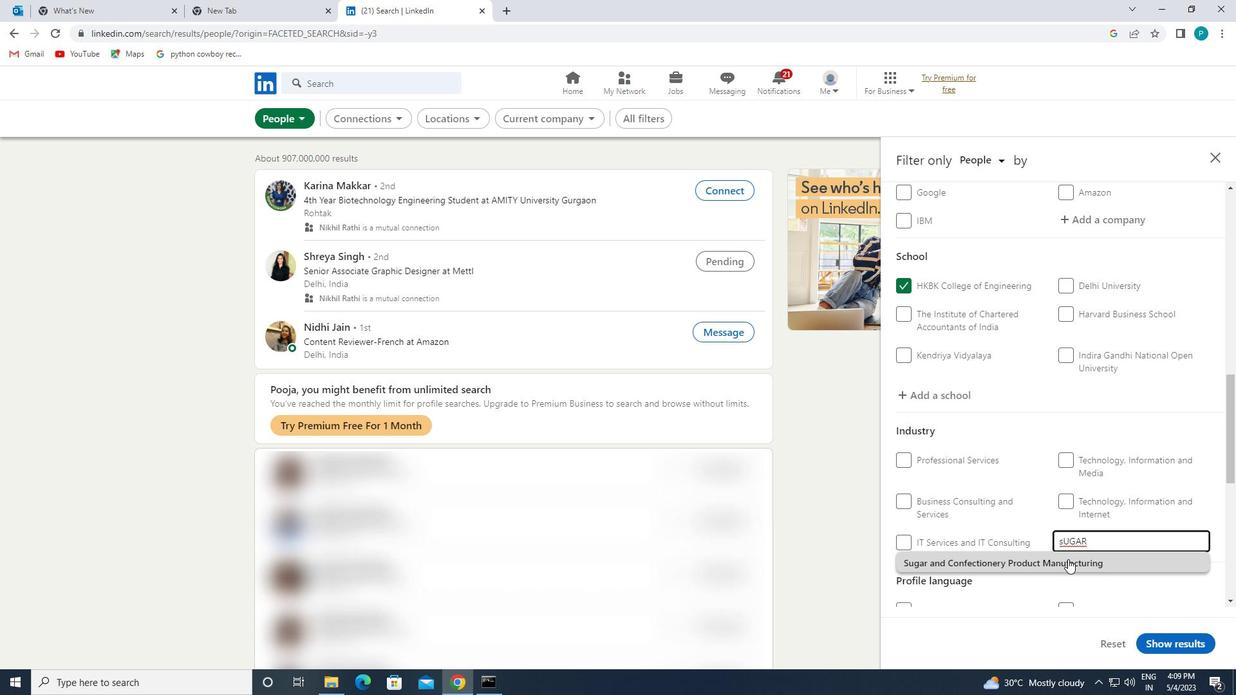 
Action: Mouse scrolled (1068, 560) with delta (0, 0)
Screenshot: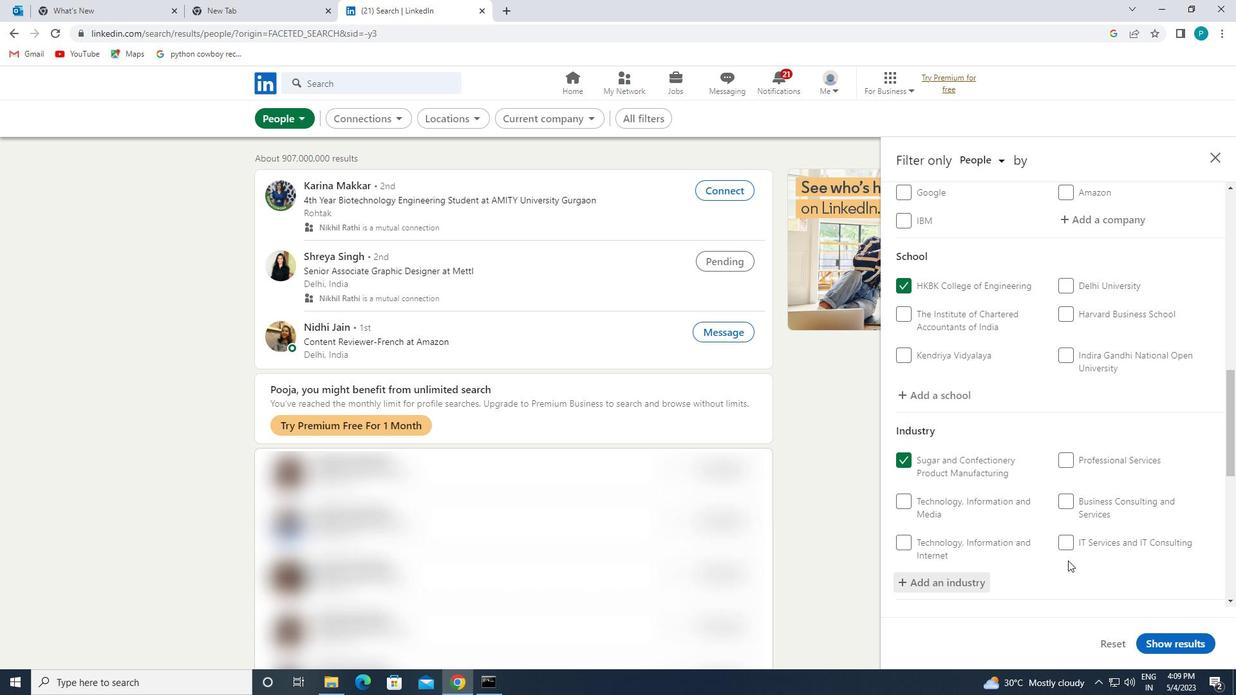 
Action: Mouse scrolled (1068, 560) with delta (0, 0)
Screenshot: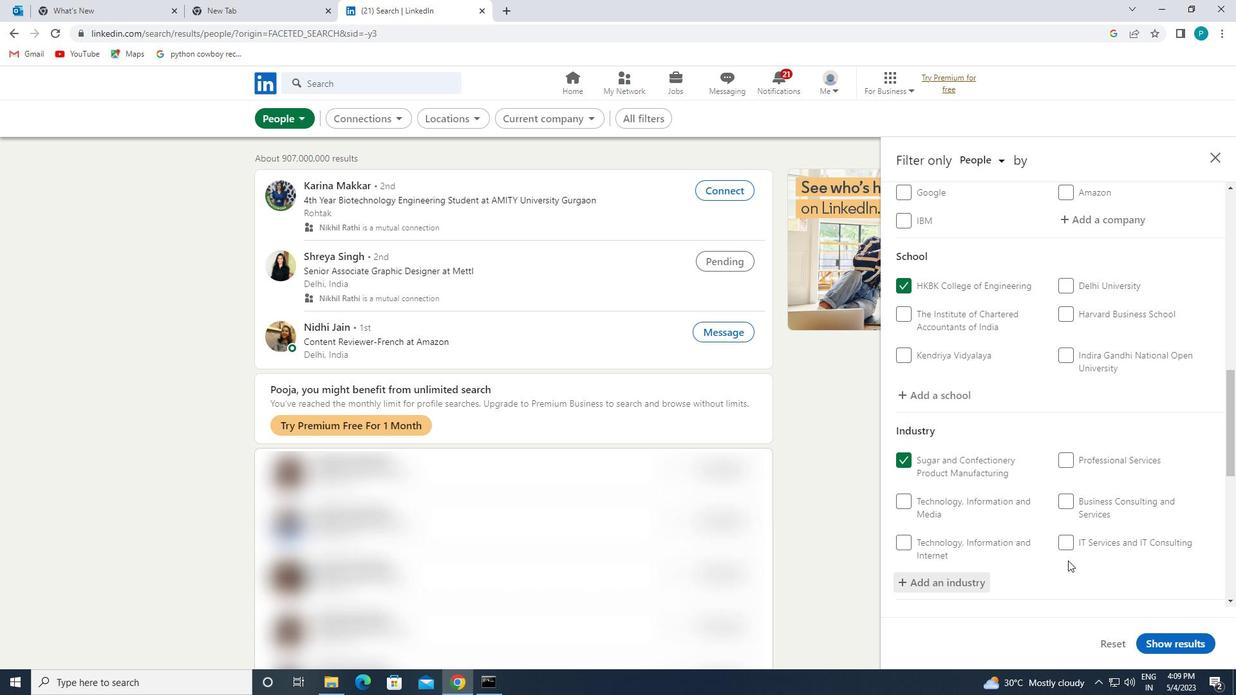 
Action: Mouse scrolled (1068, 560) with delta (0, 0)
Screenshot: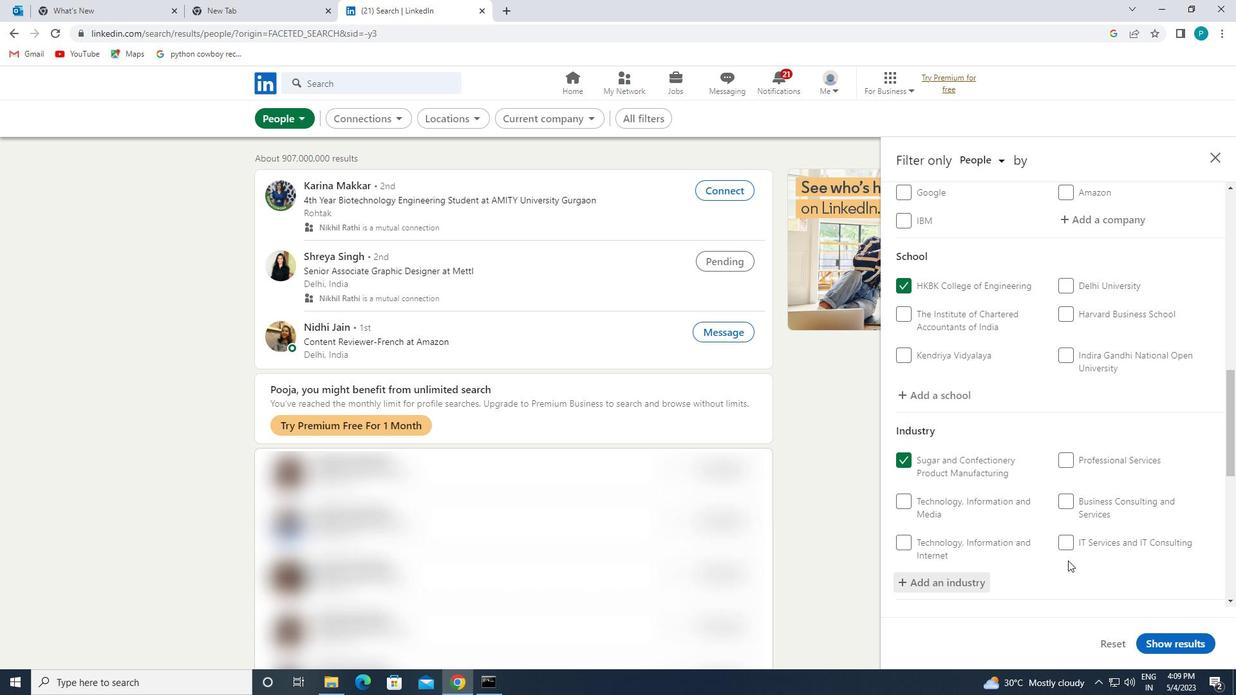 
Action: Mouse scrolled (1068, 560) with delta (0, 0)
Screenshot: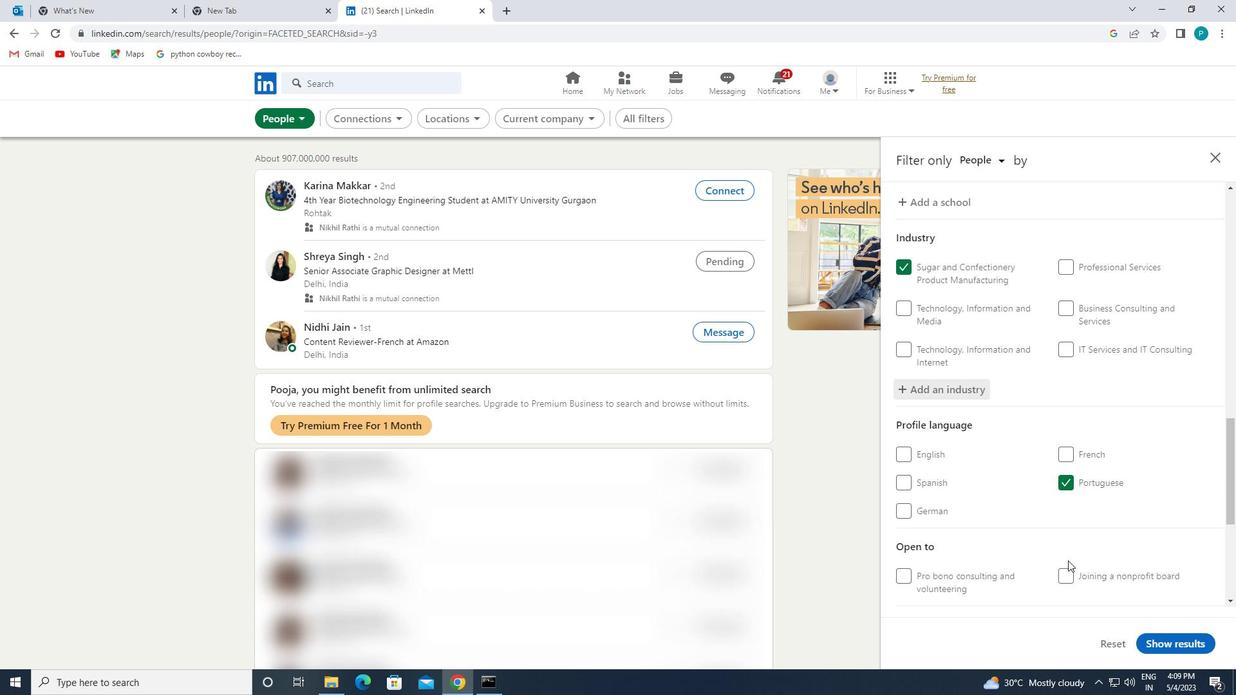 
Action: Mouse scrolled (1068, 560) with delta (0, 0)
Screenshot: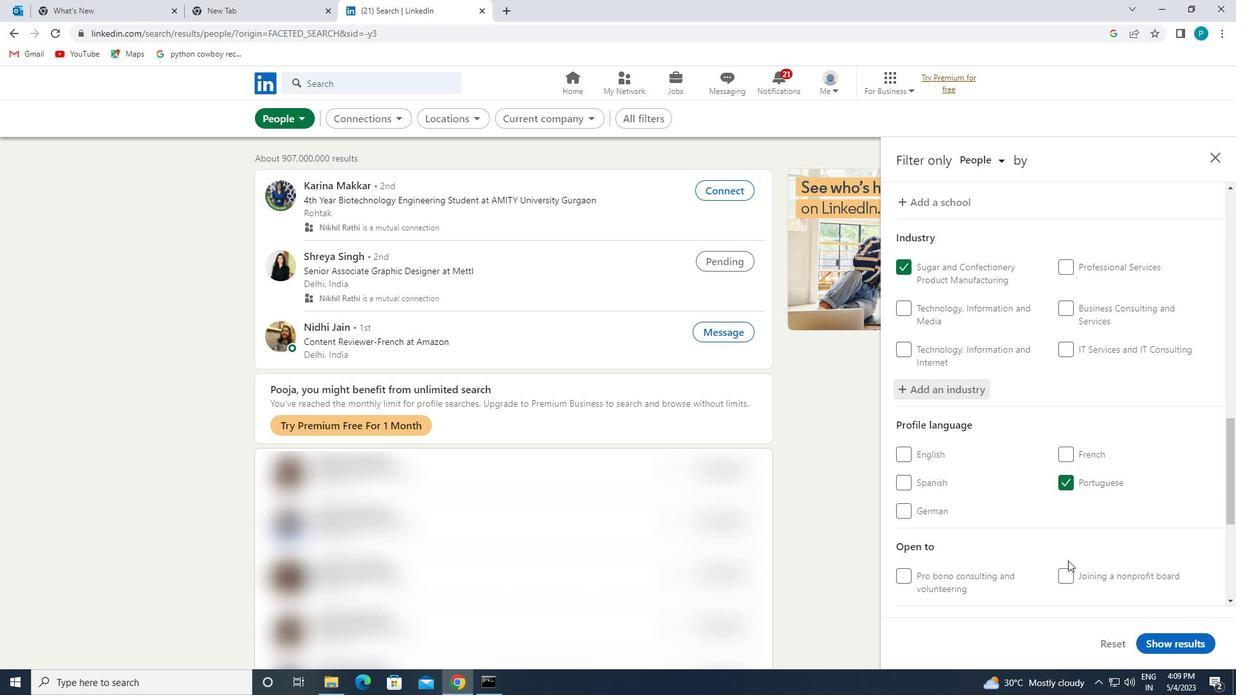 
Action: Mouse moved to (1065, 539)
Screenshot: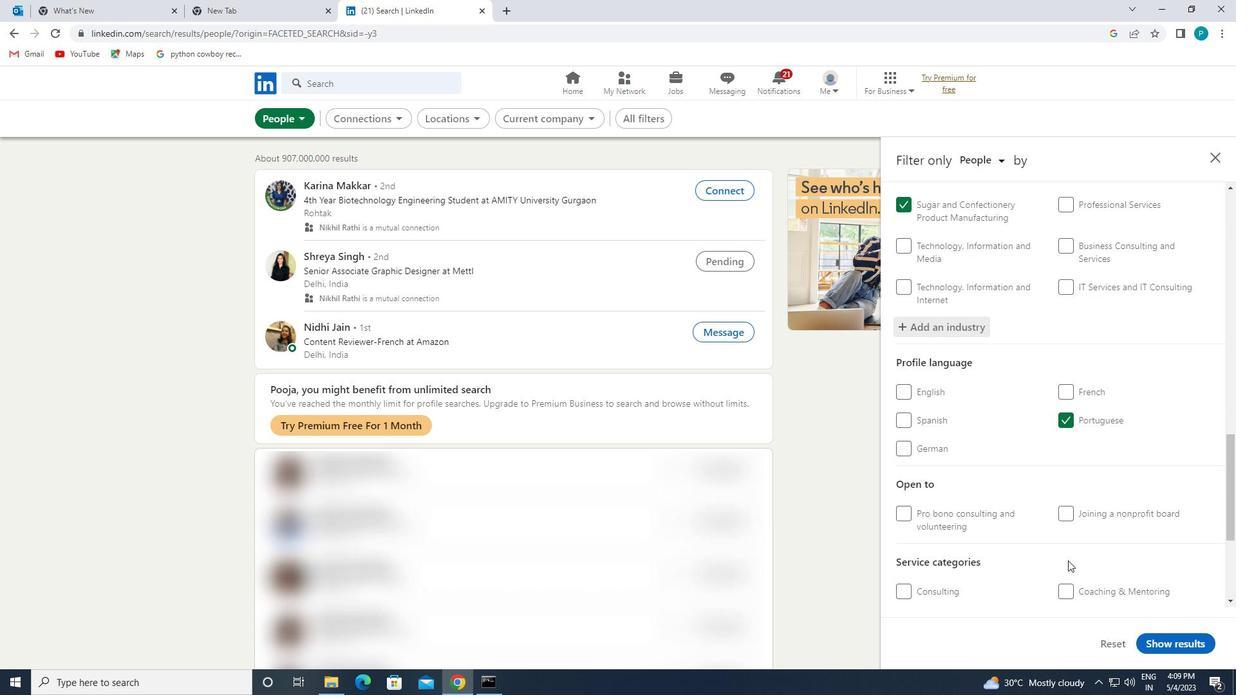 
Action: Mouse scrolled (1065, 538) with delta (0, 0)
Screenshot: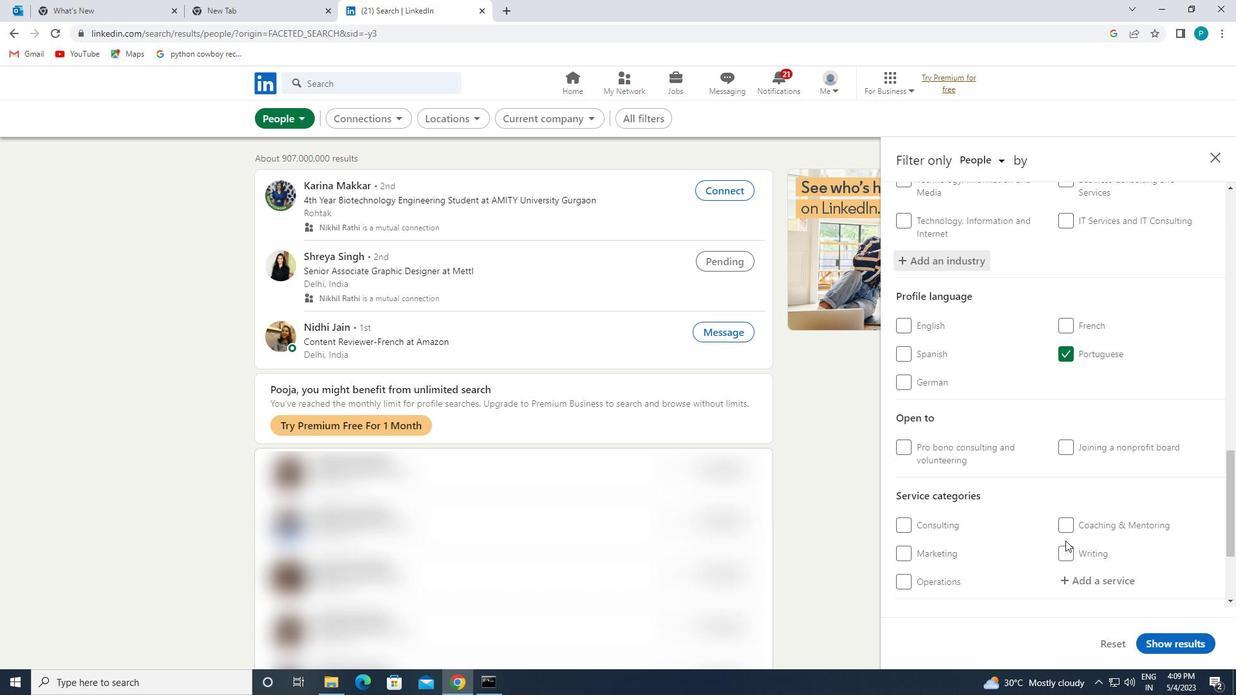 
Action: Mouse moved to (1066, 519)
Screenshot: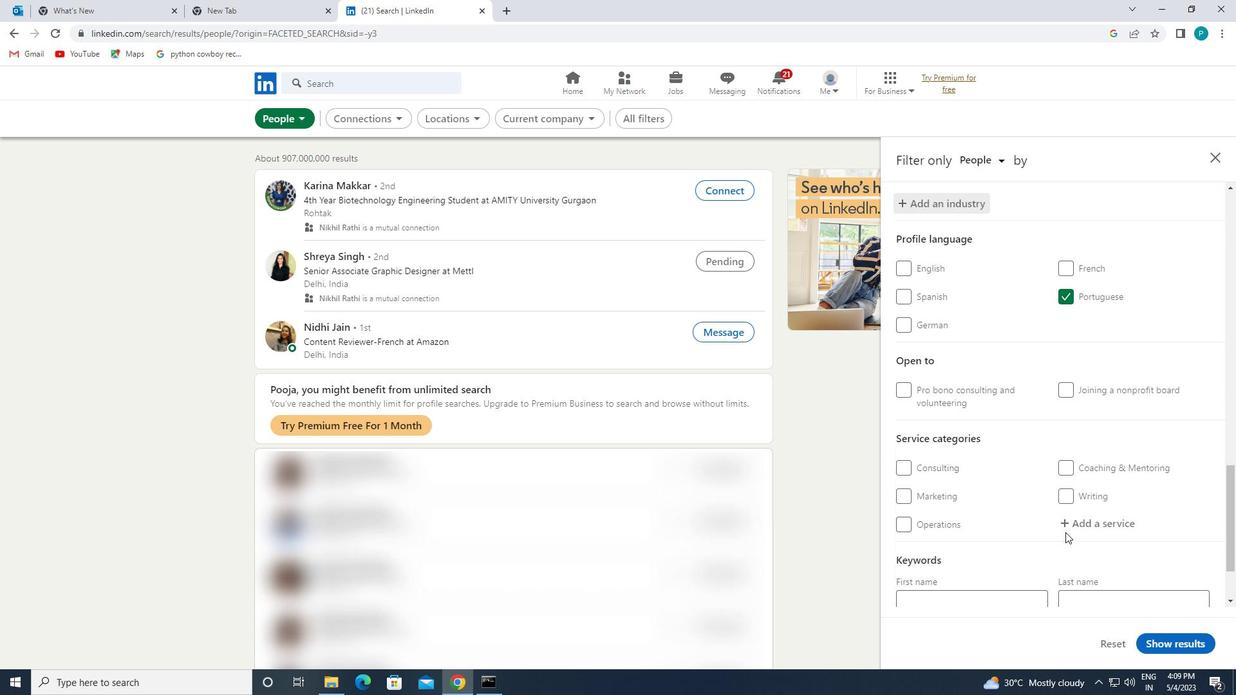 
Action: Mouse pressed left at (1066, 519)
Screenshot: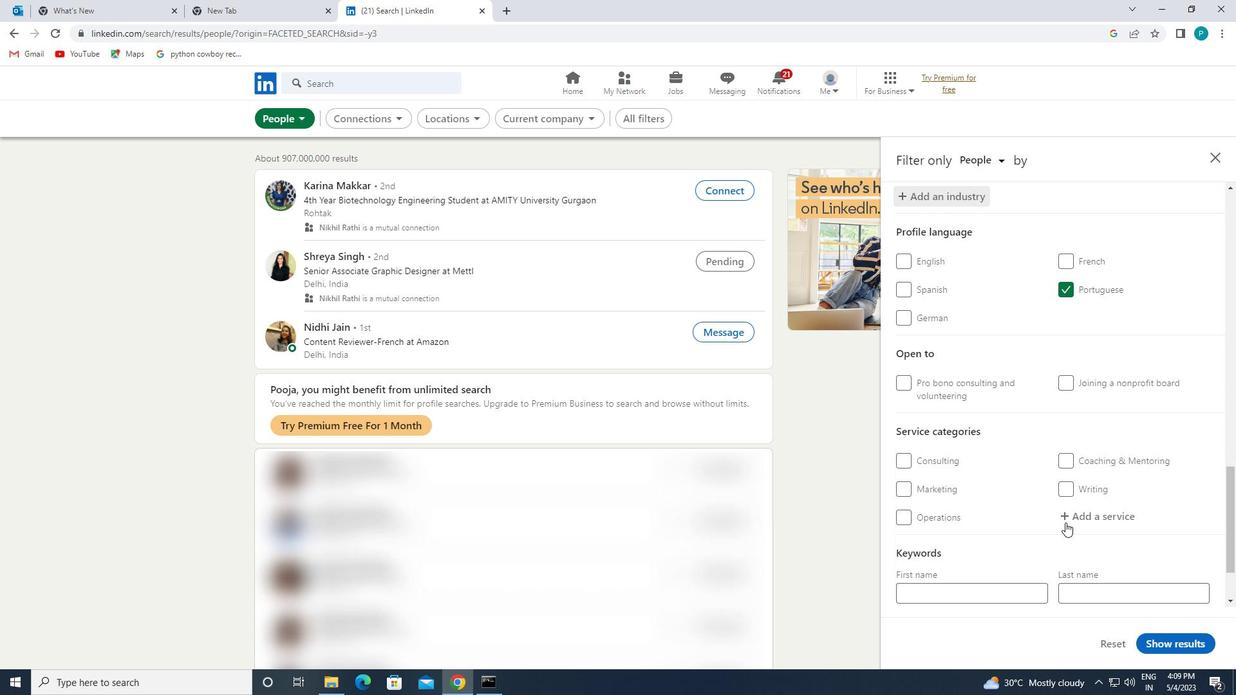 
Action: Mouse moved to (1075, 523)
Screenshot: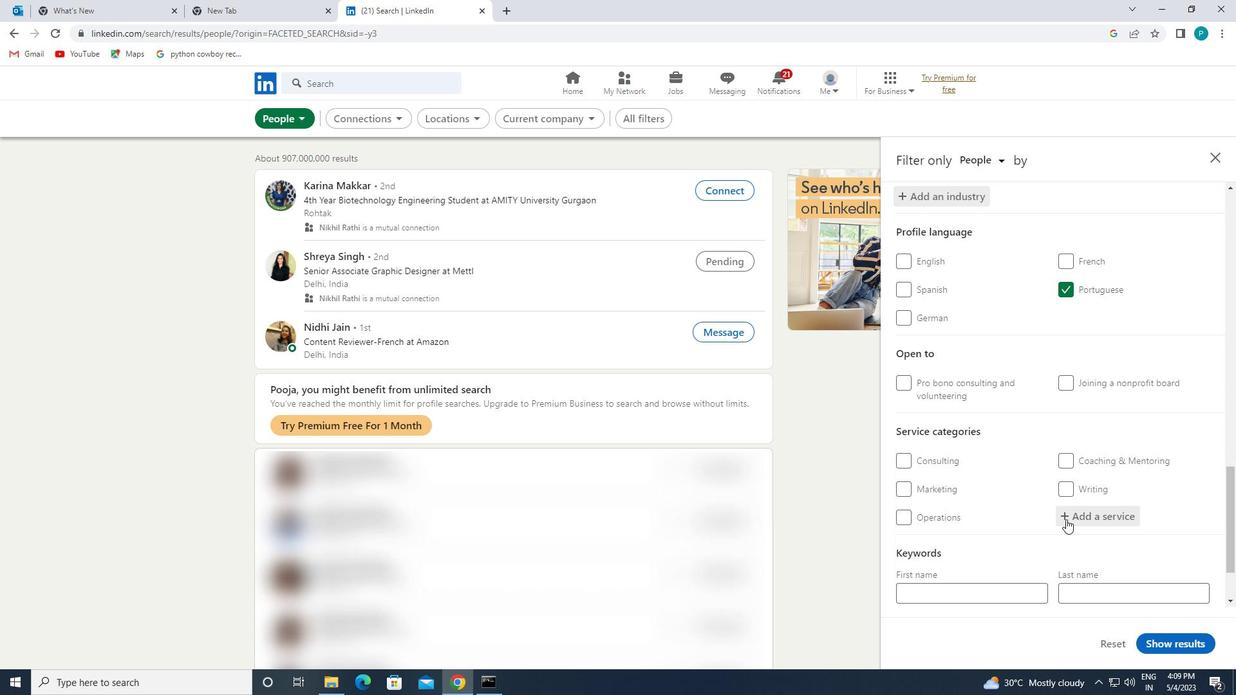 
Action: Key pressed <Key.caps_lock>T<Key.caps_lock>RANLATION
Screenshot: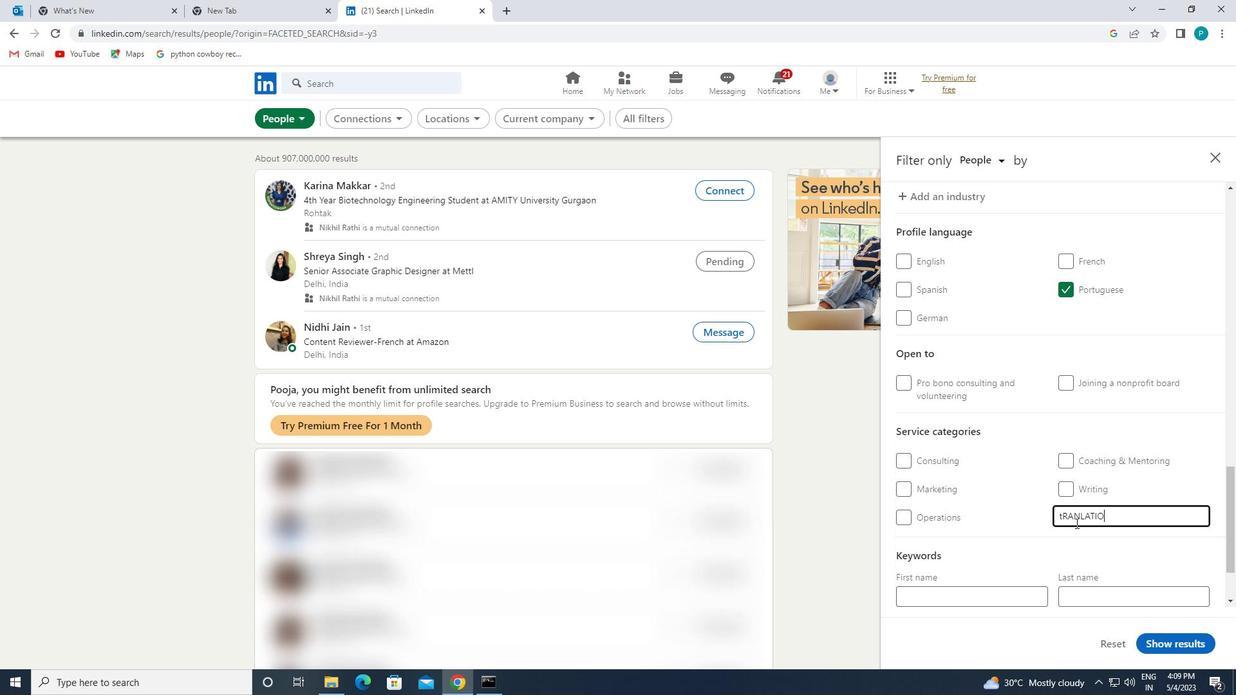 
Action: Mouse moved to (1110, 525)
Screenshot: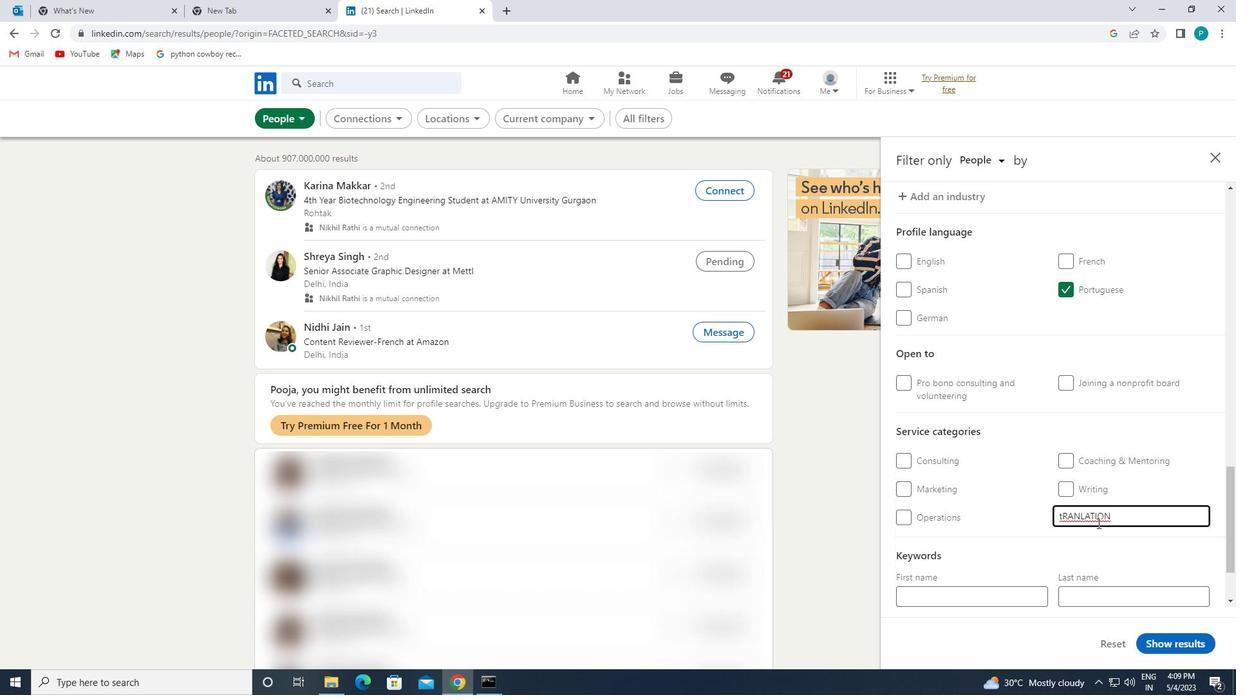 
Action: Key pressed <Key.backspace><Key.backspace><Key.backspace><Key.backspace><Key.backspace><Key.backspace><Key.backspace><Key.backspace><Key.backspace><Key.backspace><Key.backspace><Key.backspace><Key.backspace><Key.backspace><Key.caps_lock><Key.caps_lock>T<Key.caps_lock>RANS
Screenshot: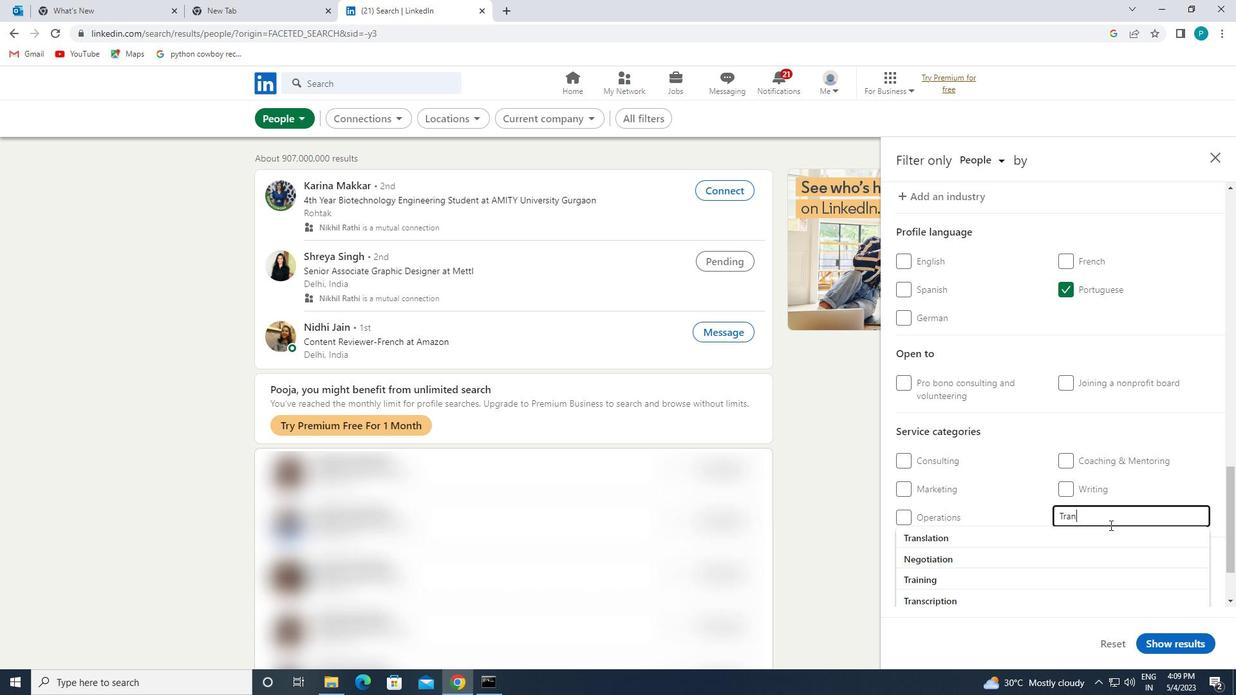 
Action: Mouse moved to (1072, 535)
Screenshot: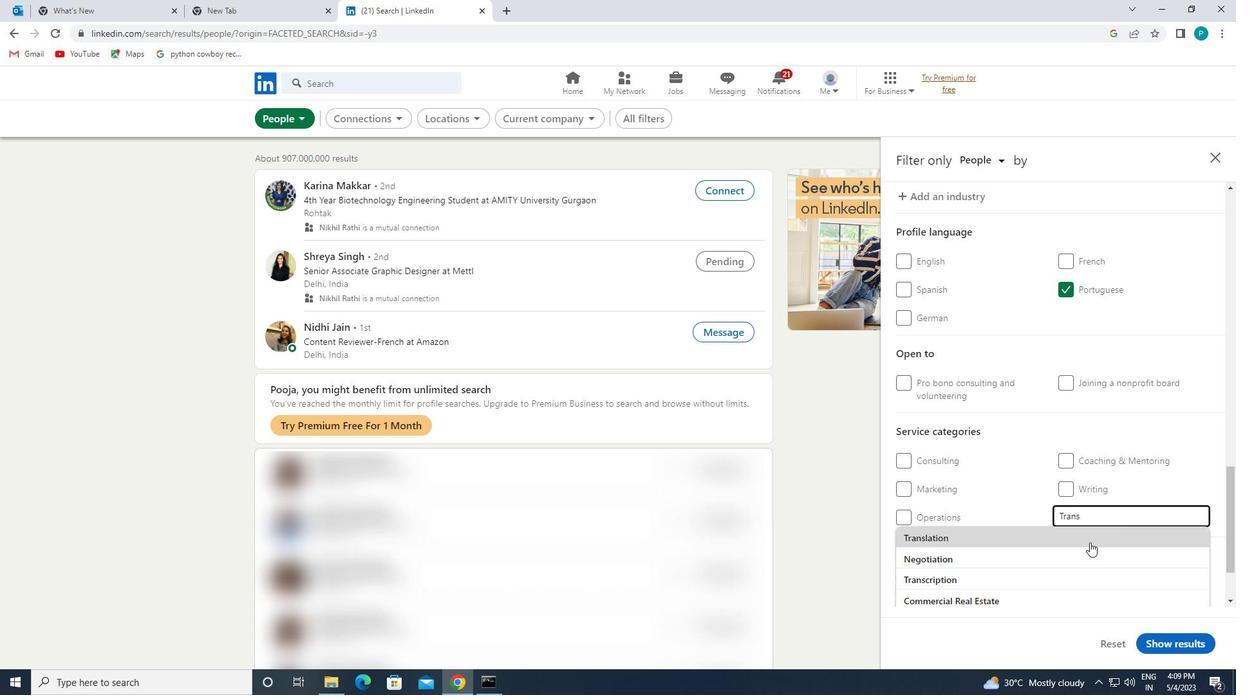 
Action: Mouse pressed left at (1072, 535)
Screenshot: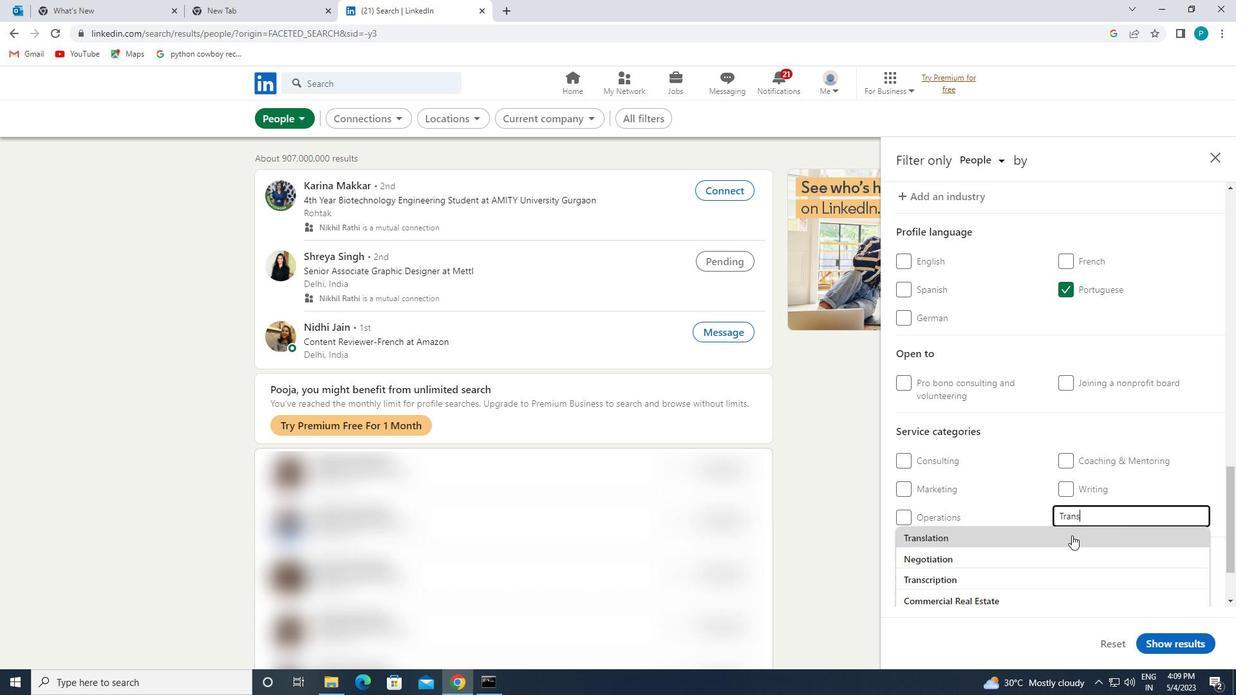 
Action: Mouse moved to (1071, 535)
Screenshot: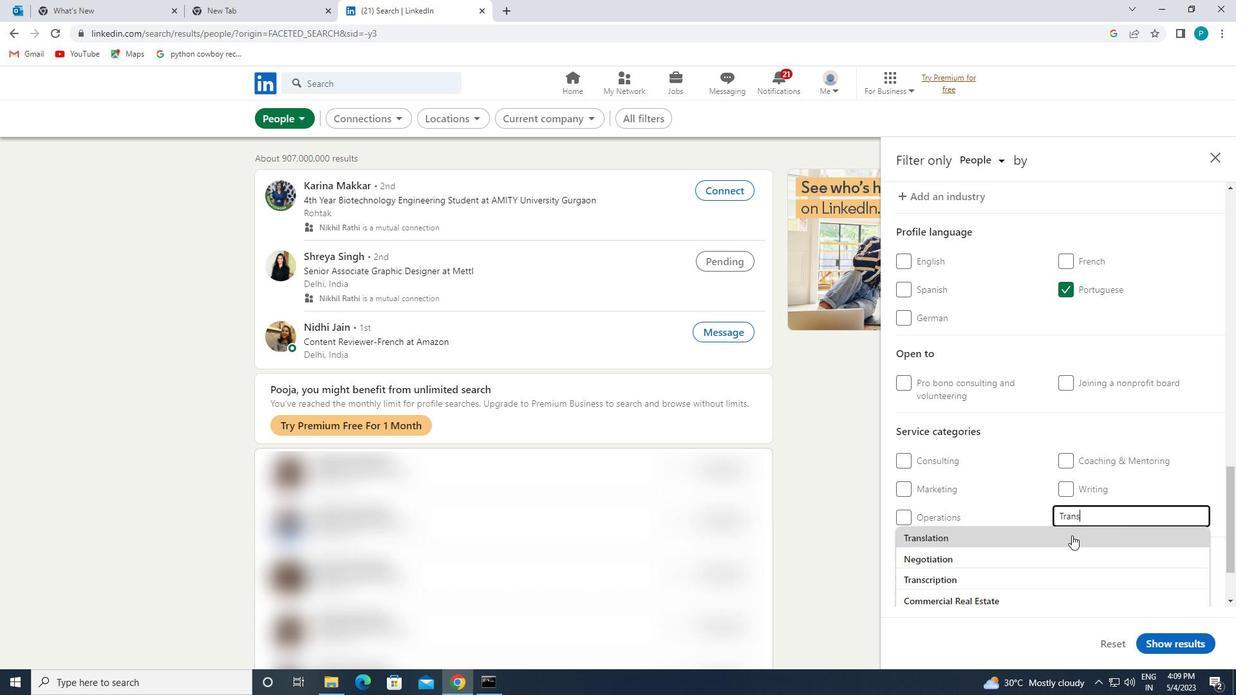 
Action: Mouse scrolled (1071, 535) with delta (0, 0)
Screenshot: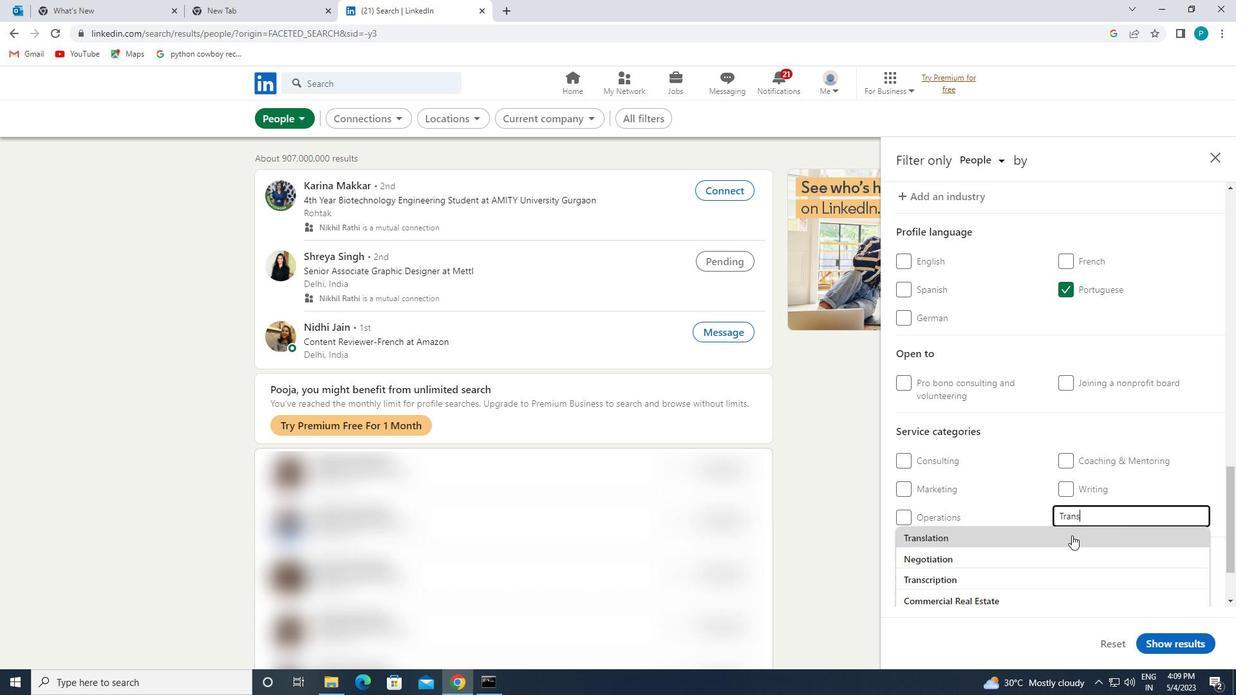 
Action: Mouse scrolled (1071, 535) with delta (0, 0)
Screenshot: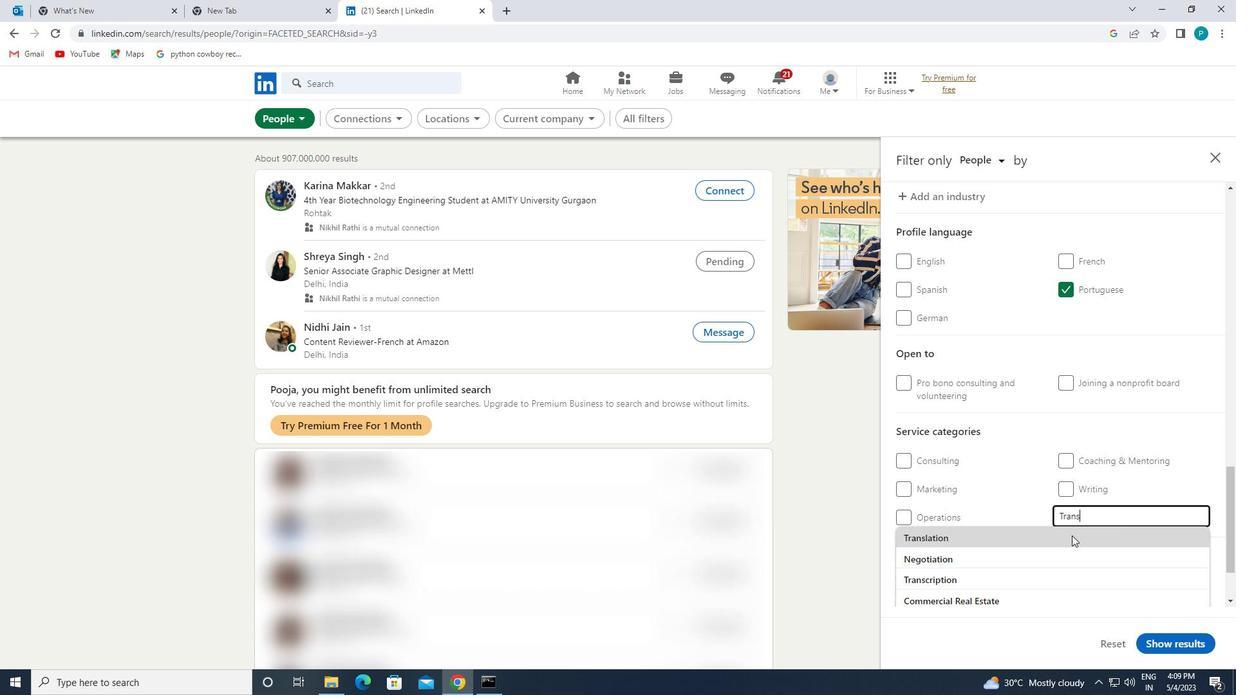 
Action: Mouse scrolled (1071, 535) with delta (0, 0)
Screenshot: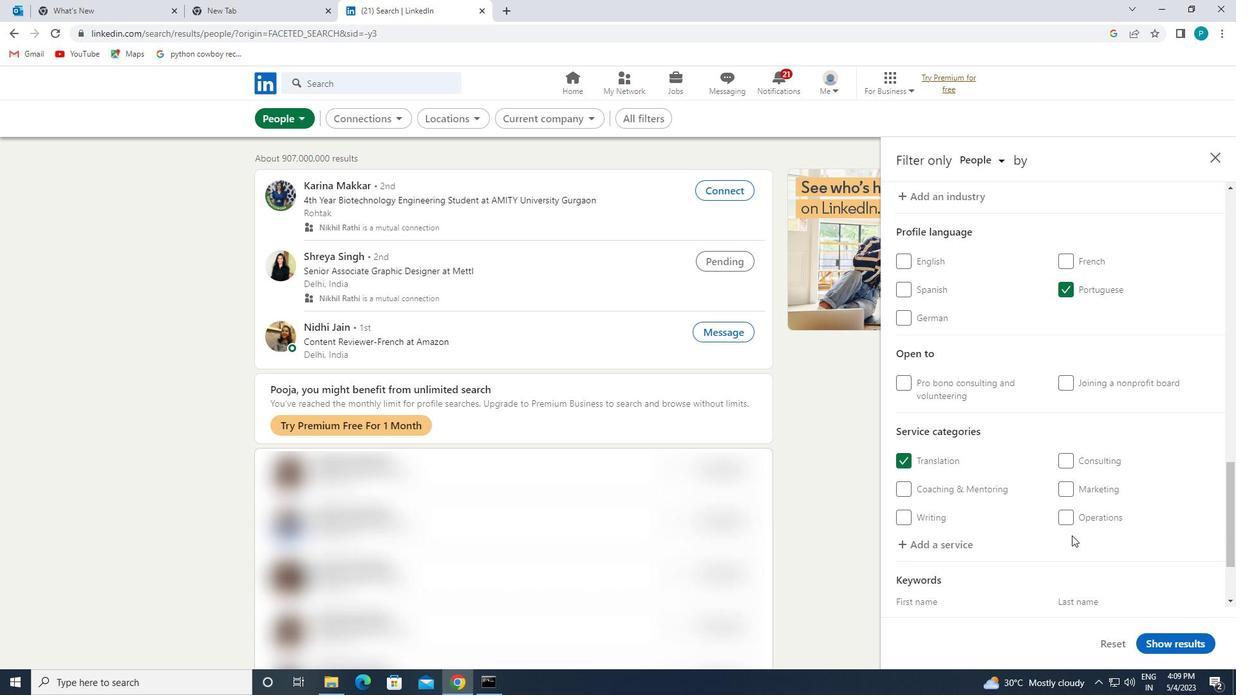 
Action: Mouse scrolled (1071, 535) with delta (0, 0)
Screenshot: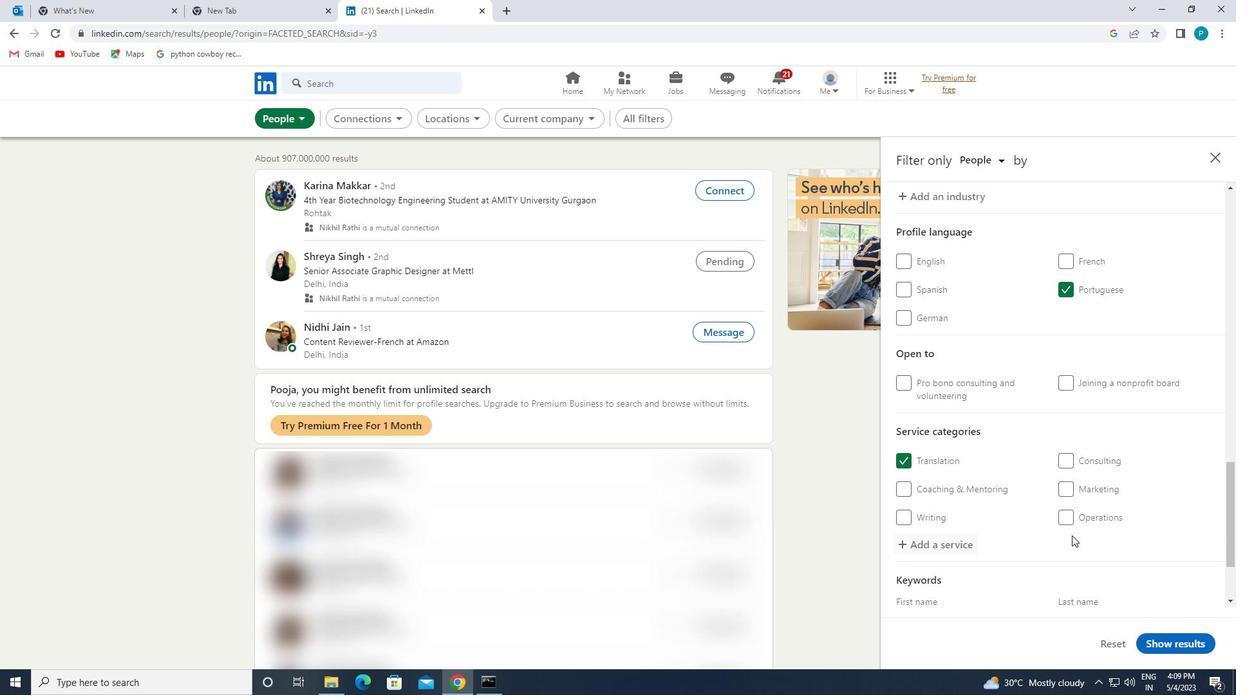 
Action: Mouse scrolled (1071, 535) with delta (0, 0)
Screenshot: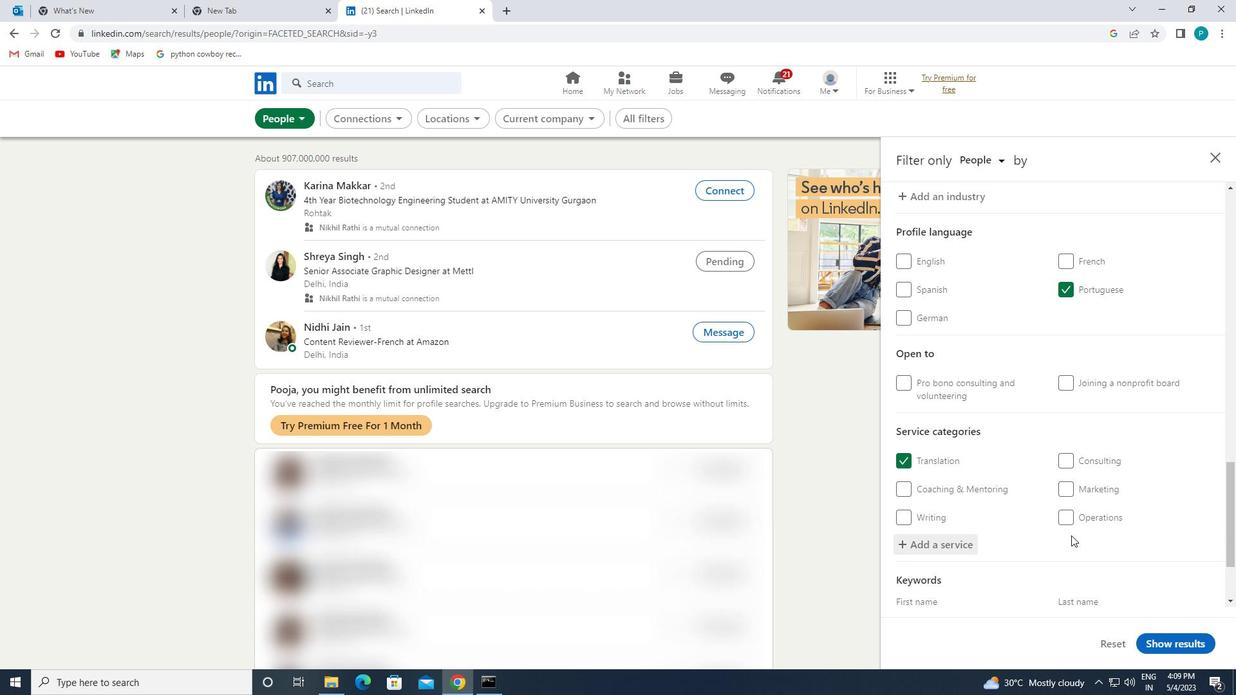 
Action: Mouse moved to (1019, 548)
Screenshot: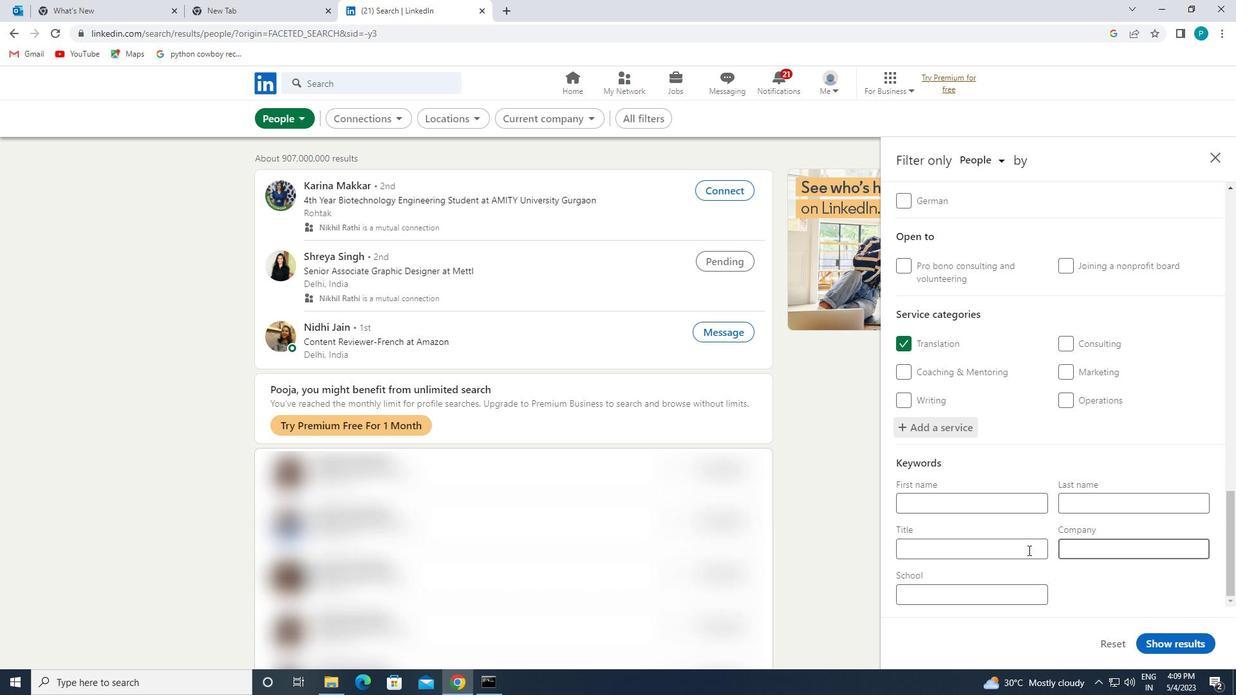 
Action: Mouse pressed left at (1019, 548)
Screenshot: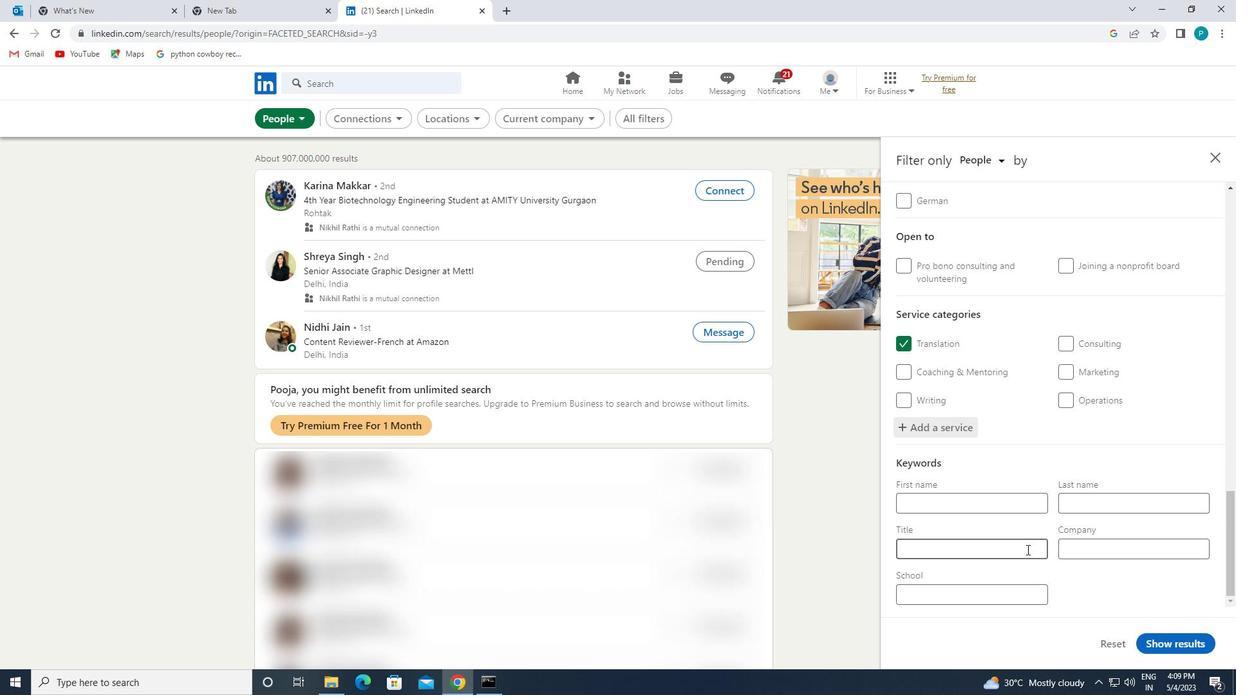 
Action: Key pressed <Key.caps_lock>F<Key.caps_lock>LIM<Key.space><Key.caps_lock>C<Key.caps_lock>RITIC
Screenshot: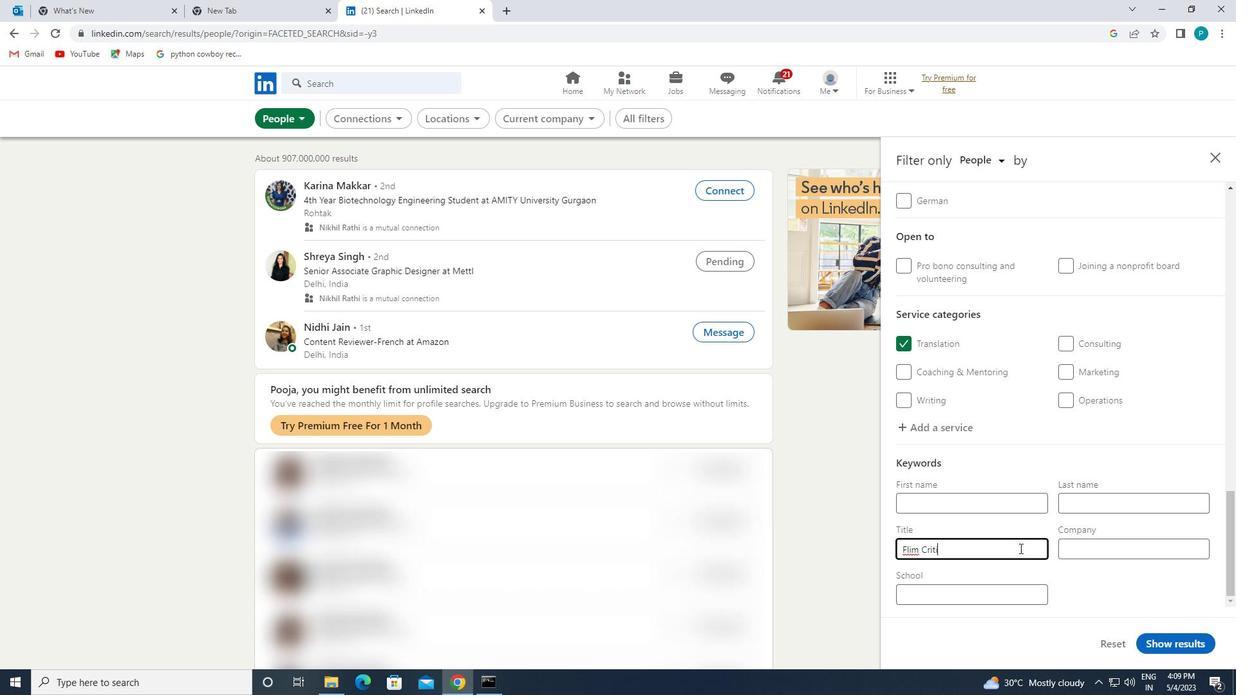 
Action: Mouse moved to (1144, 640)
Screenshot: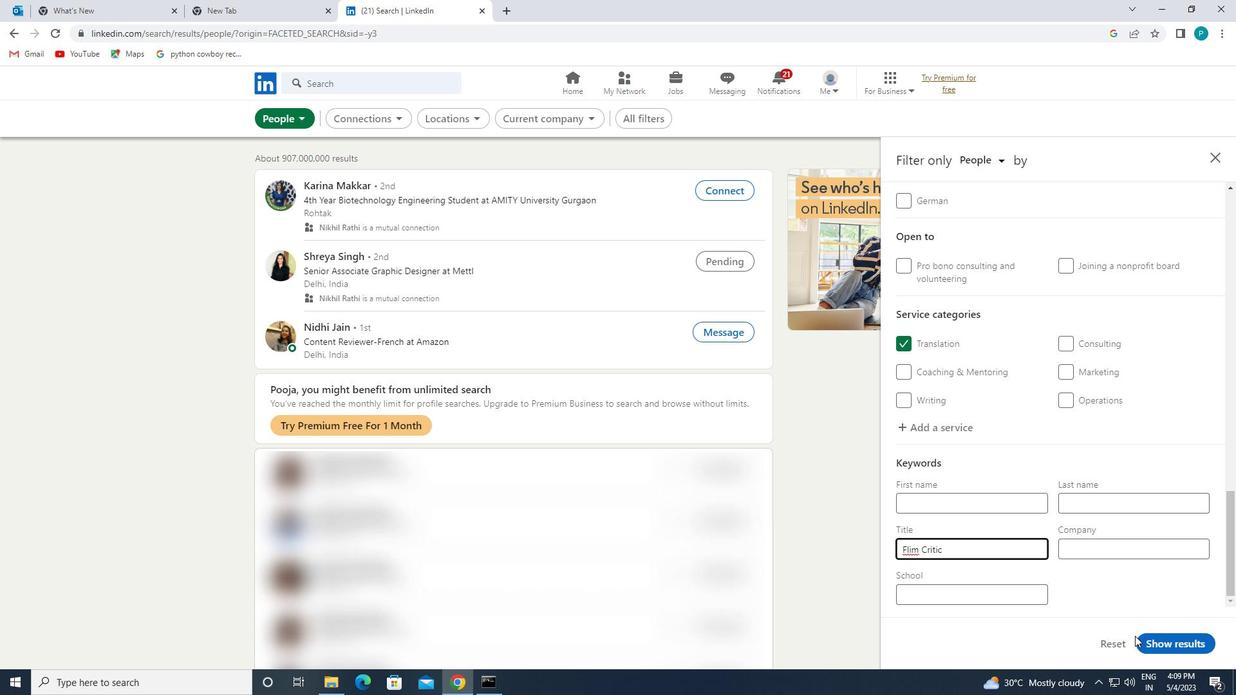 
Action: Mouse pressed left at (1144, 640)
Screenshot: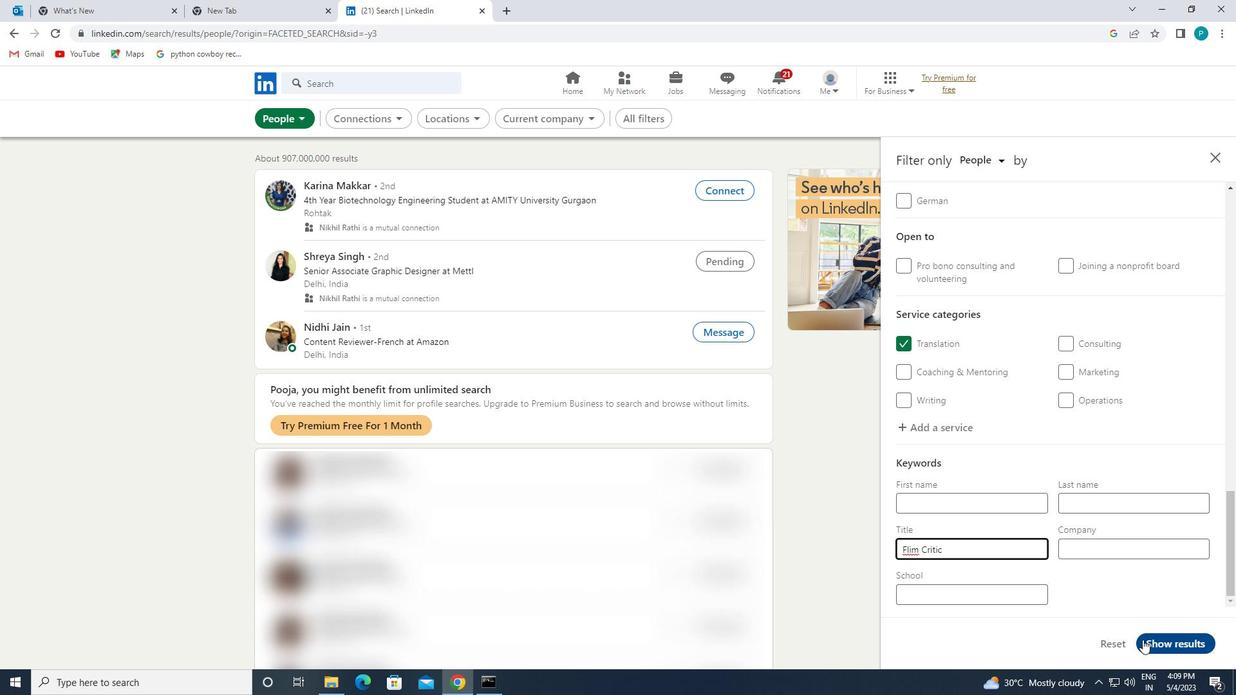 
